 Task: Look for space in Mombasa, Kenya from 3rd August, 2023 to 7th August, 2023 for 2 adults in price range Rs.4000 to Rs.9000. Place can be private room with 1  bedroom having 1 bed and 1 bathroom. Property type can be house, flat, guest house, hotel. Amenities needed are: washing machine. Booking option can be shelf check-in. Required host language is English.
Action: Mouse moved to (633, 155)
Screenshot: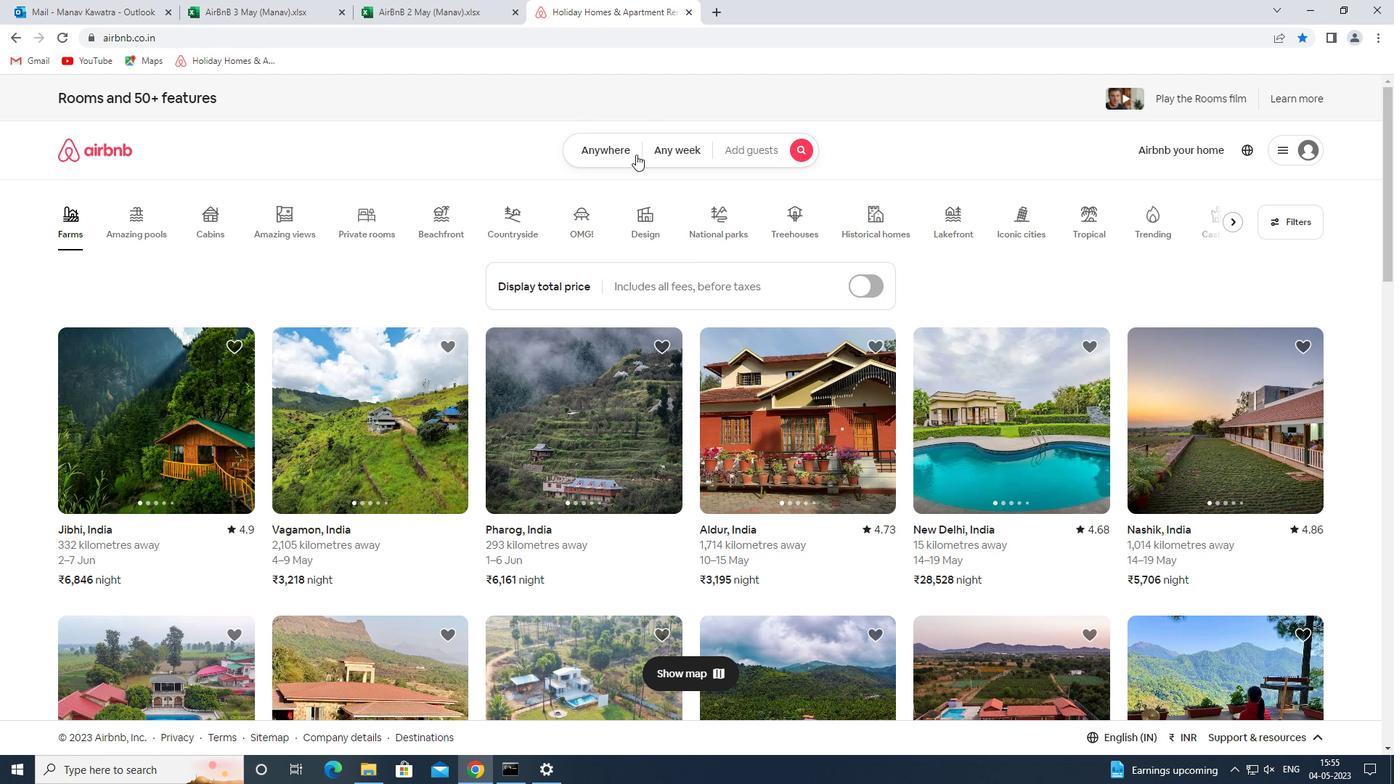 
Action: Mouse pressed left at (633, 155)
Screenshot: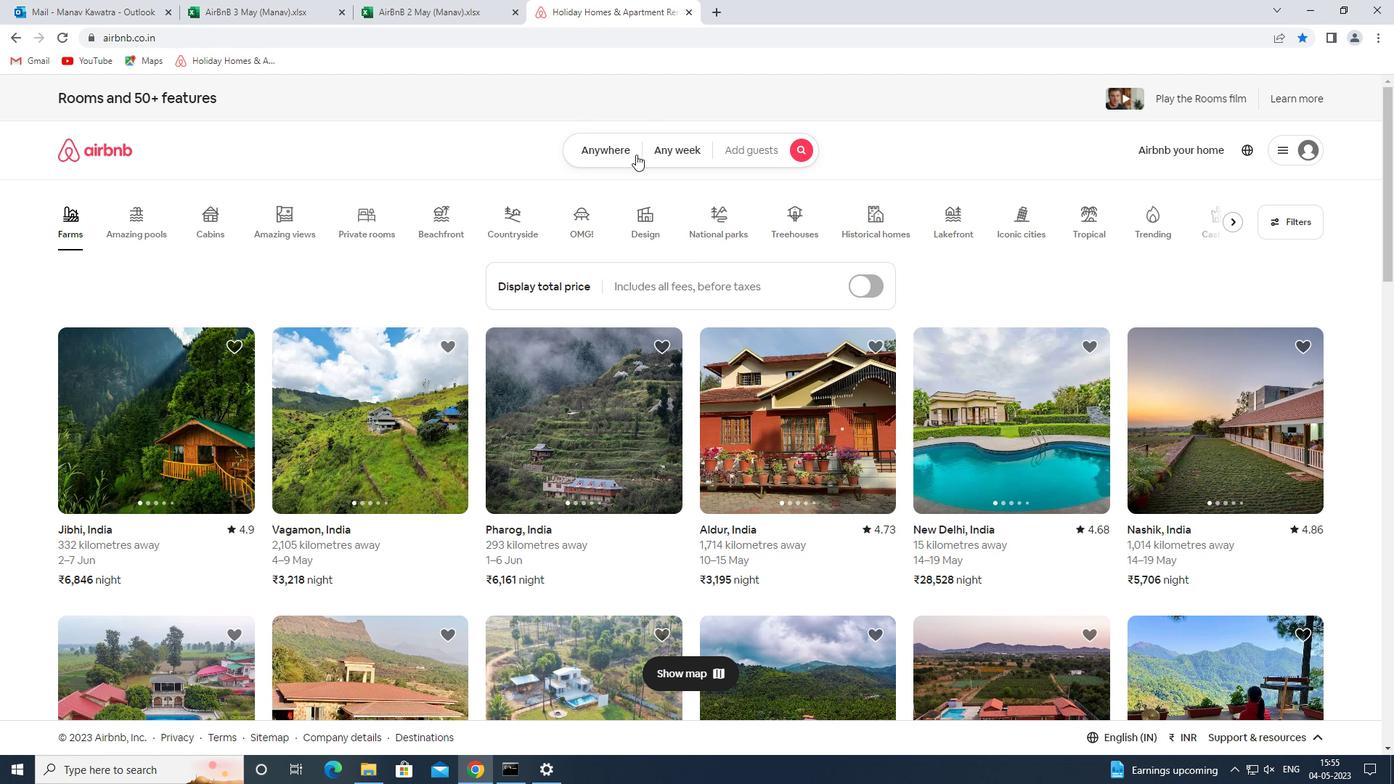 
Action: Mouse moved to (506, 201)
Screenshot: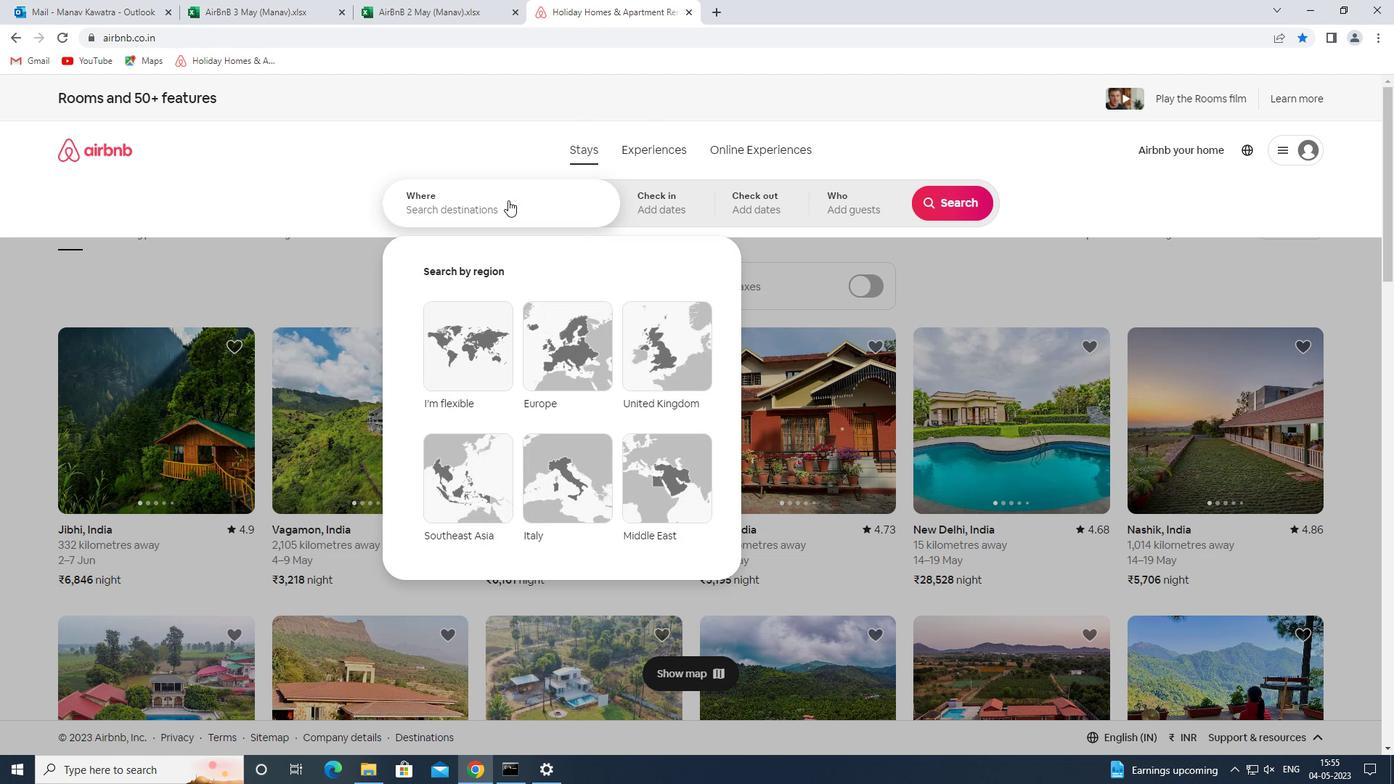 
Action: Mouse pressed left at (506, 201)
Screenshot: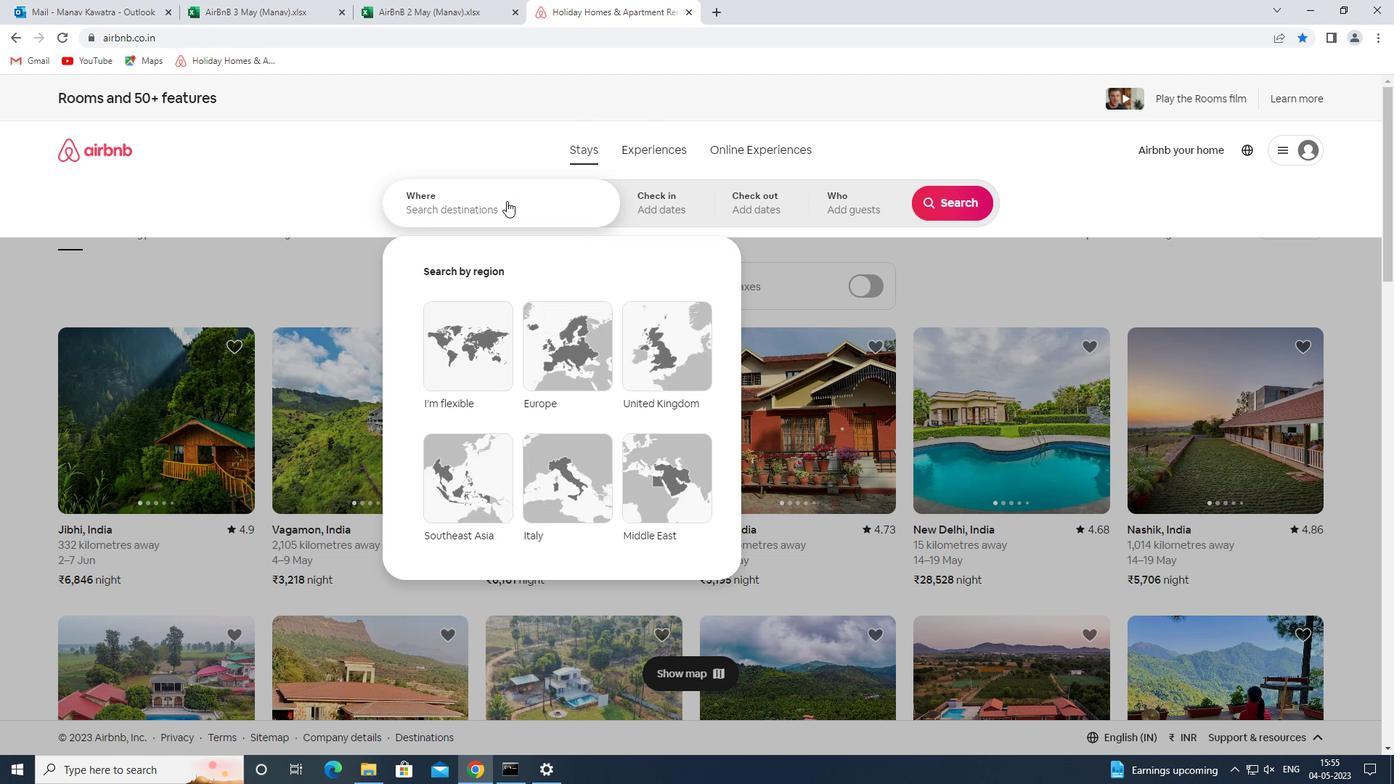 
Action: Mouse moved to (503, 204)
Screenshot: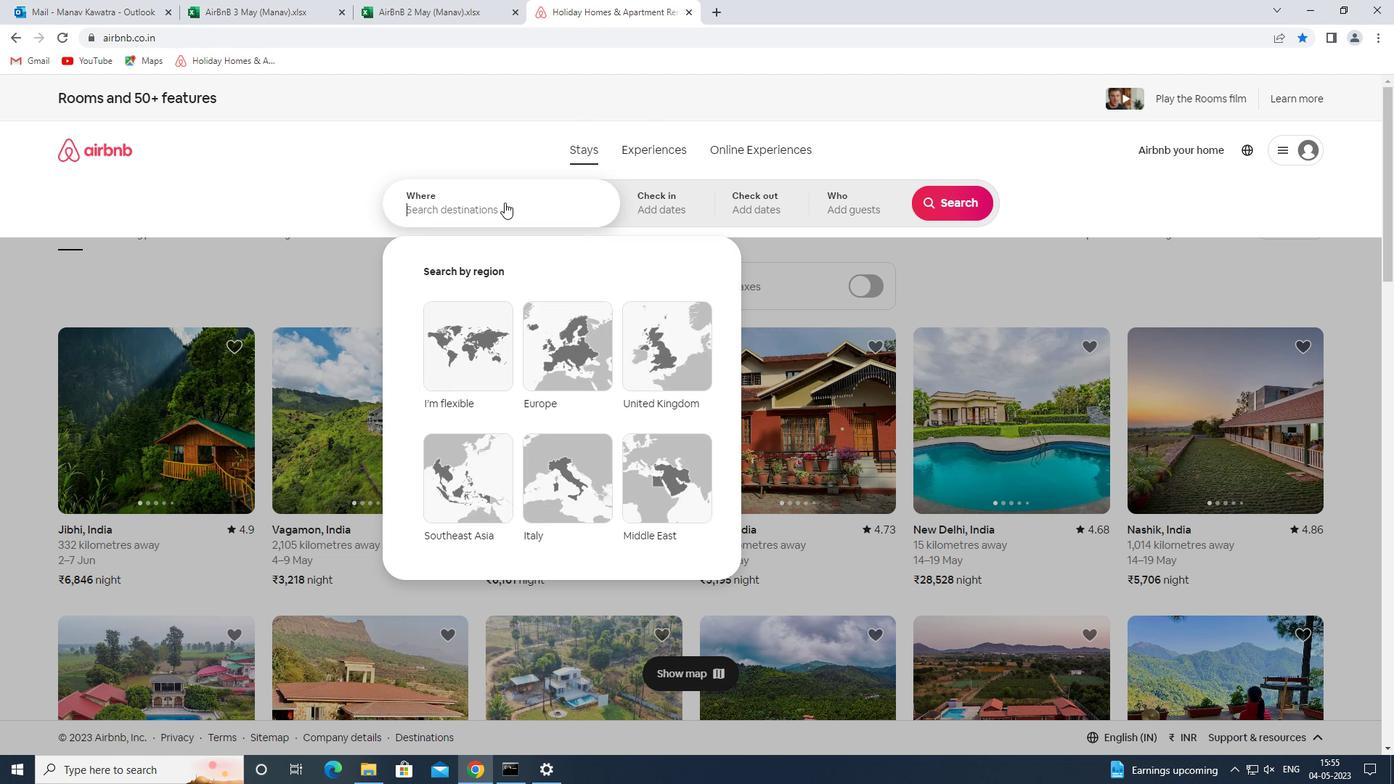 
Action: Key pressed mombasa<Key.space>kenya<Key.space>
Screenshot: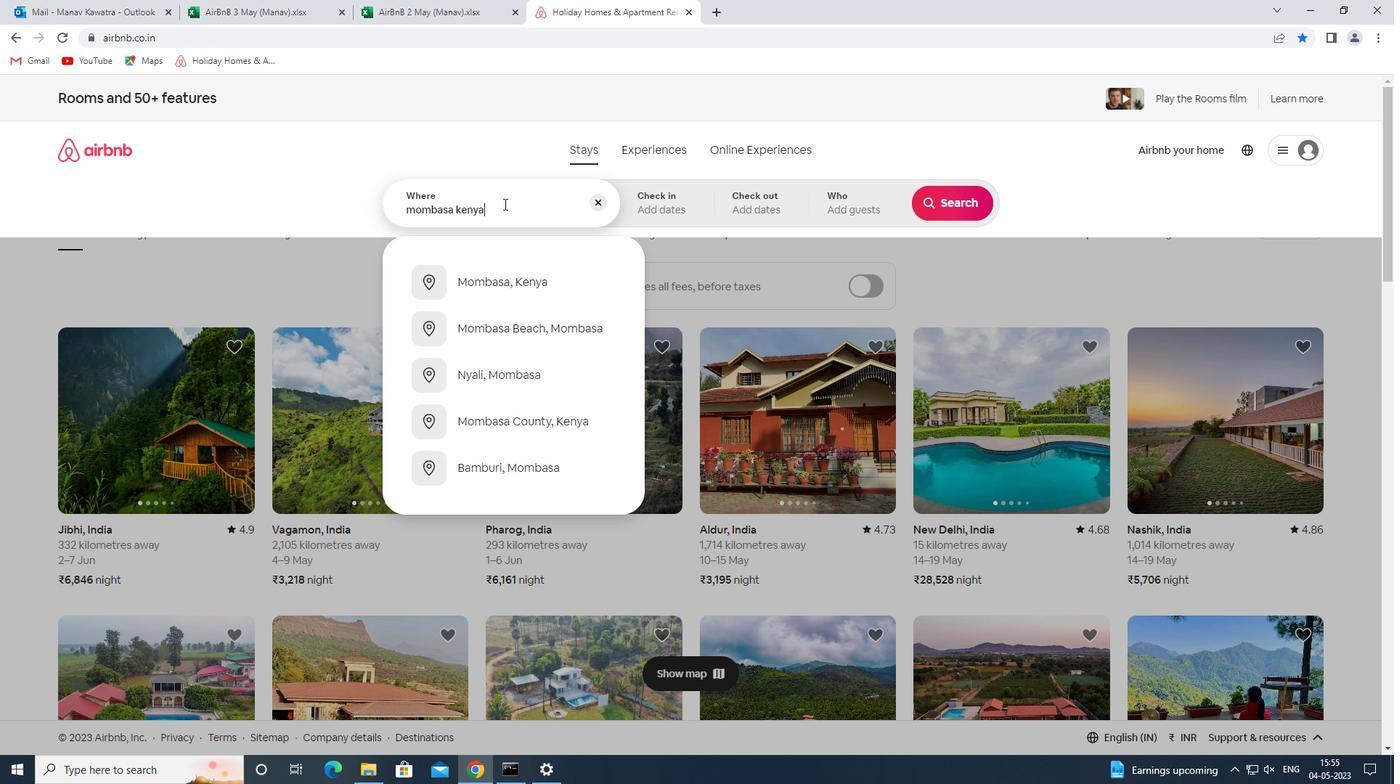 
Action: Mouse moved to (511, 275)
Screenshot: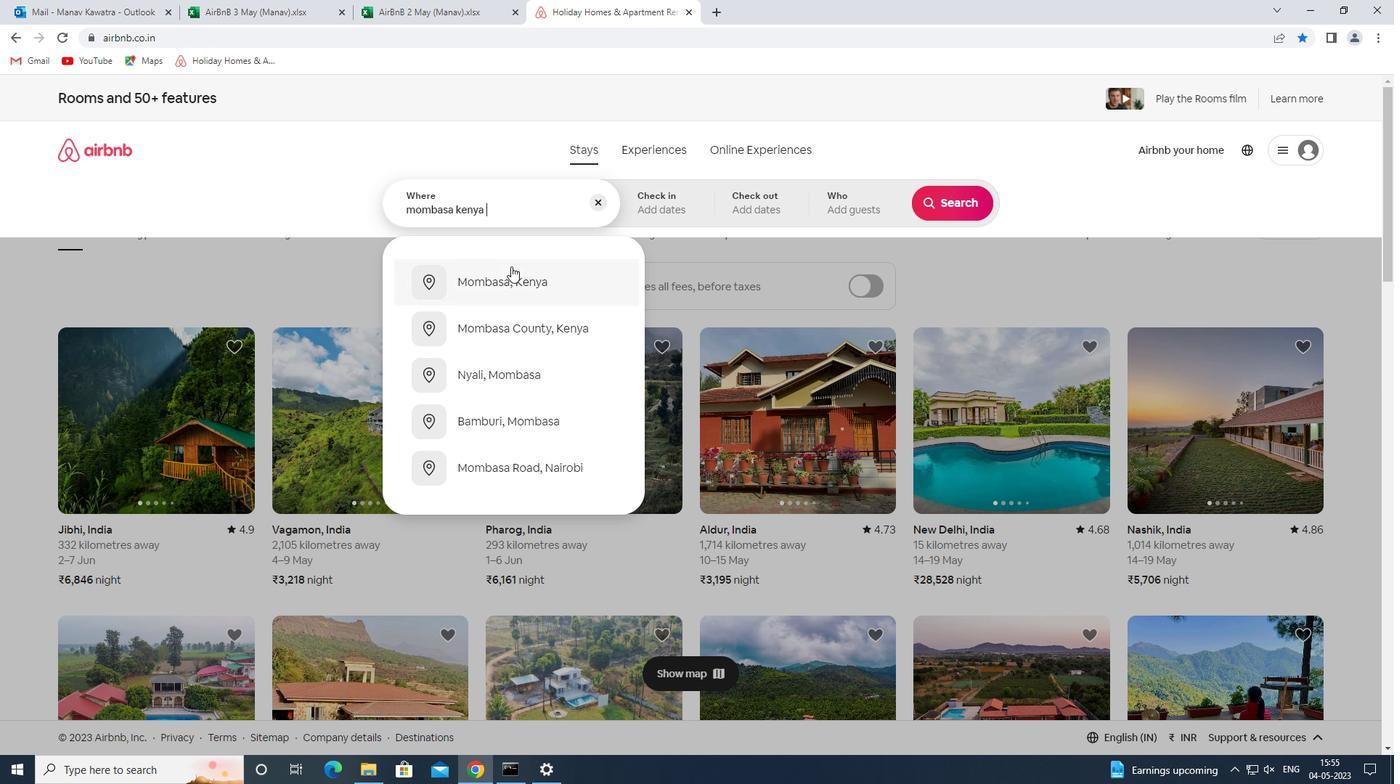 
Action: Mouse pressed left at (511, 275)
Screenshot: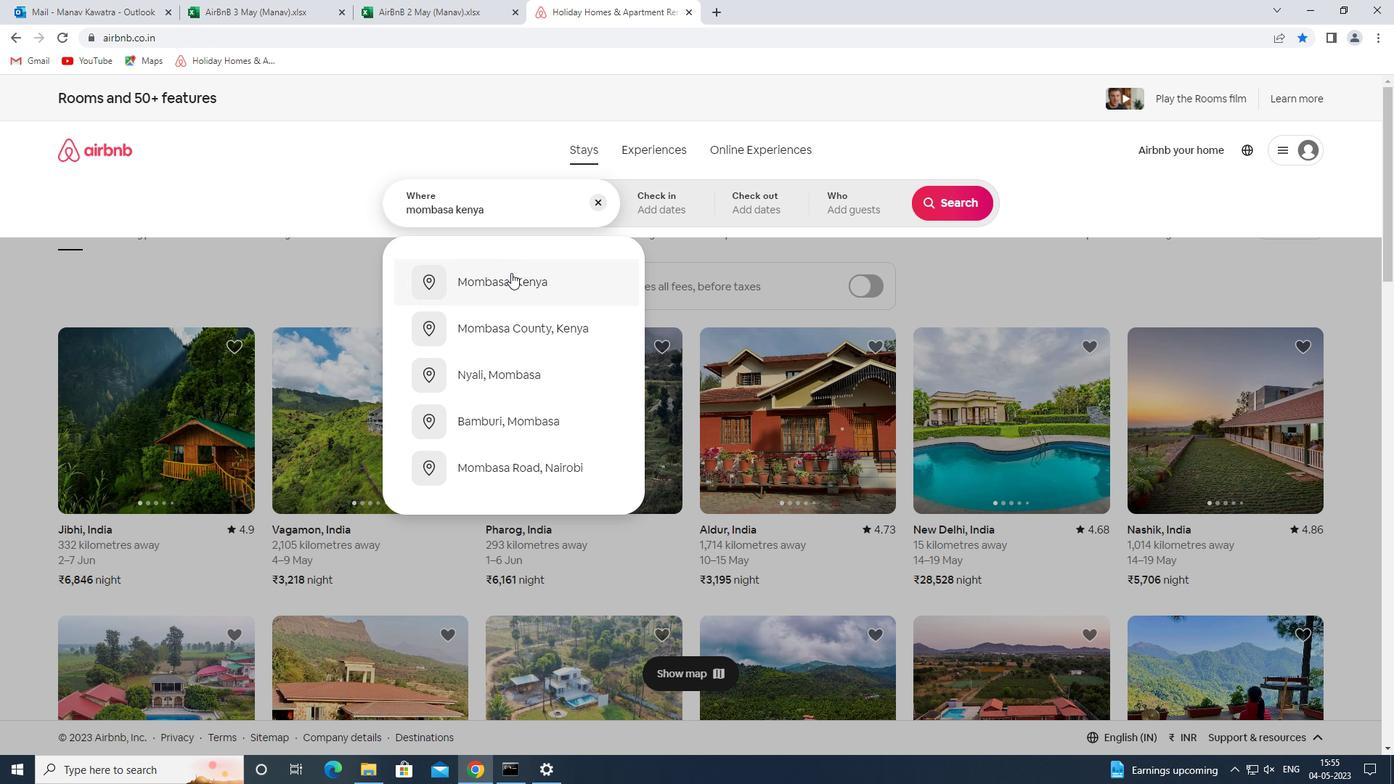 
Action: Mouse moved to (945, 313)
Screenshot: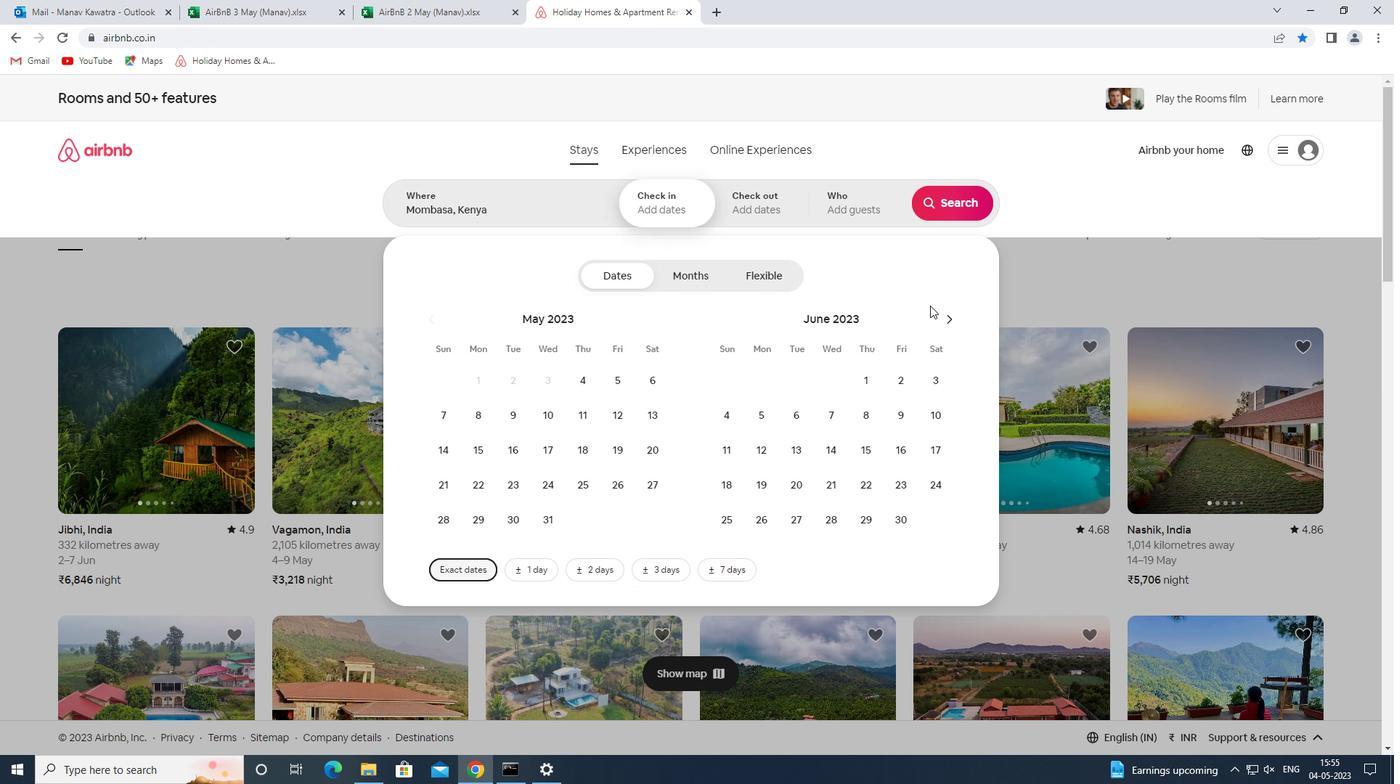 
Action: Mouse pressed left at (945, 313)
Screenshot: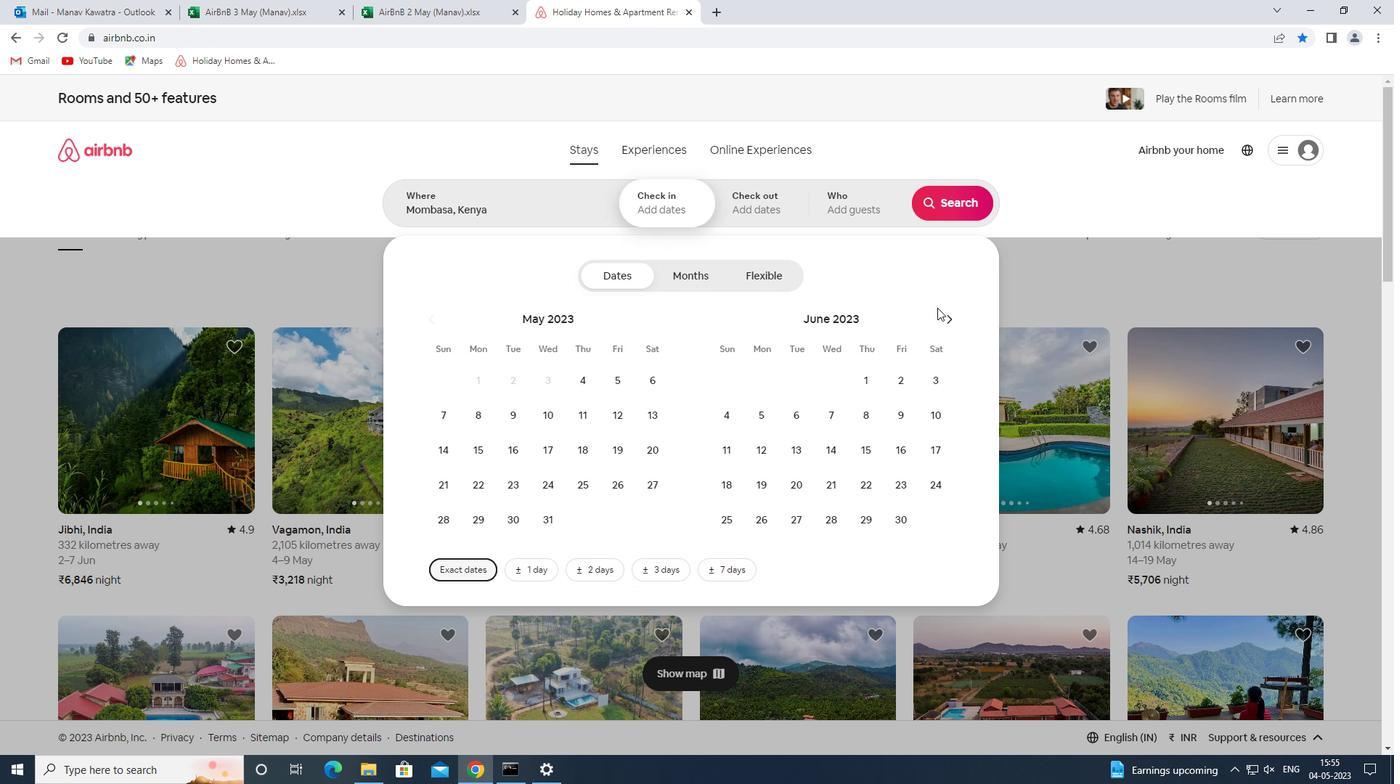 
Action: Mouse moved to (946, 313)
Screenshot: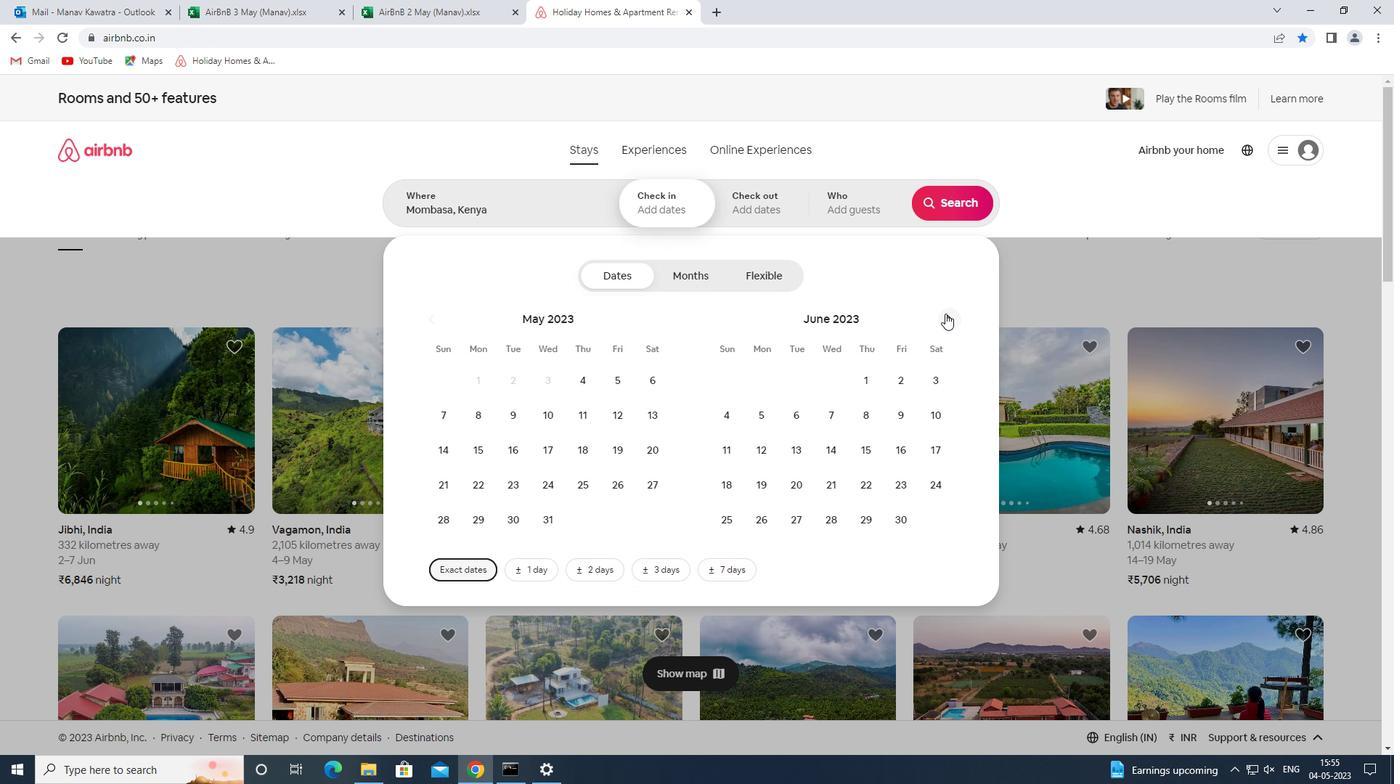 
Action: Mouse pressed left at (946, 313)
Screenshot: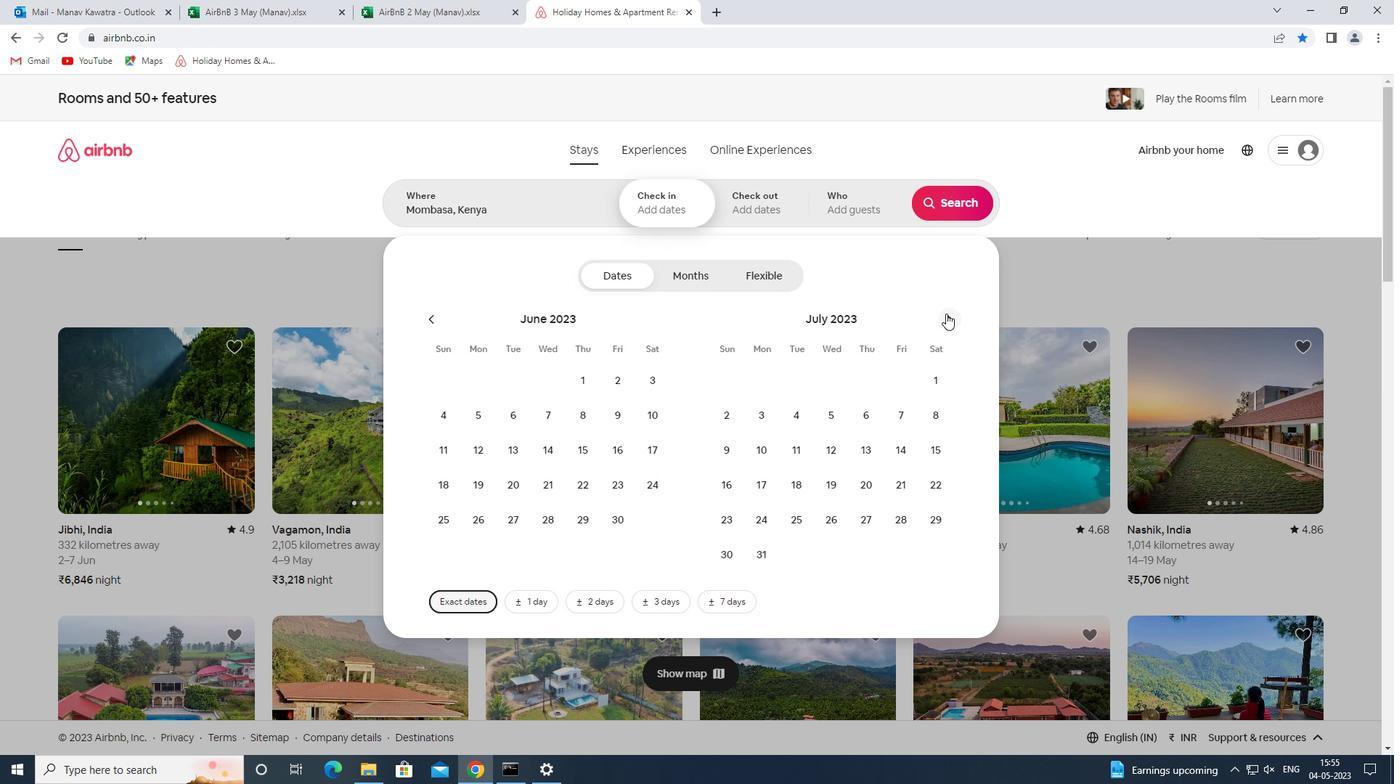 
Action: Mouse moved to (864, 377)
Screenshot: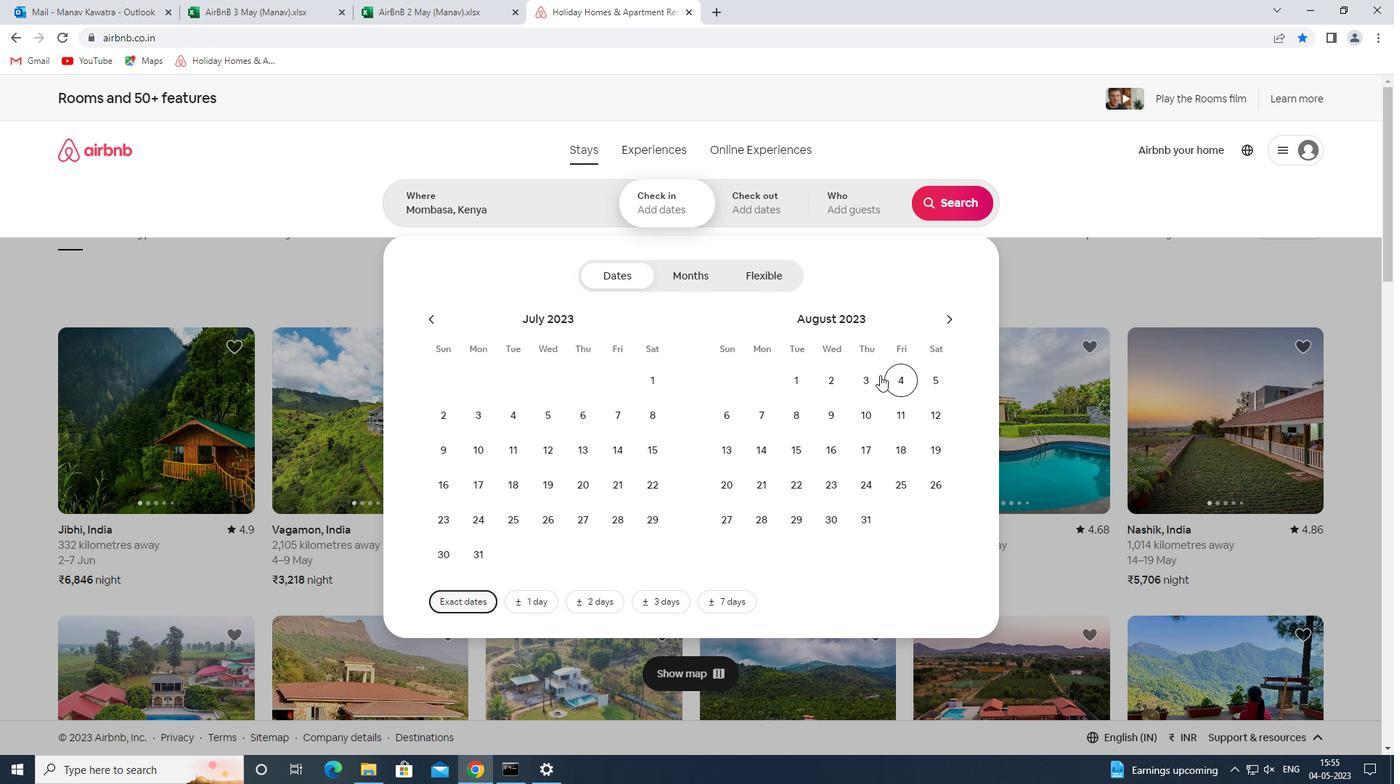 
Action: Mouse pressed left at (864, 377)
Screenshot: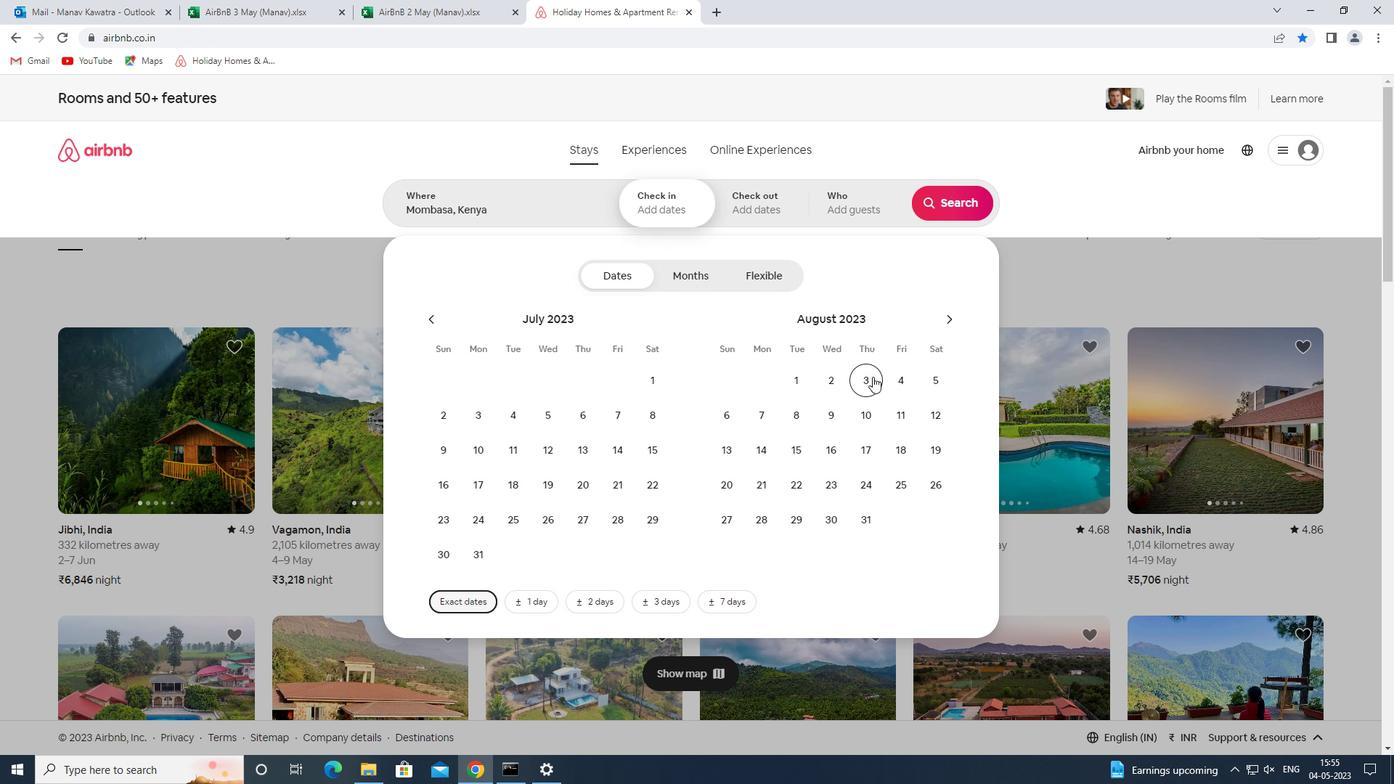 
Action: Mouse moved to (769, 421)
Screenshot: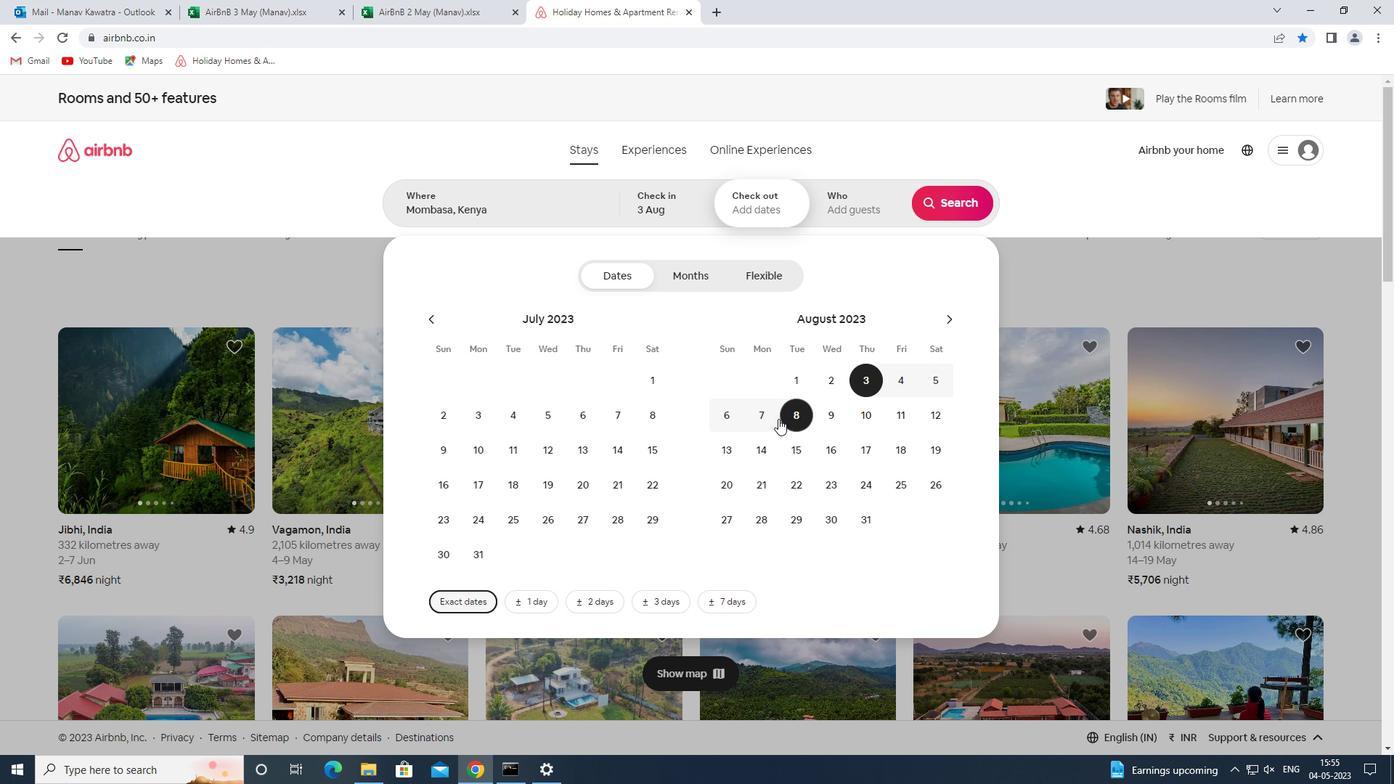 
Action: Mouse pressed left at (769, 421)
Screenshot: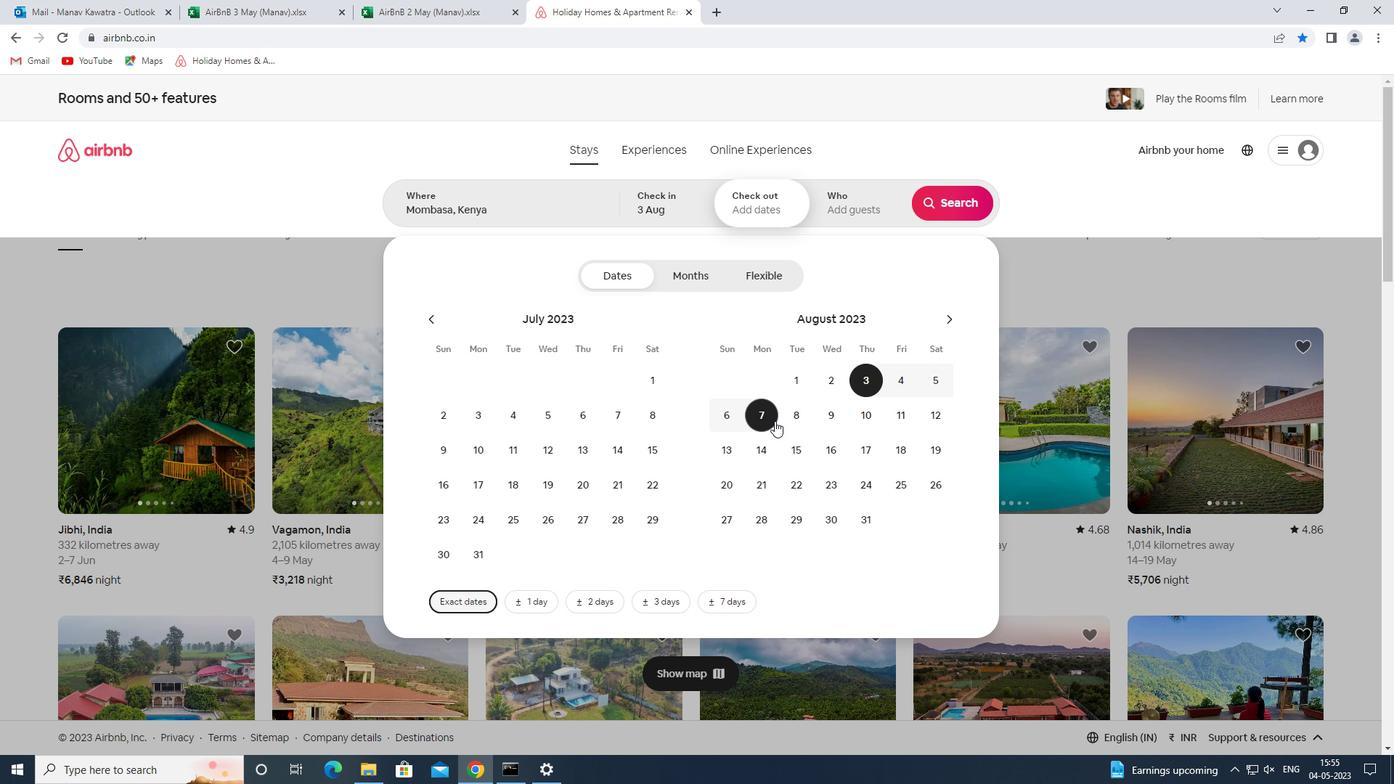
Action: Mouse moved to (861, 202)
Screenshot: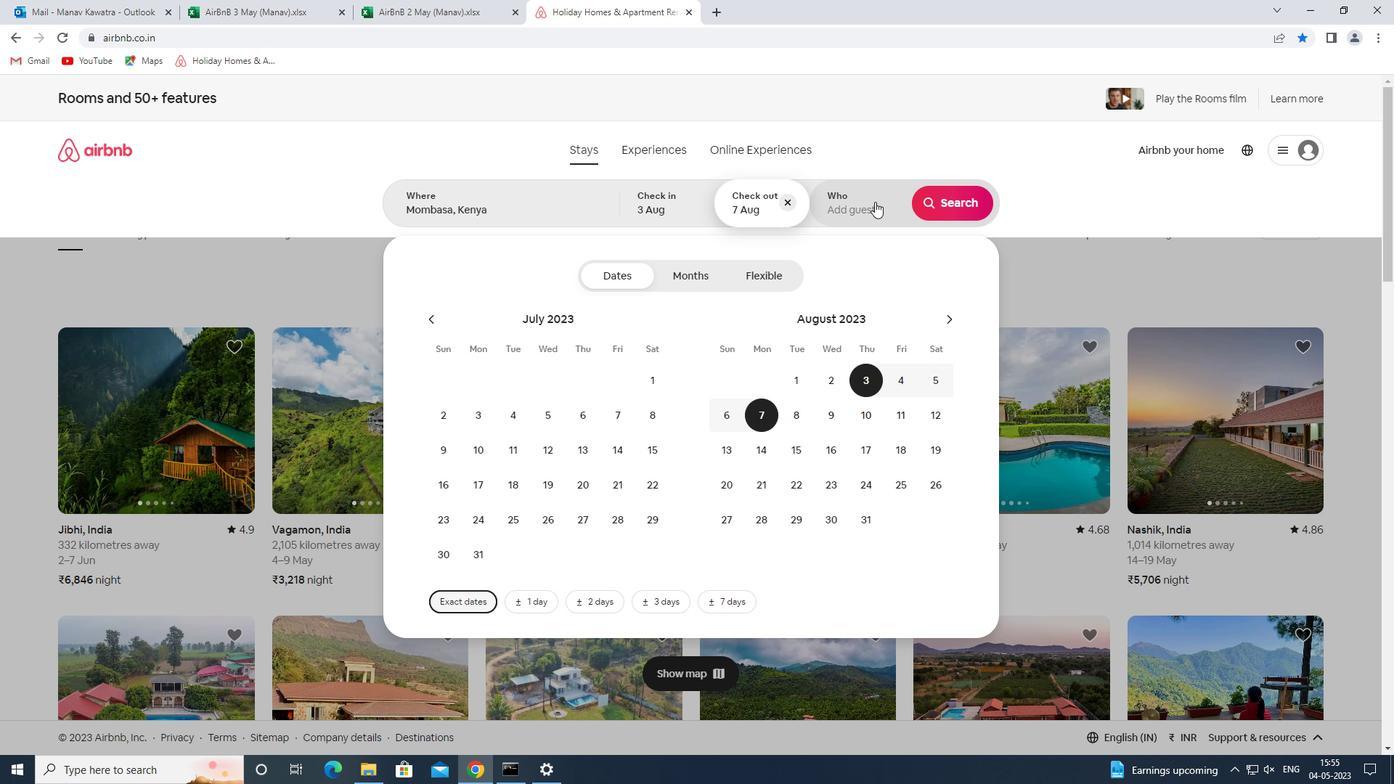 
Action: Mouse pressed left at (861, 202)
Screenshot: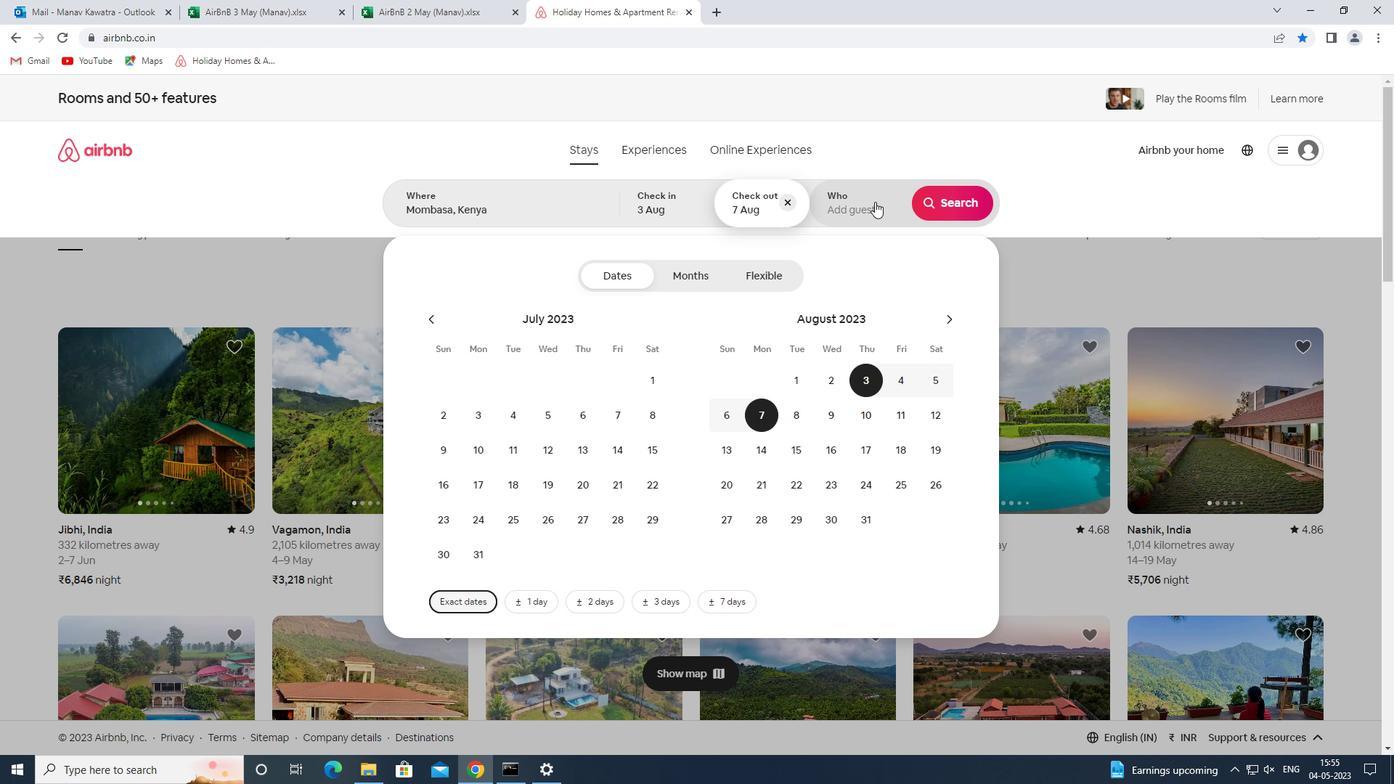 
Action: Mouse moved to (964, 281)
Screenshot: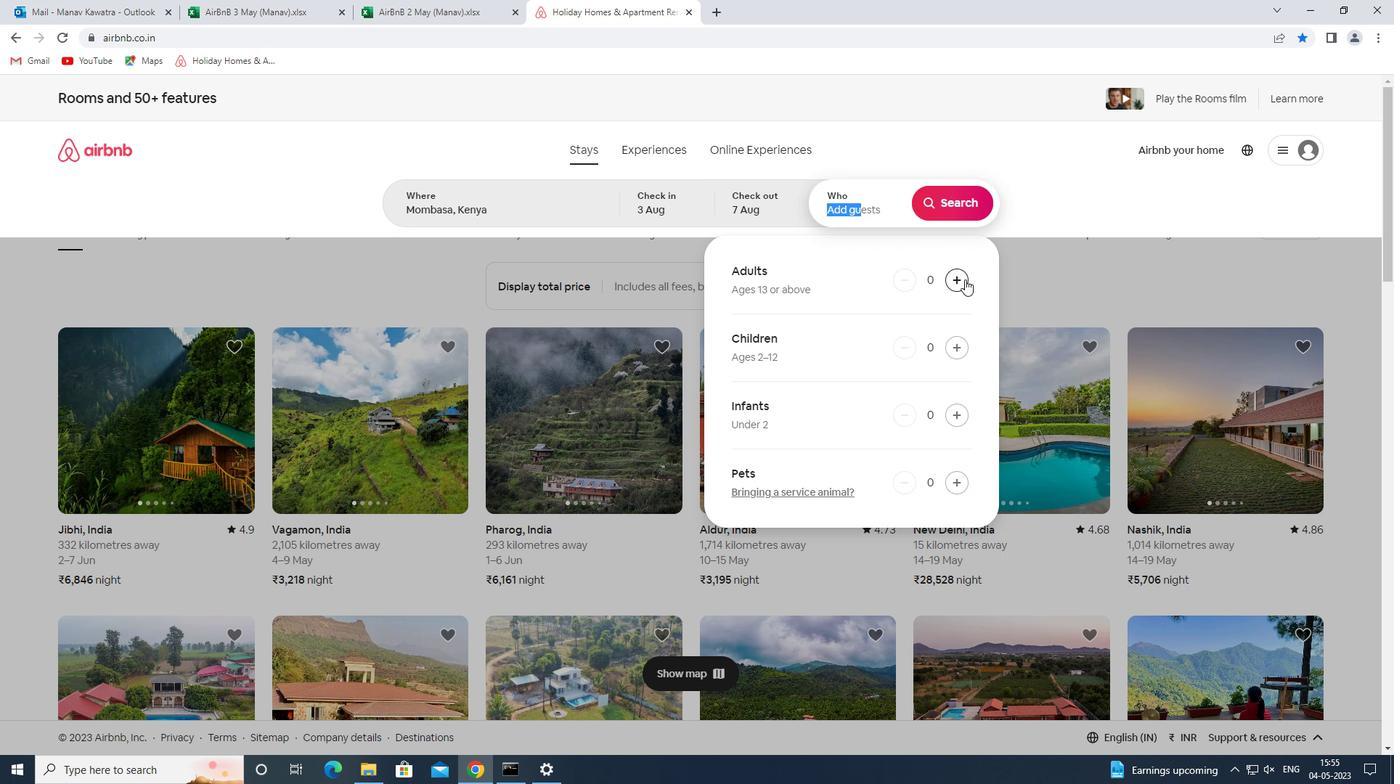 
Action: Mouse pressed left at (964, 281)
Screenshot: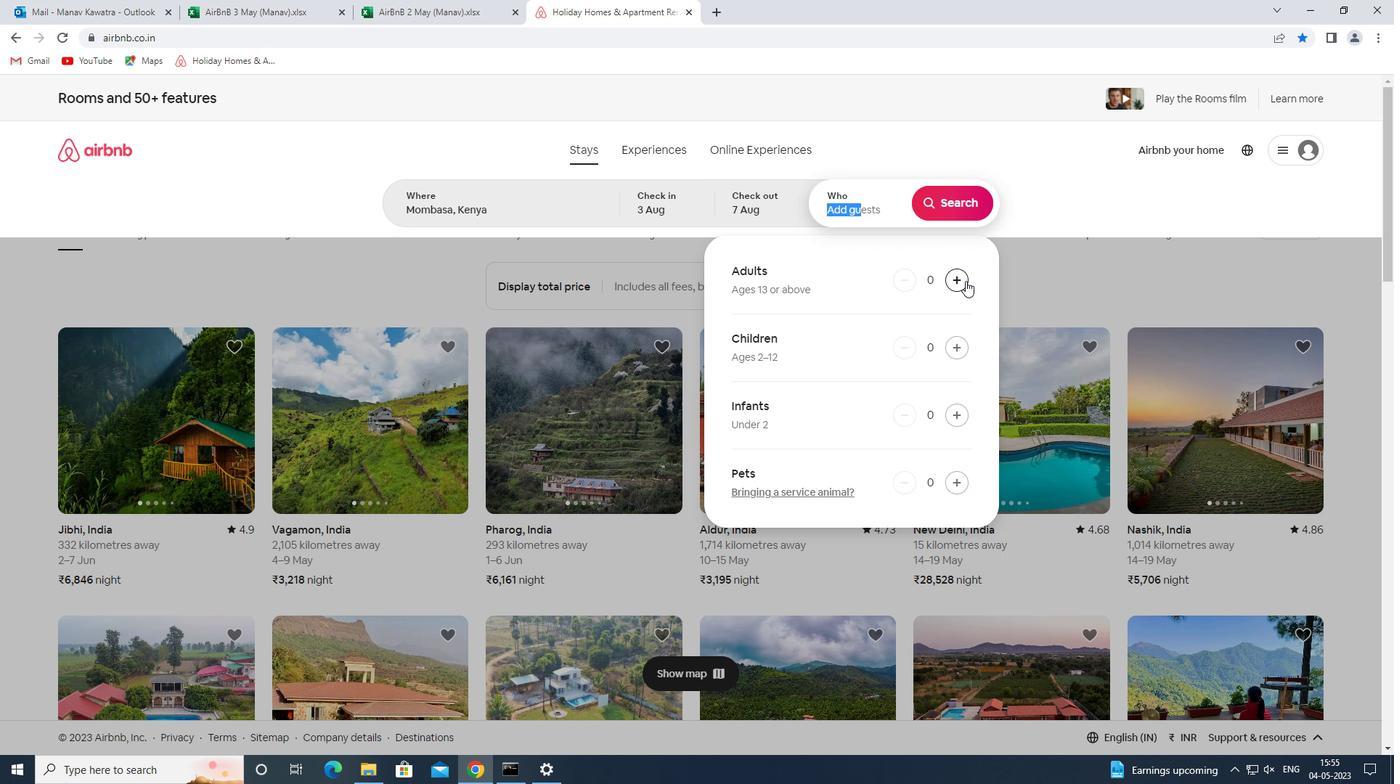 
Action: Mouse pressed left at (964, 281)
Screenshot: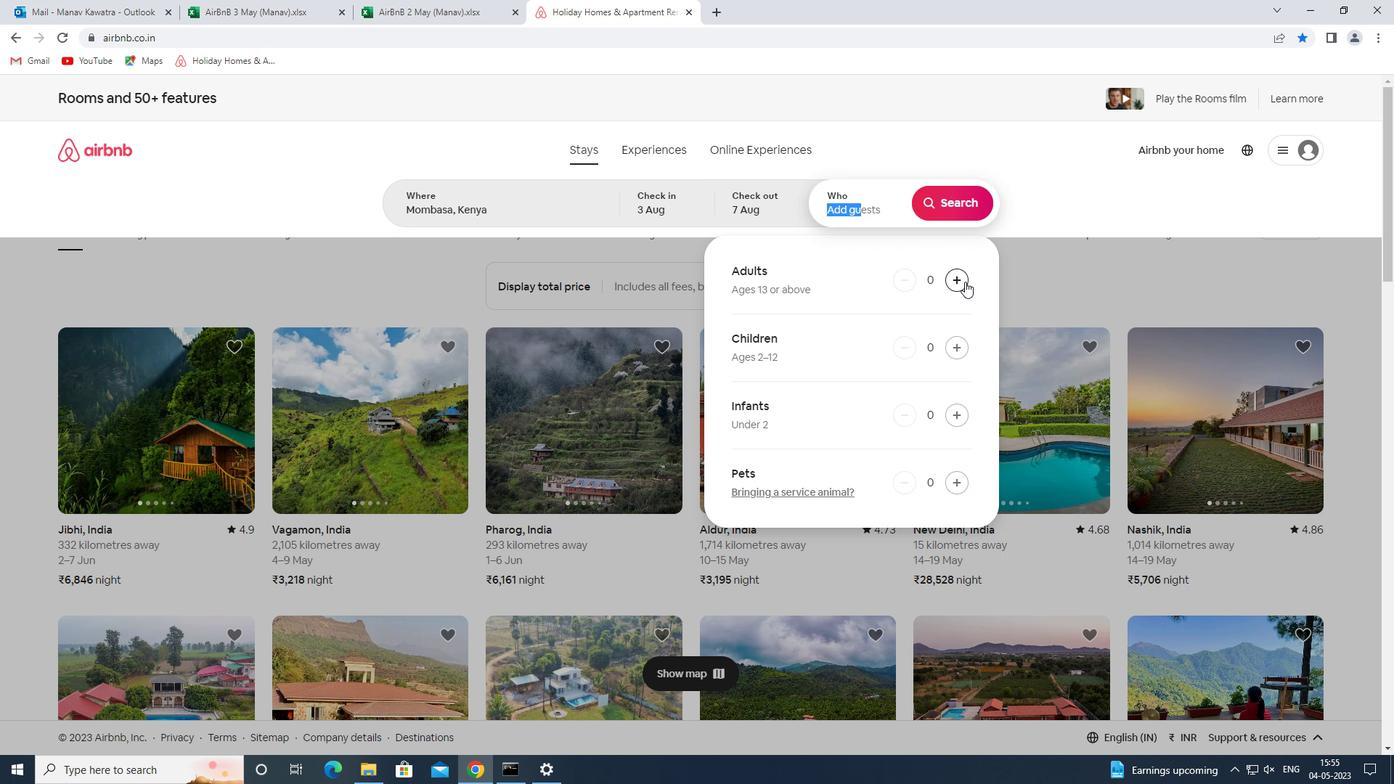 
Action: Mouse moved to (960, 201)
Screenshot: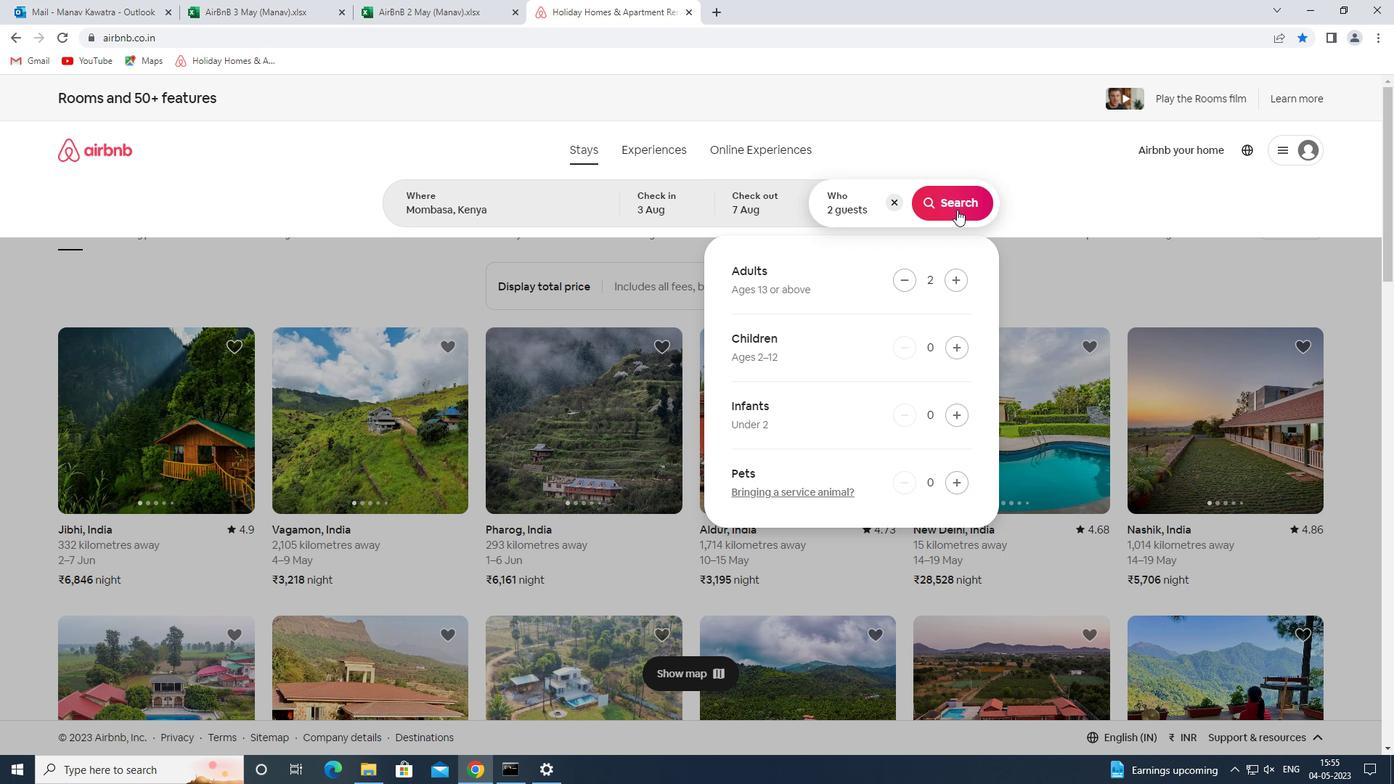 
Action: Mouse pressed left at (960, 201)
Screenshot: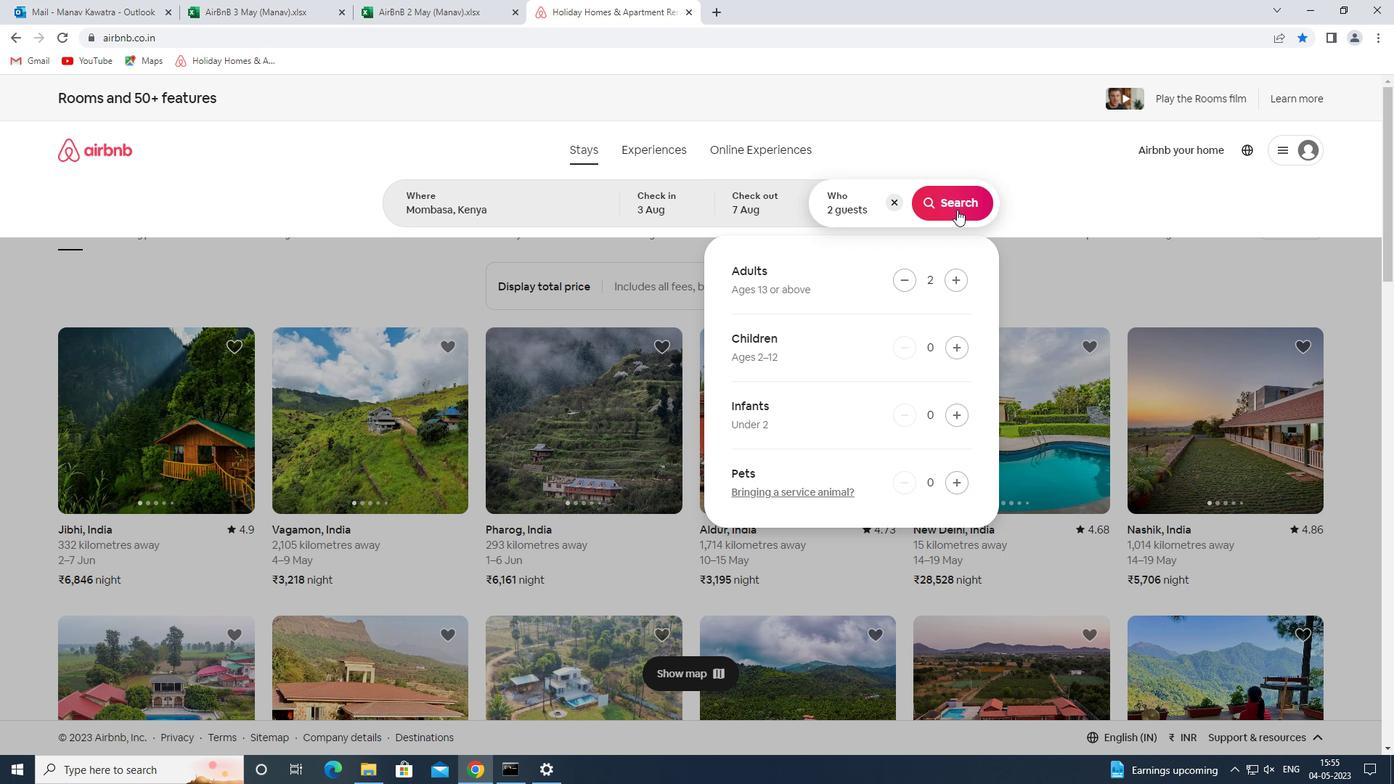 
Action: Mouse moved to (1319, 166)
Screenshot: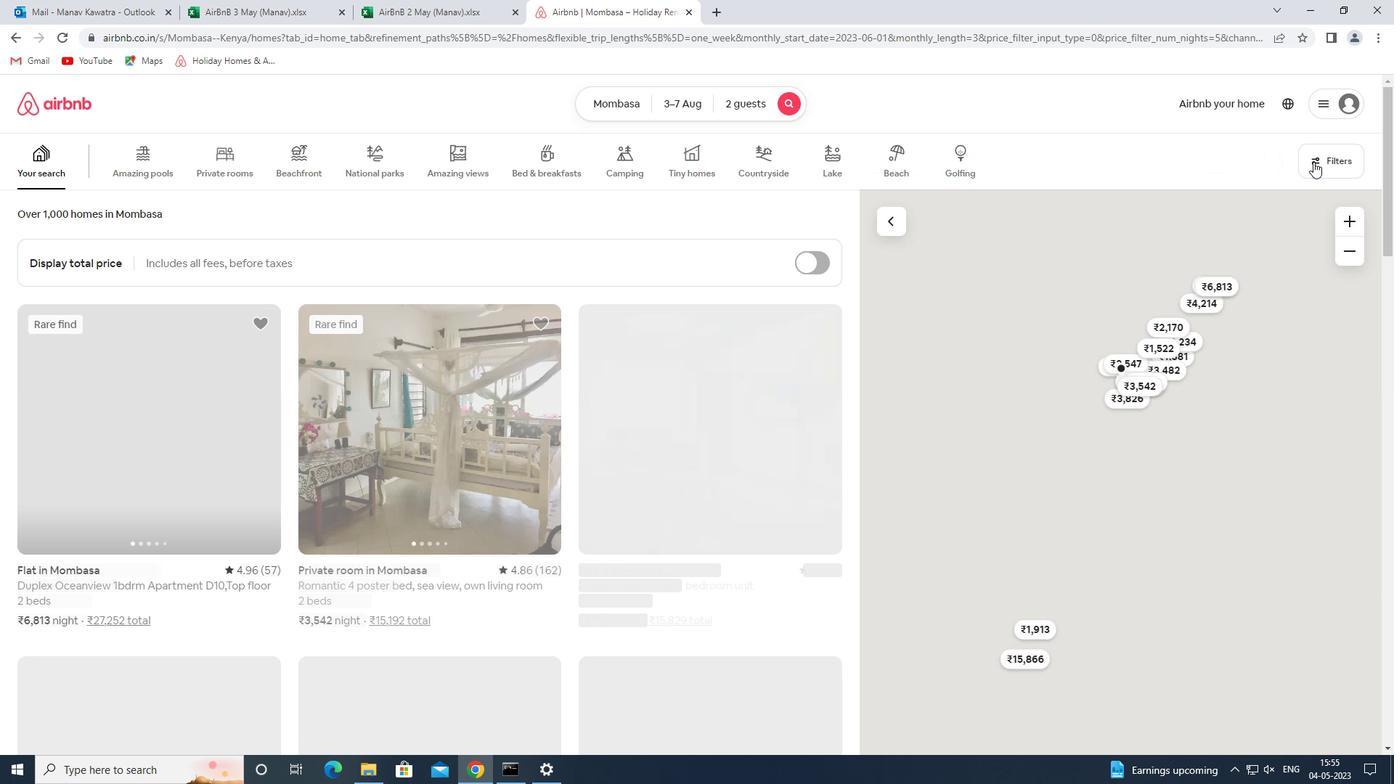 
Action: Mouse pressed left at (1319, 166)
Screenshot: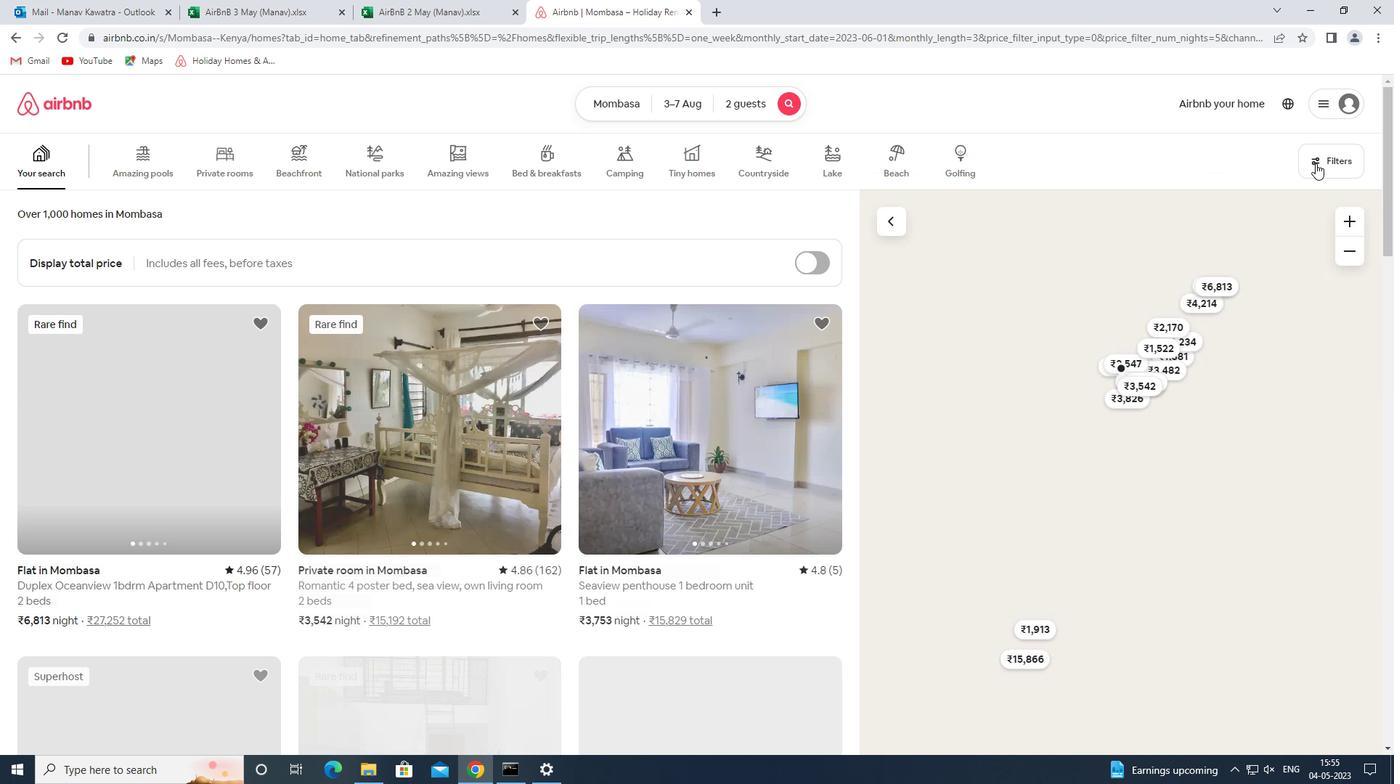 
Action: Mouse moved to (562, 341)
Screenshot: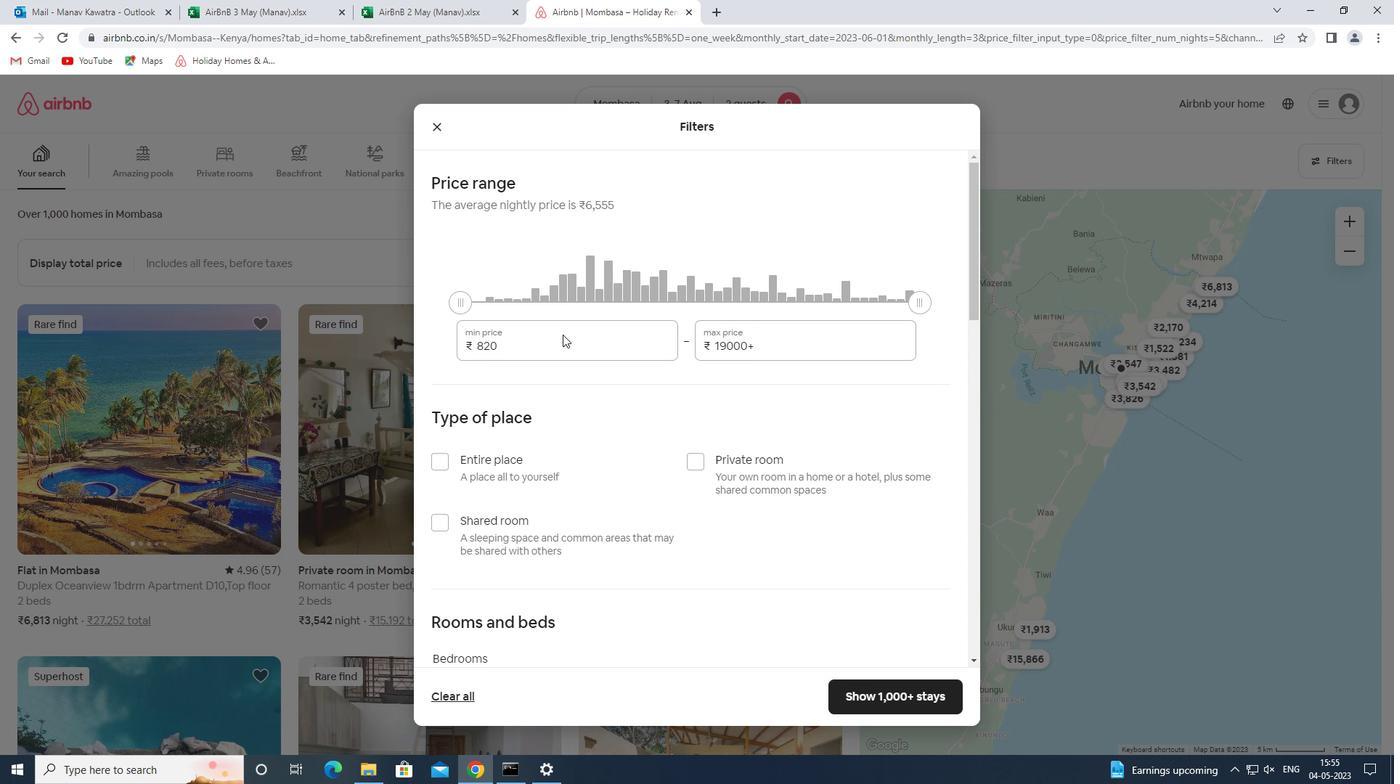 
Action: Mouse pressed left at (562, 341)
Screenshot: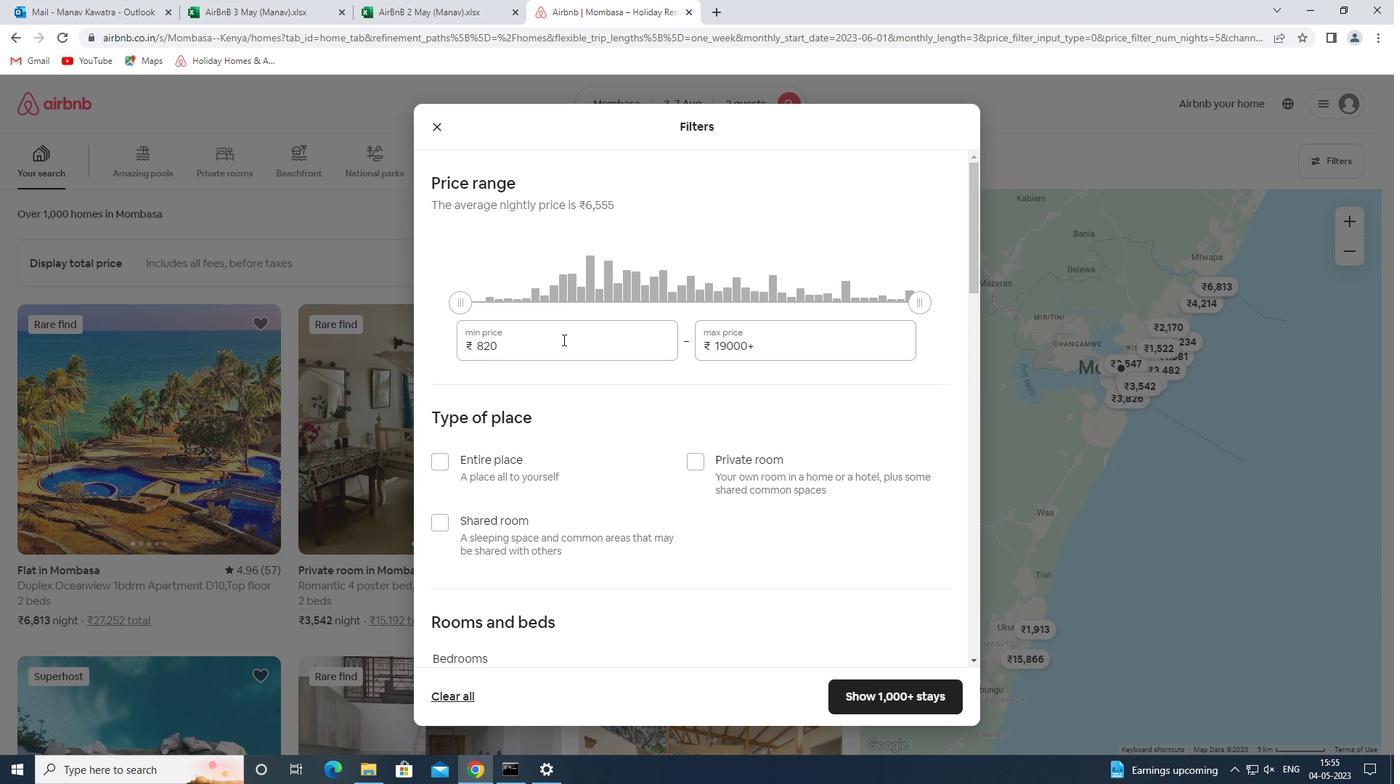 
Action: Mouse pressed left at (562, 341)
Screenshot: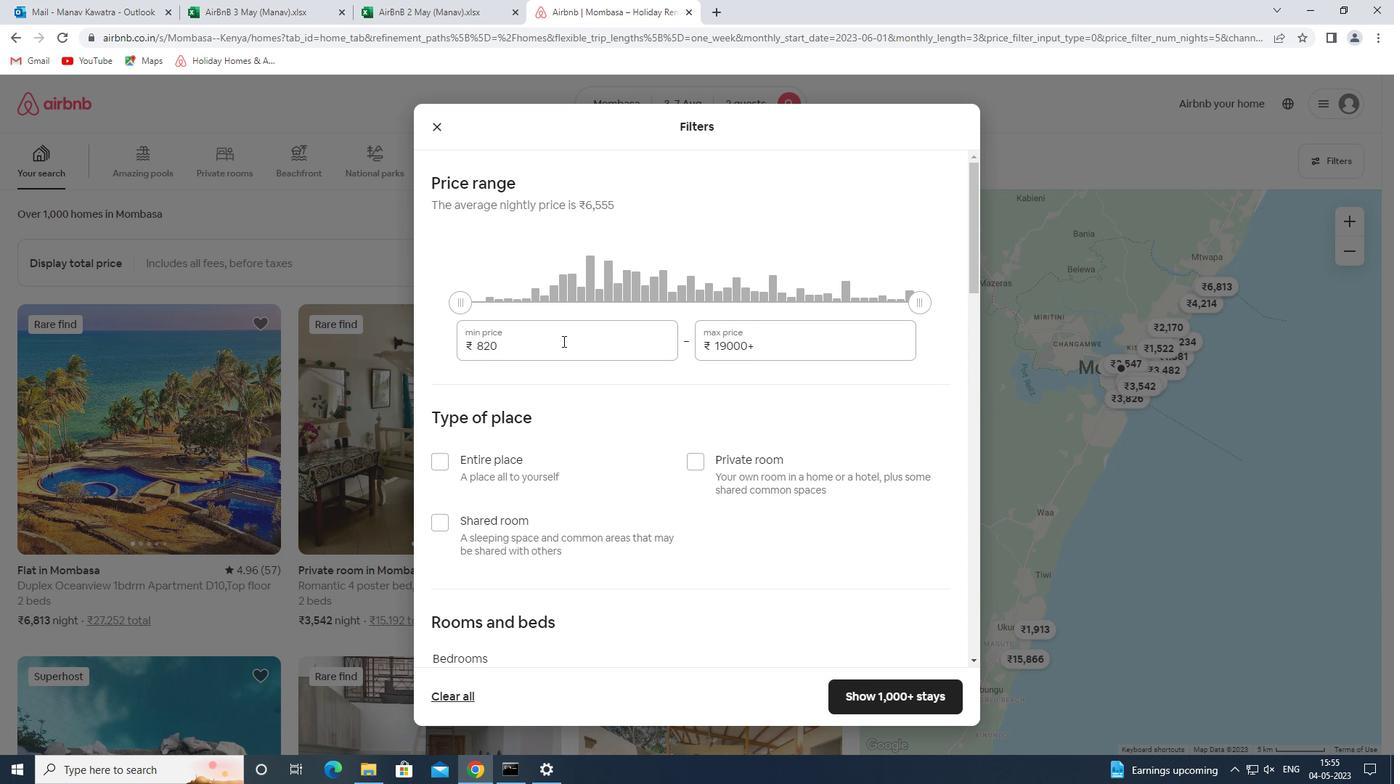 
Action: Key pressed 4000<Key.tab>9000<Key.tab>
Screenshot: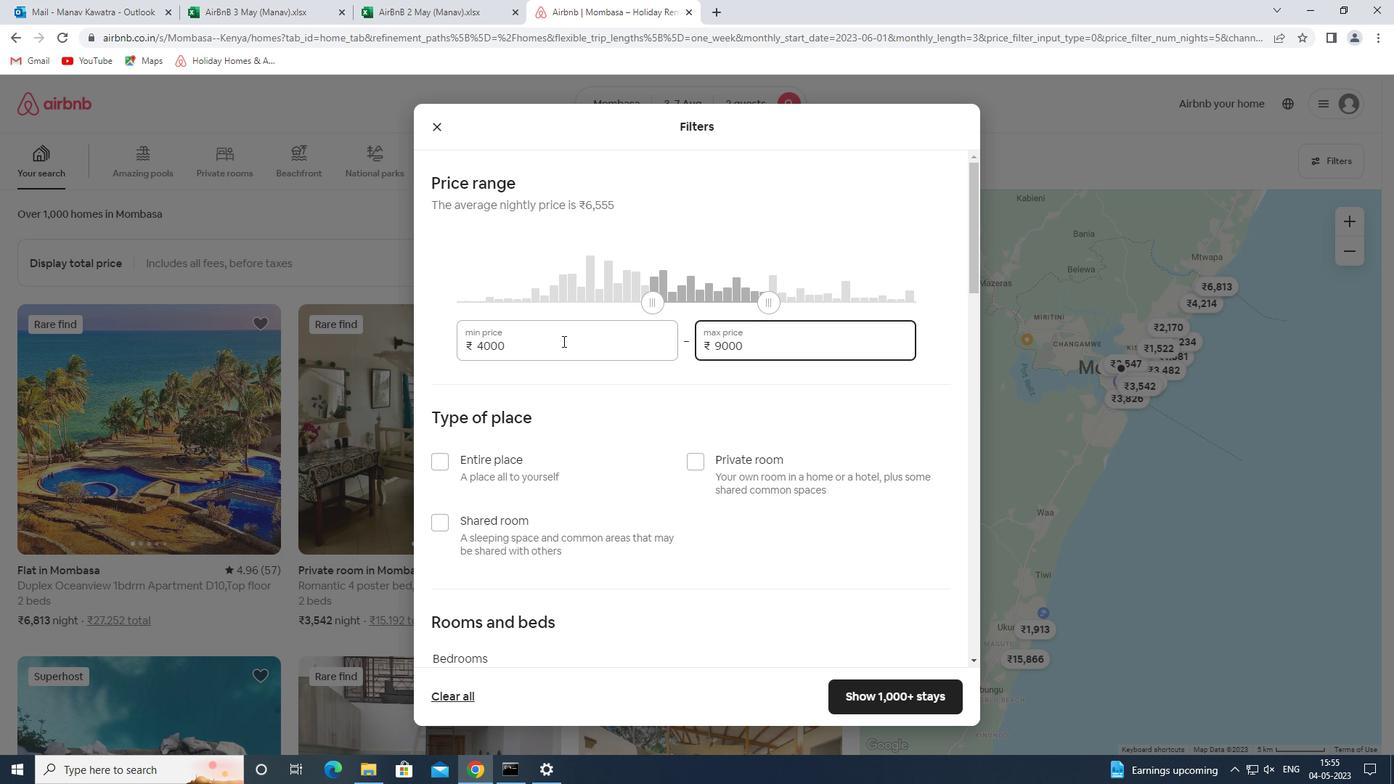
Action: Mouse moved to (742, 473)
Screenshot: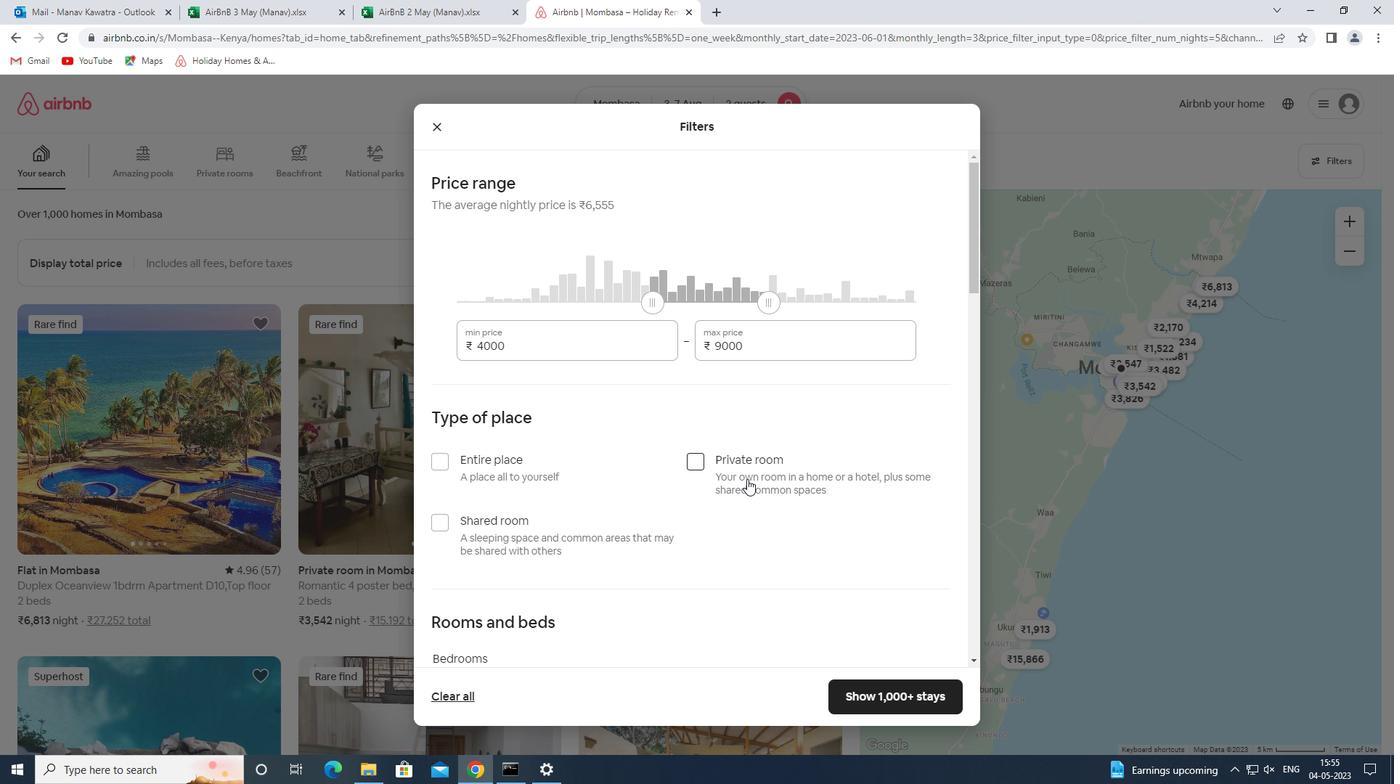 
Action: Mouse pressed left at (742, 473)
Screenshot: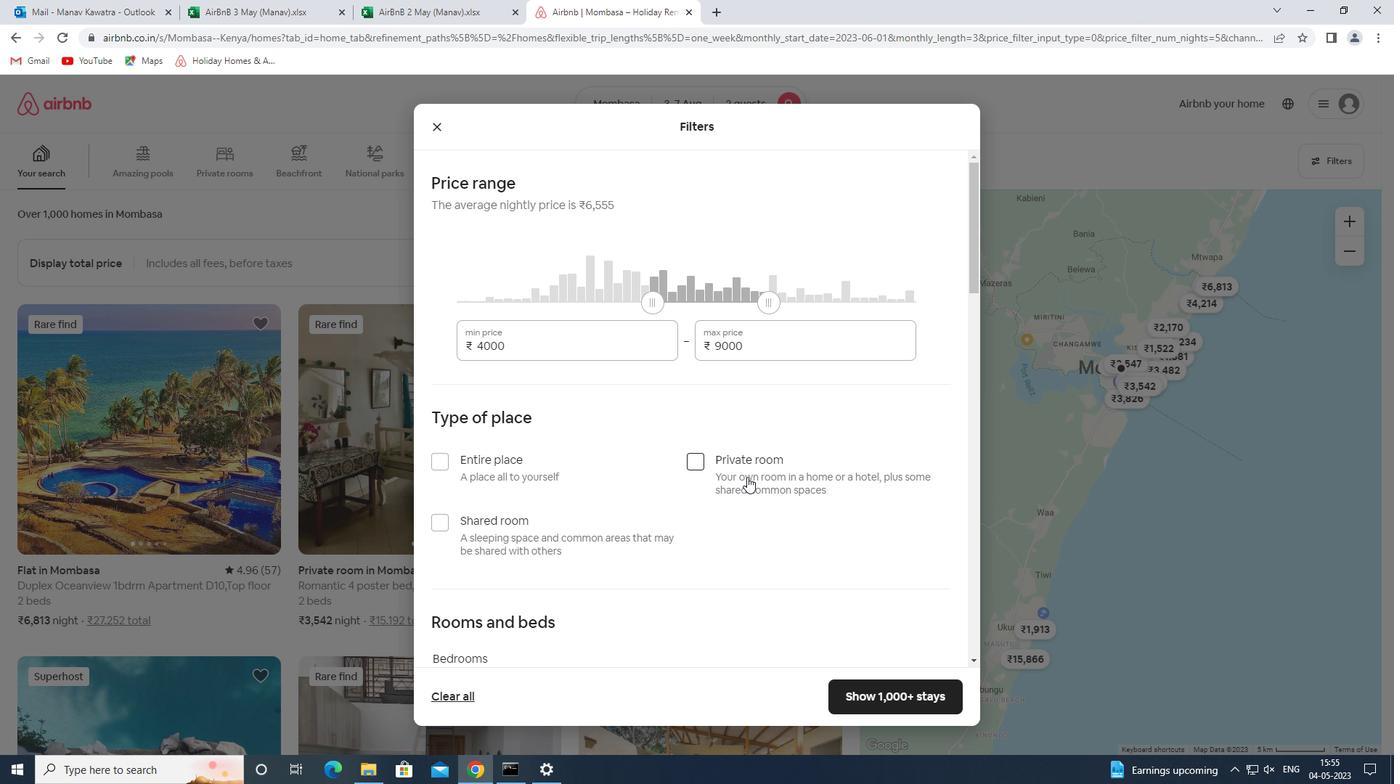 
Action: Mouse moved to (741, 453)
Screenshot: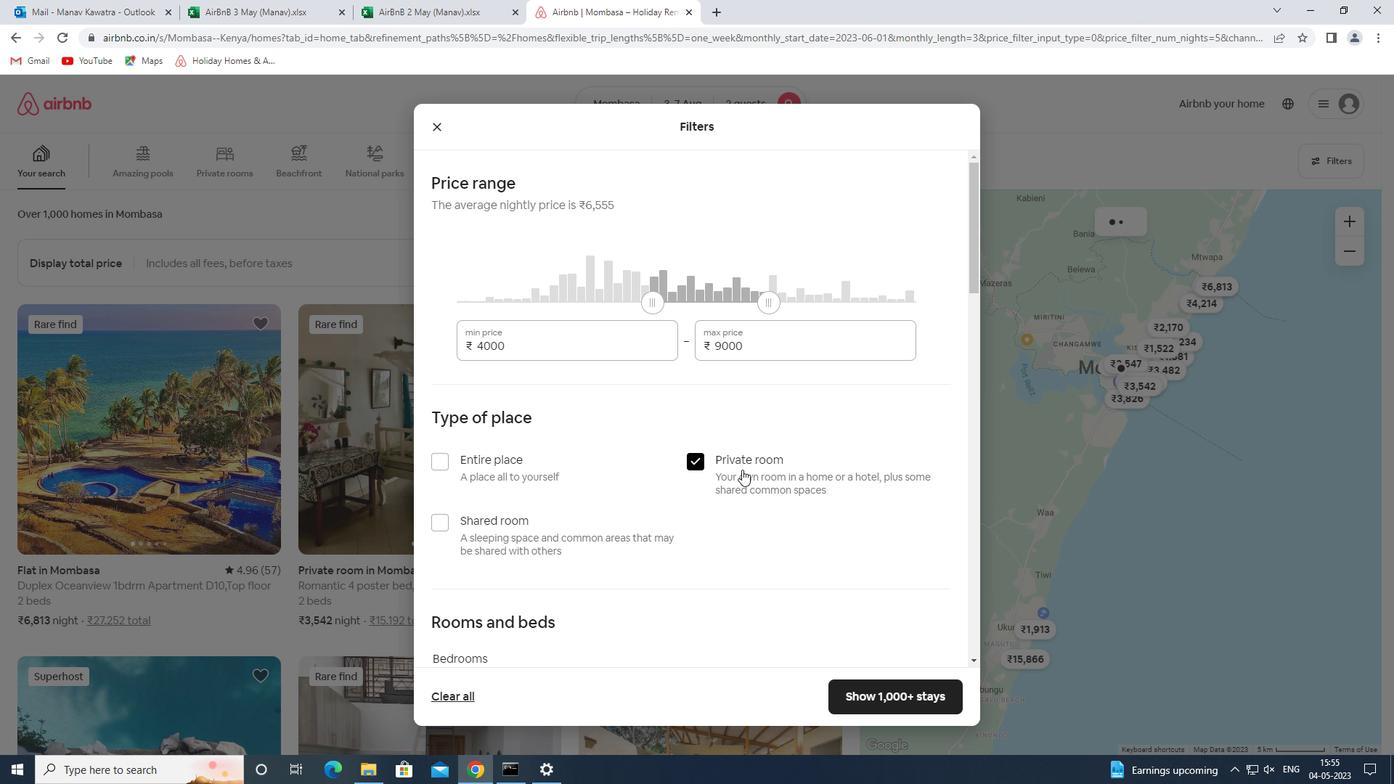 
Action: Mouse scrolled (741, 452) with delta (0, 0)
Screenshot: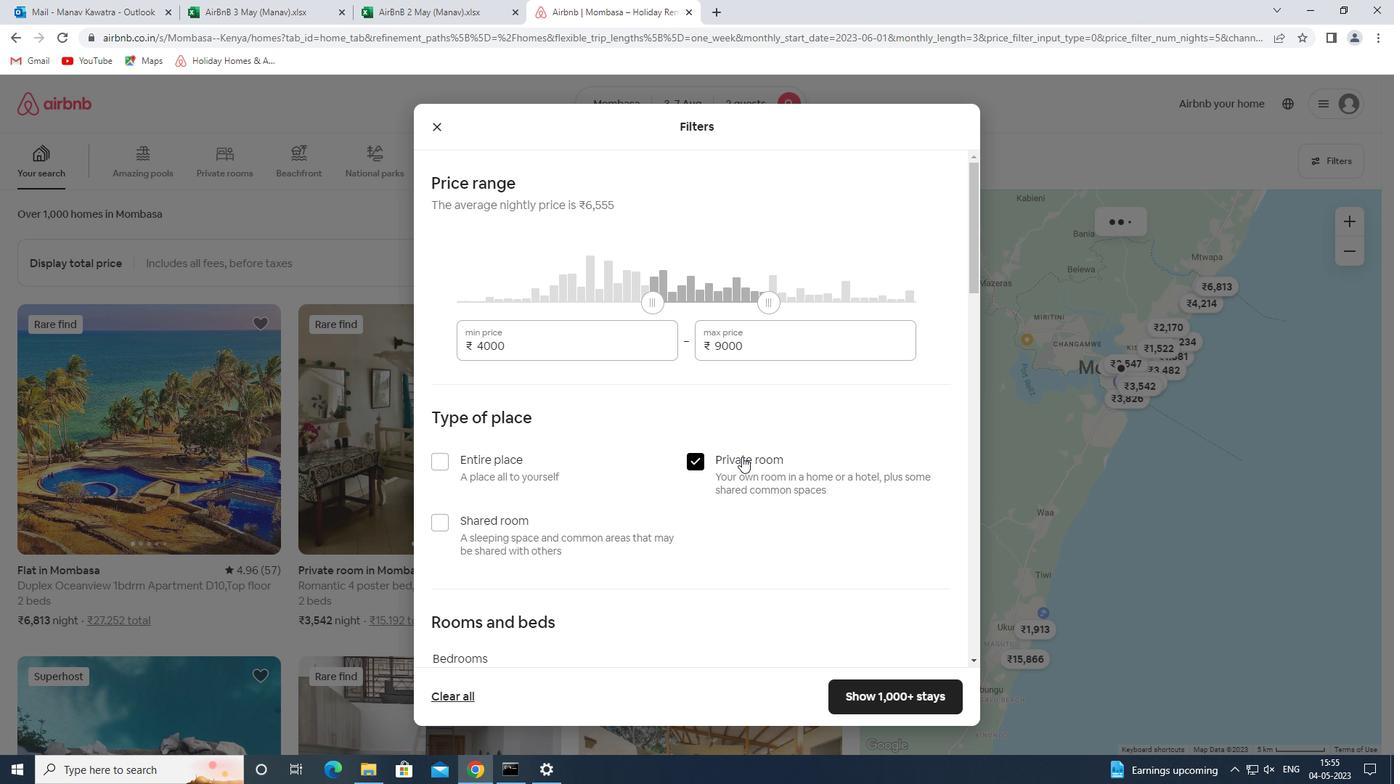 
Action: Mouse scrolled (741, 452) with delta (0, 0)
Screenshot: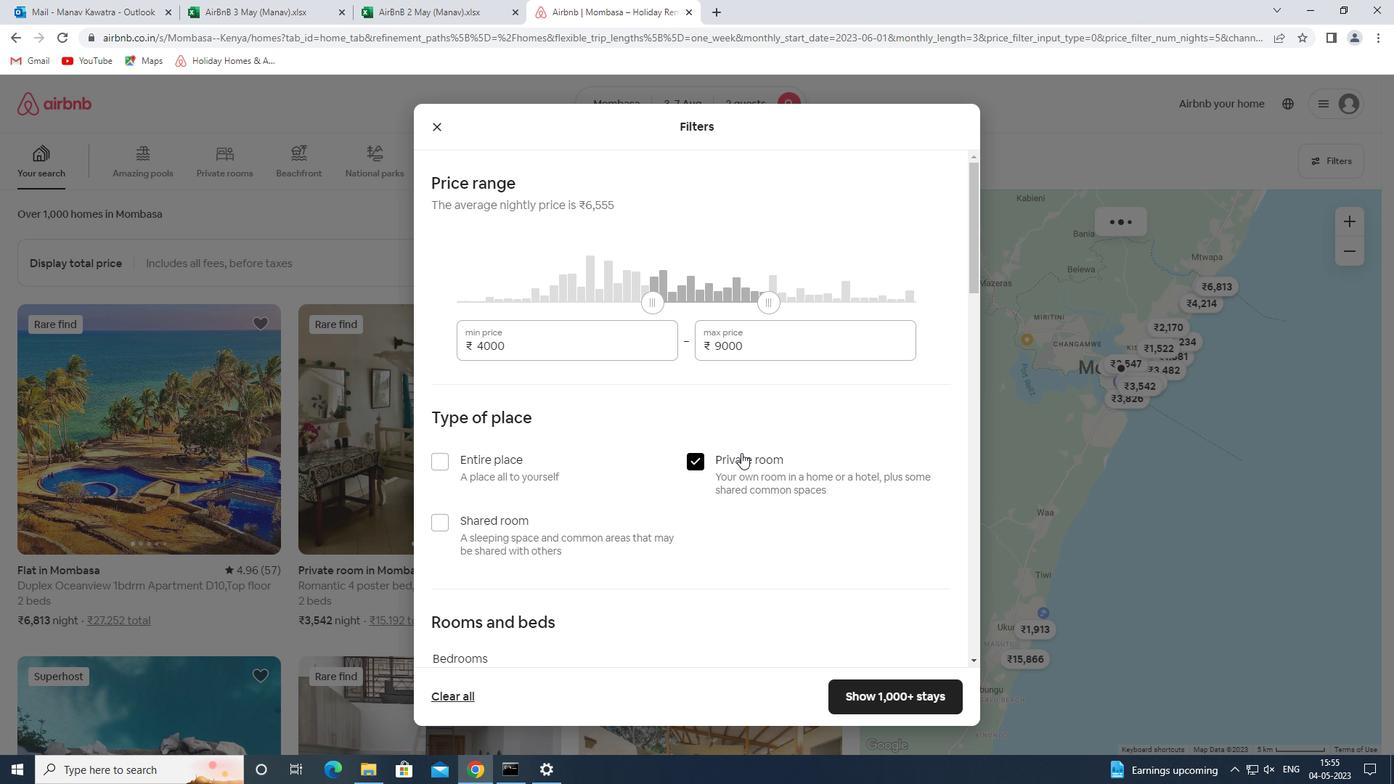 
Action: Mouse moved to (740, 452)
Screenshot: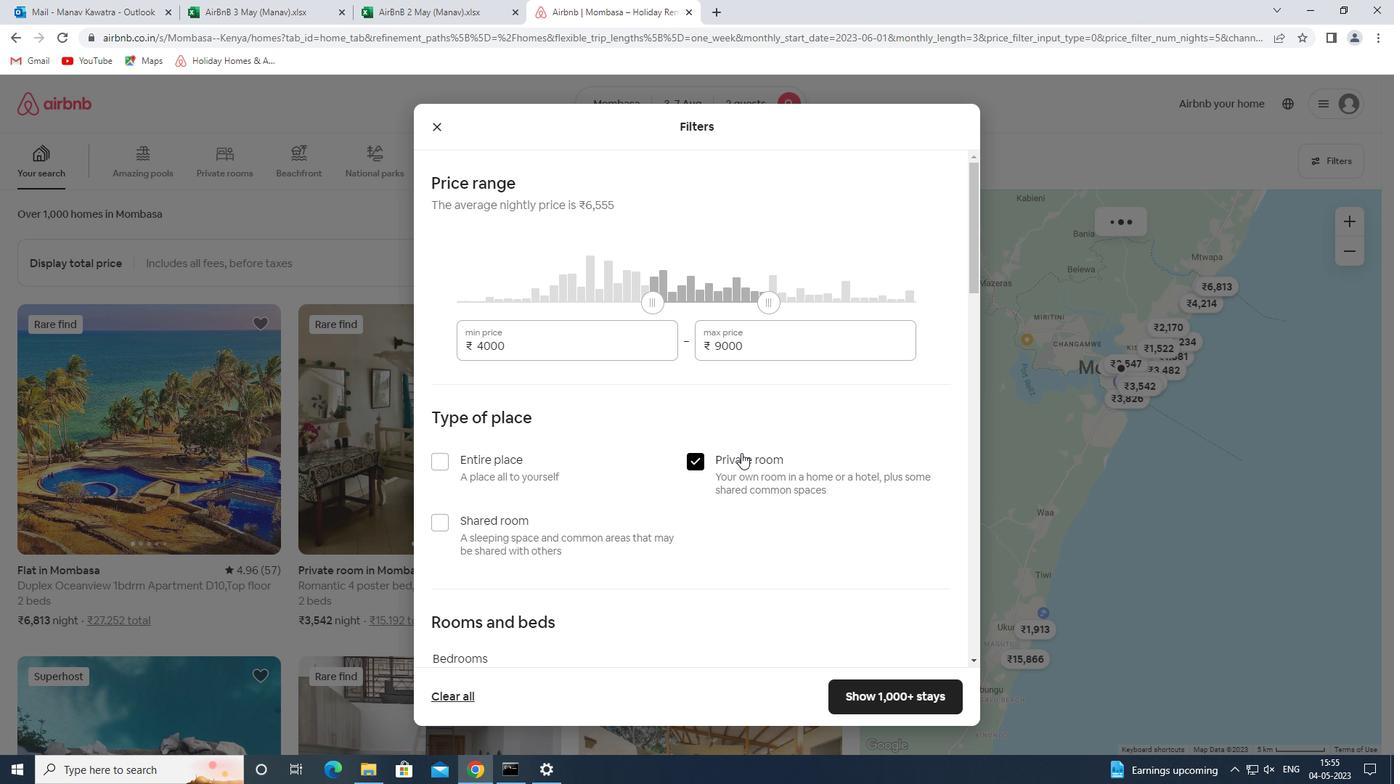 
Action: Mouse scrolled (740, 452) with delta (0, 0)
Screenshot: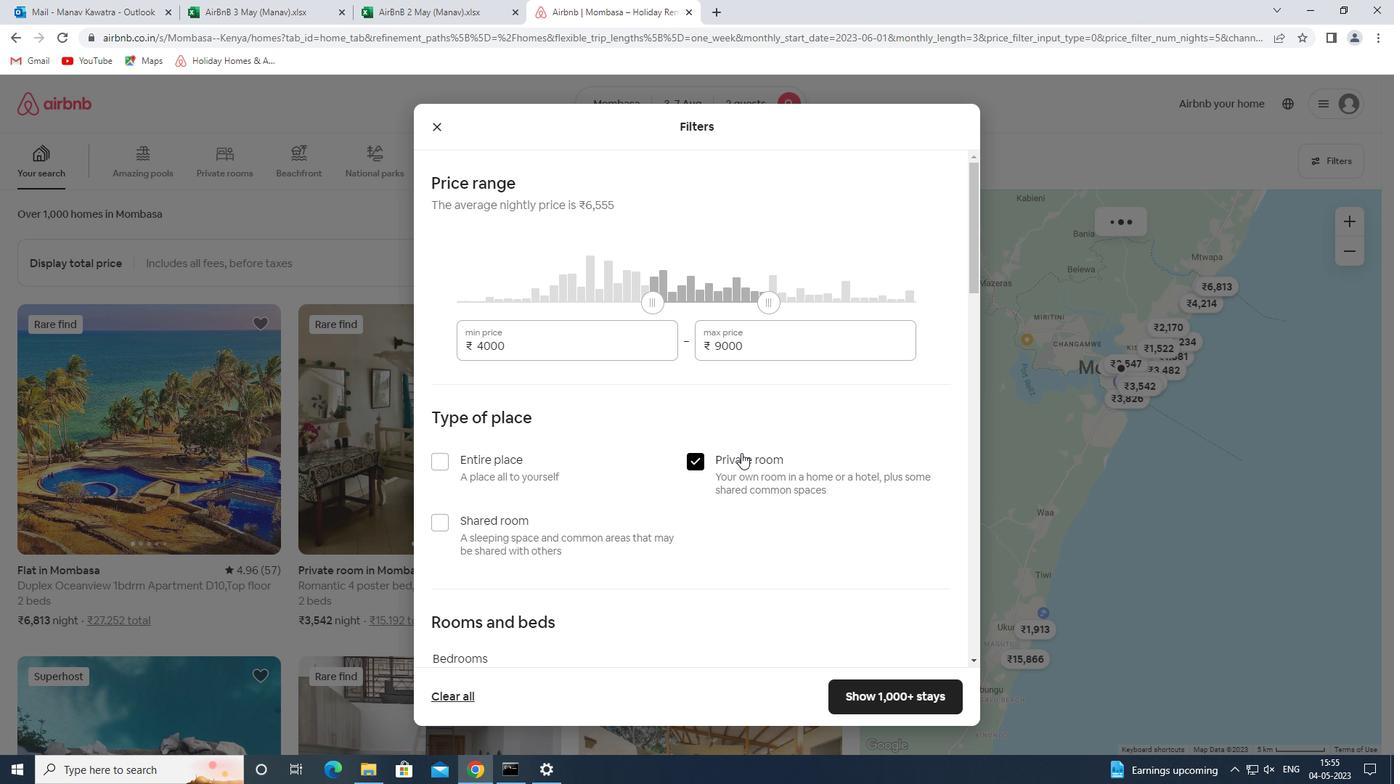 
Action: Mouse moved to (739, 452)
Screenshot: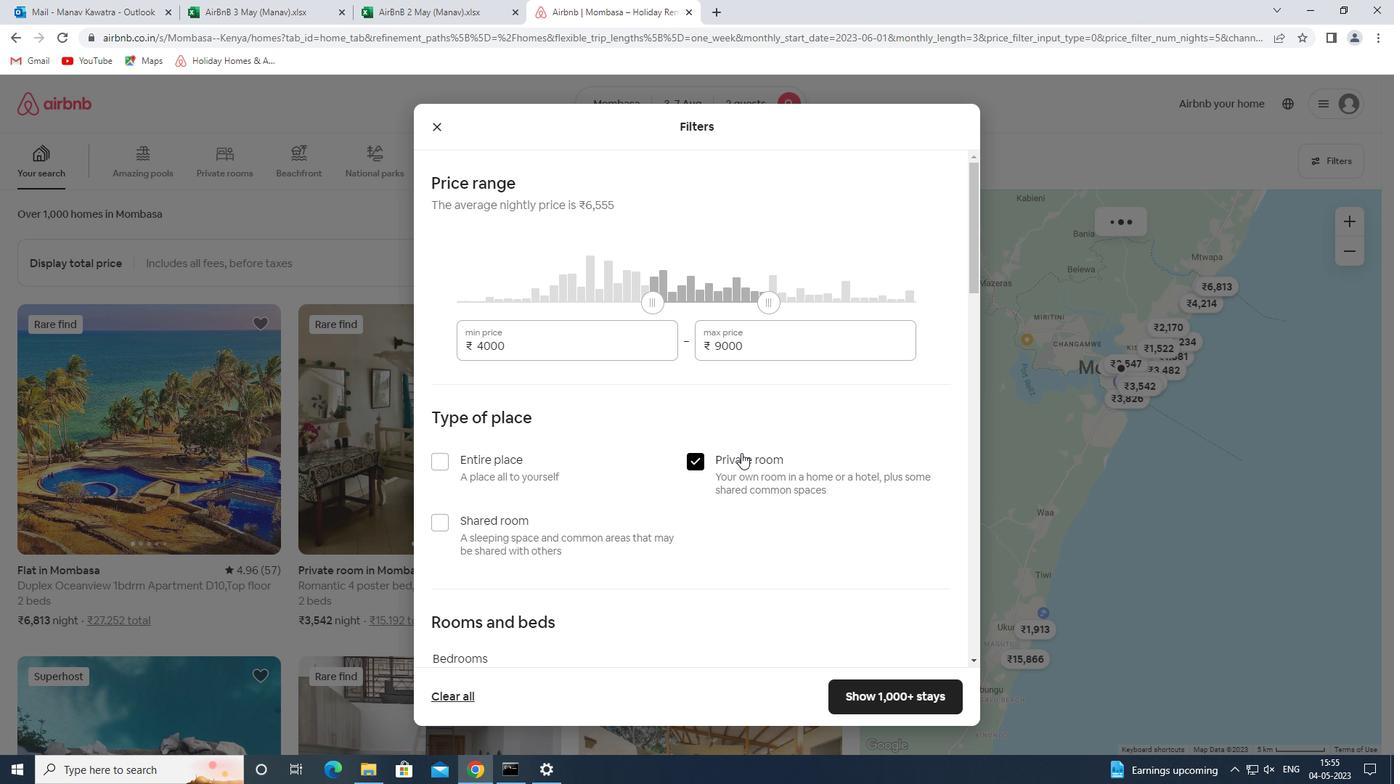 
Action: Mouse scrolled (739, 451) with delta (0, 0)
Screenshot: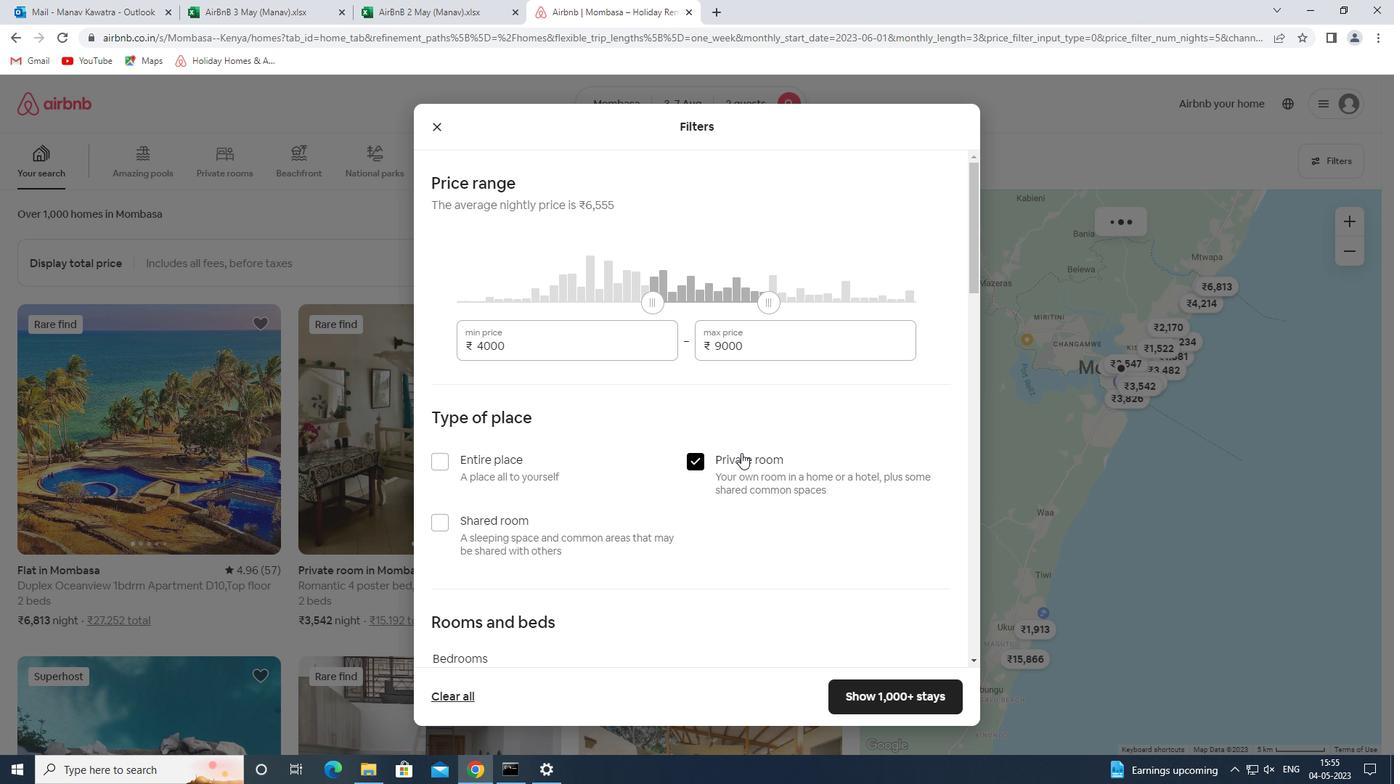 
Action: Mouse moved to (737, 451)
Screenshot: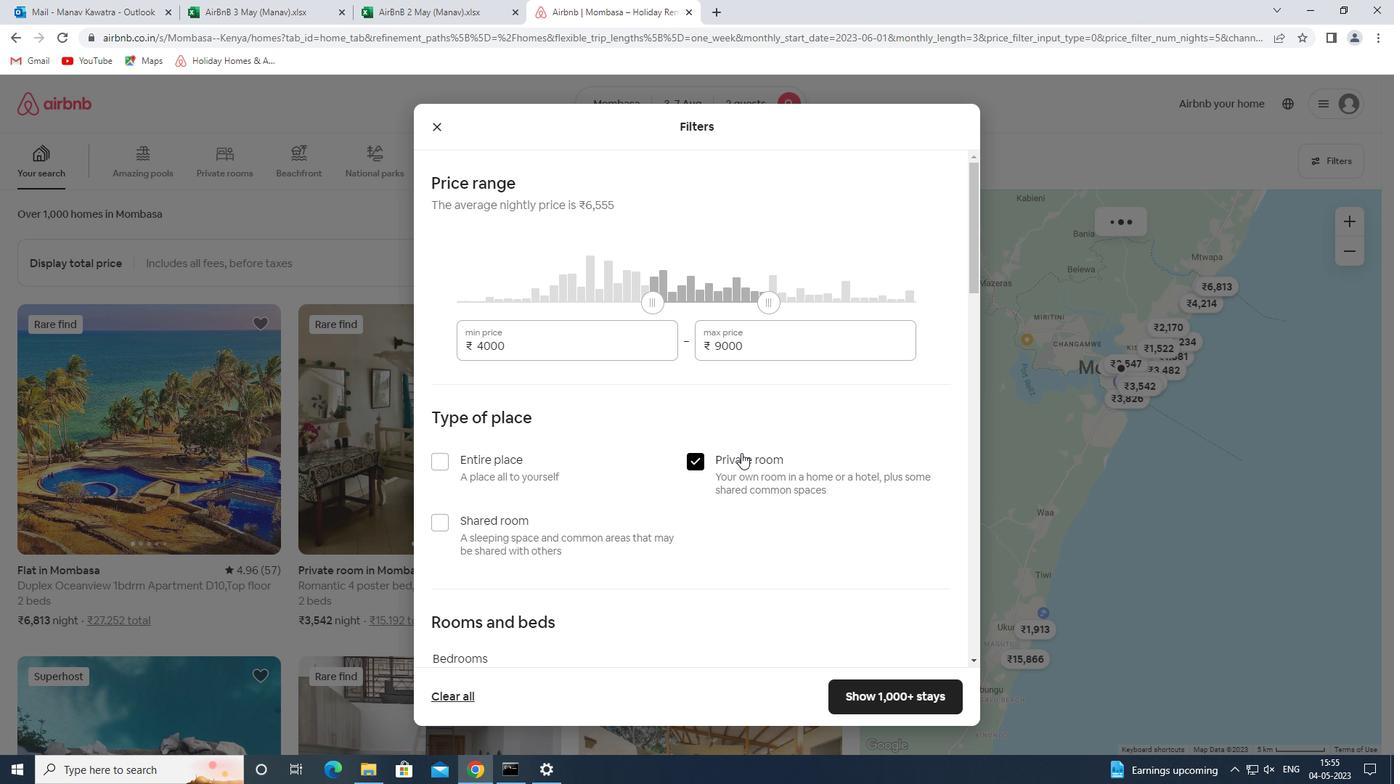
Action: Mouse scrolled (737, 450) with delta (0, 0)
Screenshot: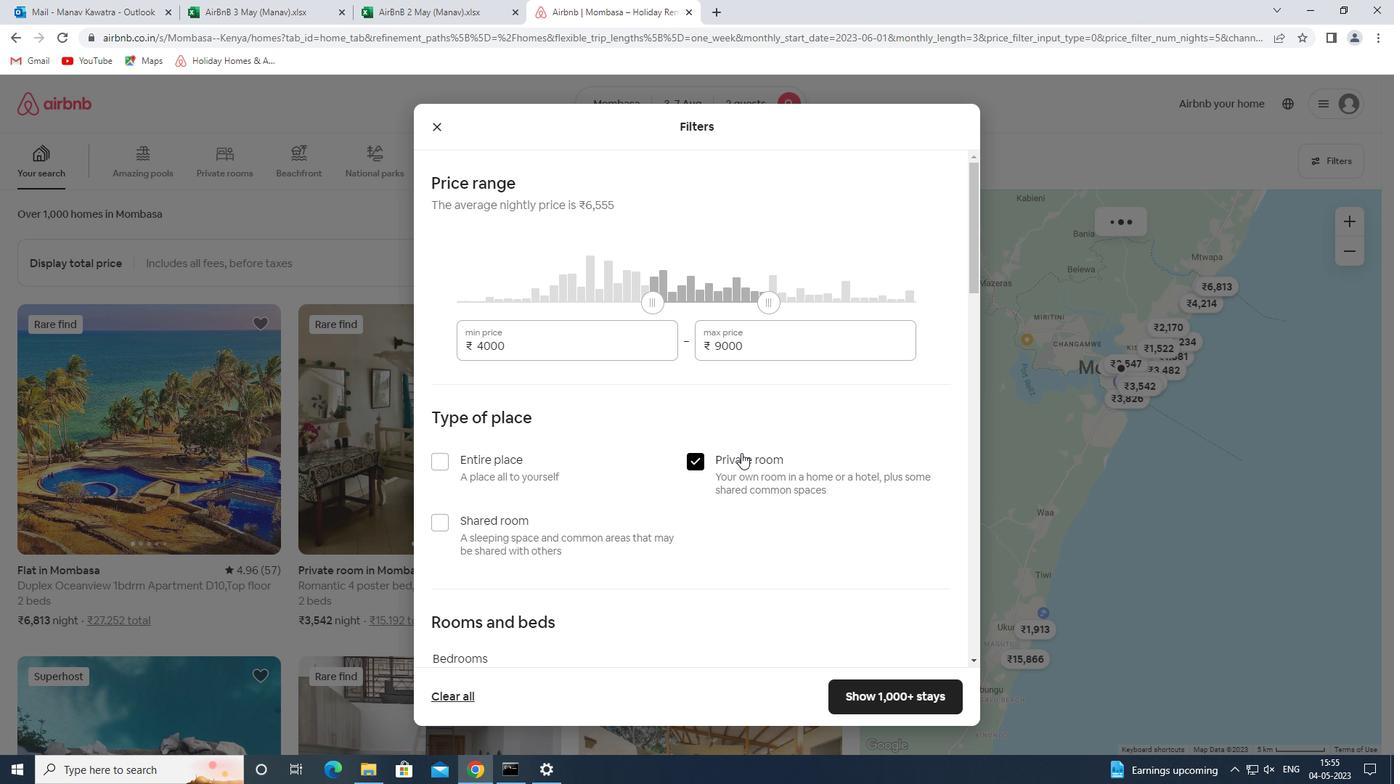 
Action: Mouse moved to (735, 450)
Screenshot: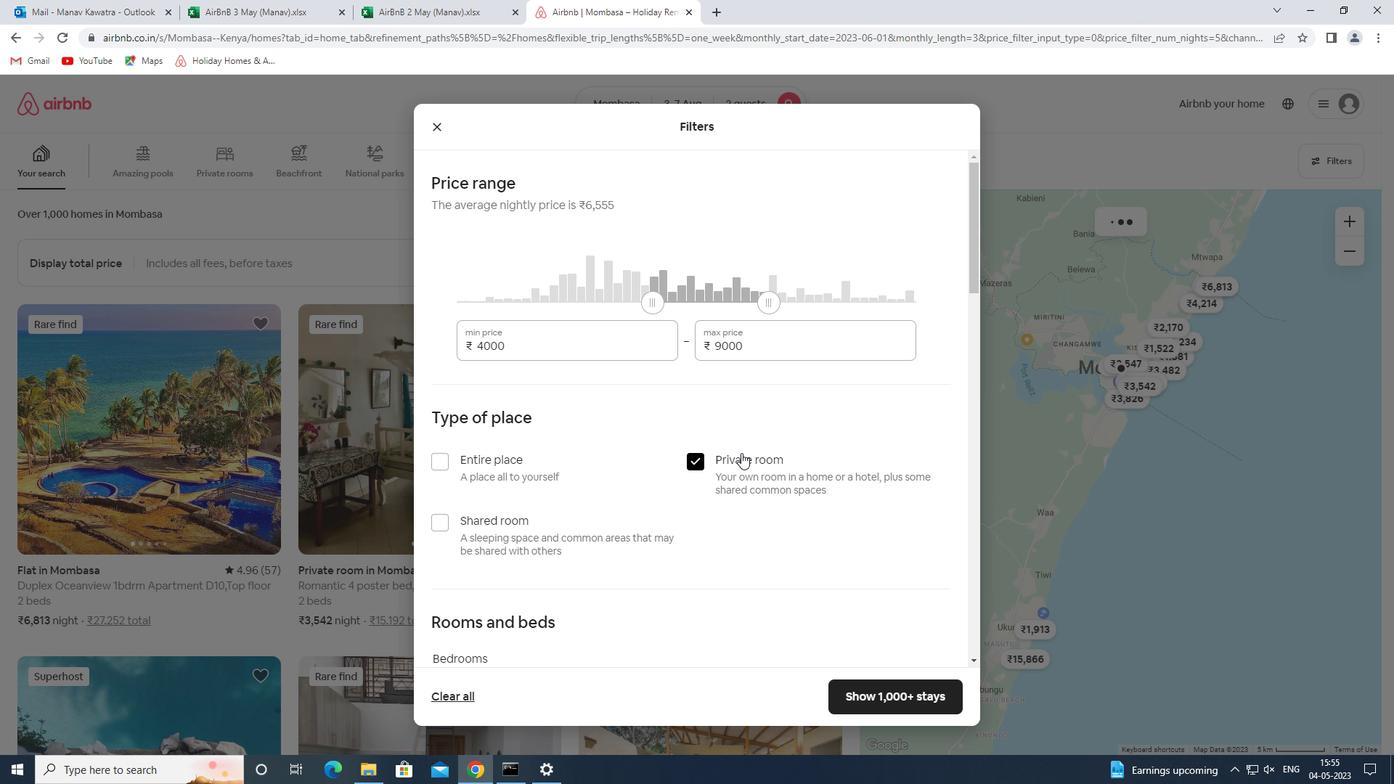 
Action: Mouse scrolled (735, 450) with delta (0, 0)
Screenshot: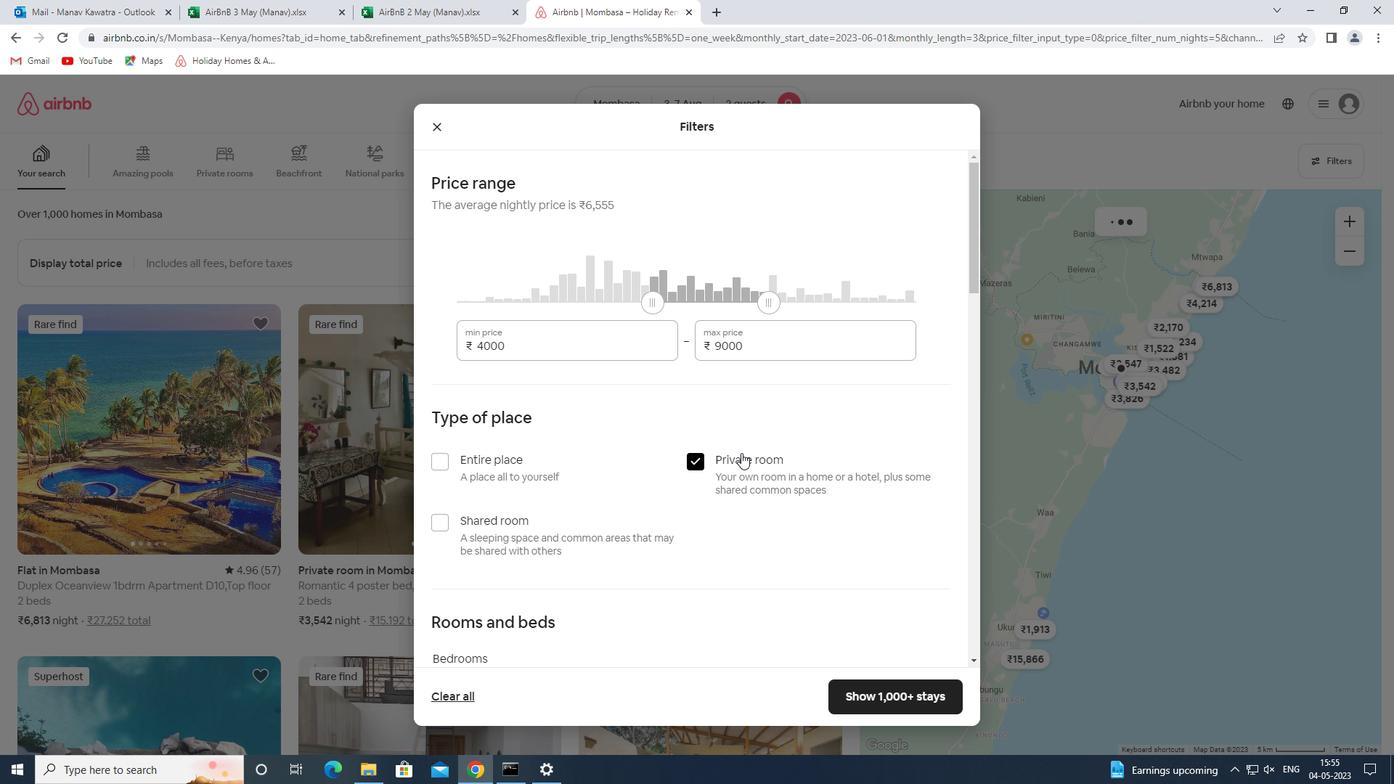 
Action: Mouse moved to (515, 270)
Screenshot: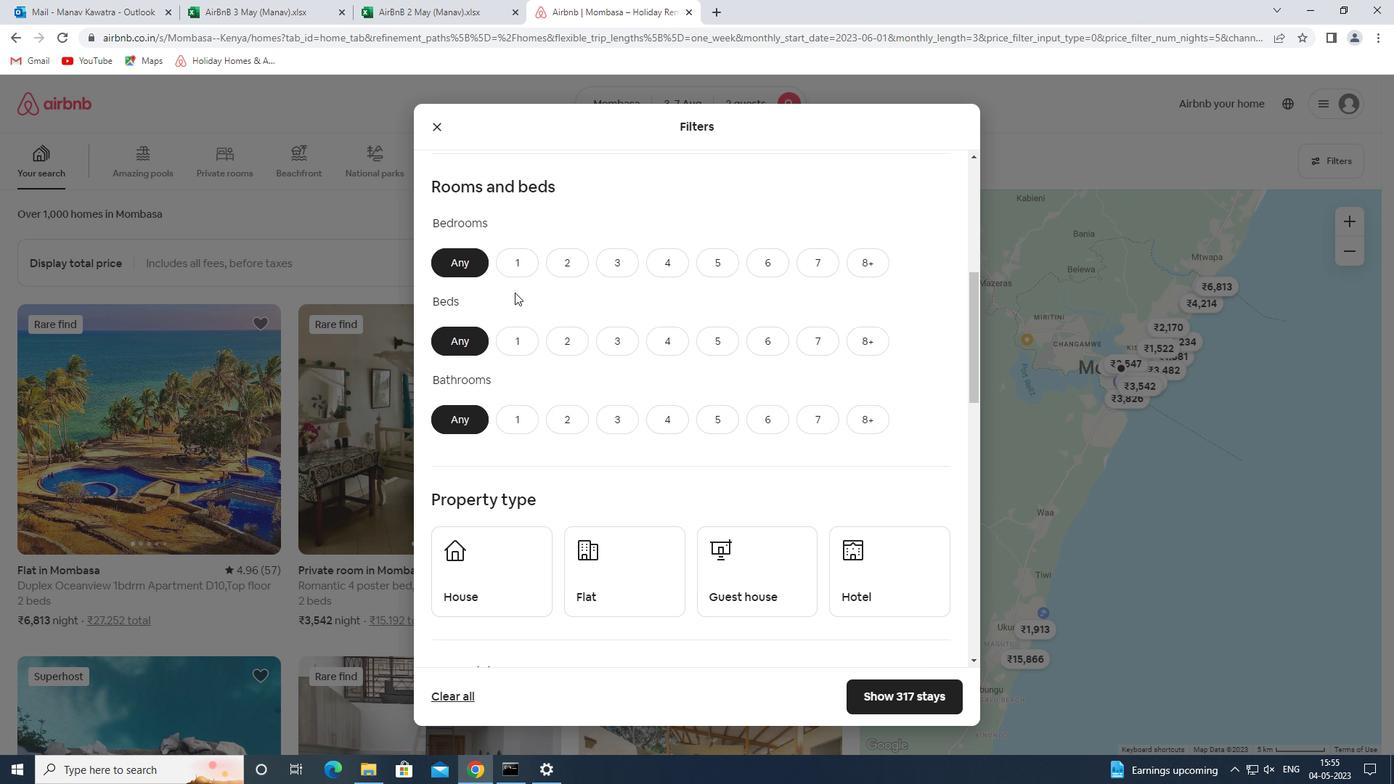 
Action: Mouse pressed left at (515, 270)
Screenshot: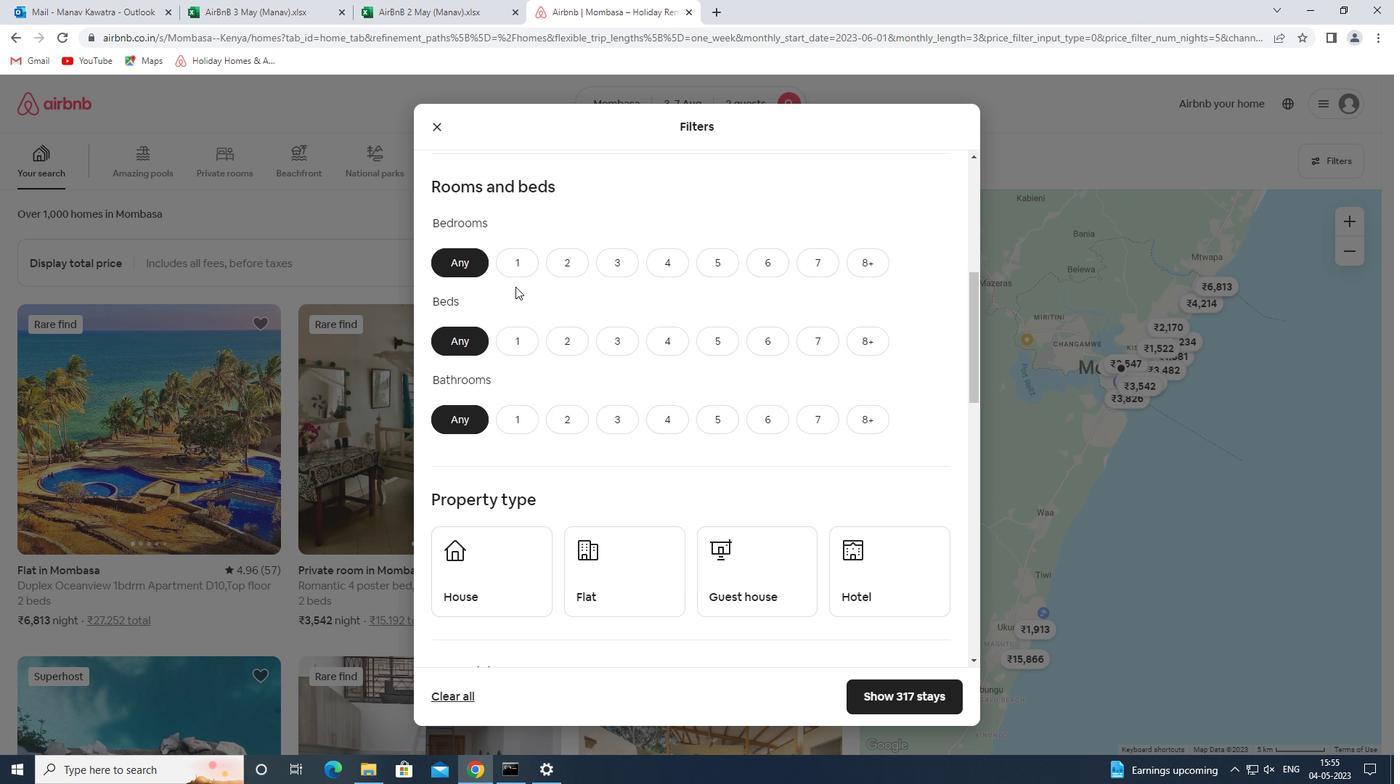 
Action: Mouse moved to (511, 349)
Screenshot: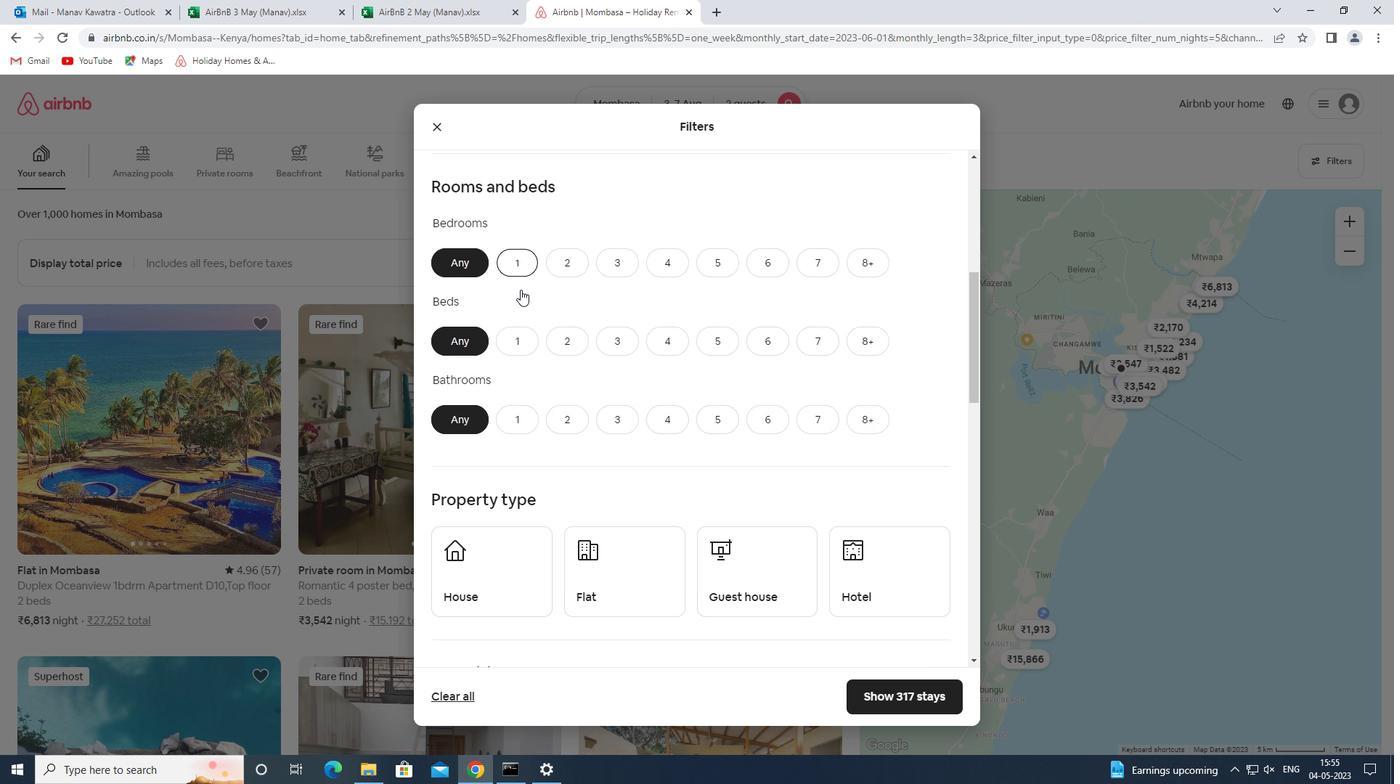 
Action: Mouse pressed left at (511, 349)
Screenshot: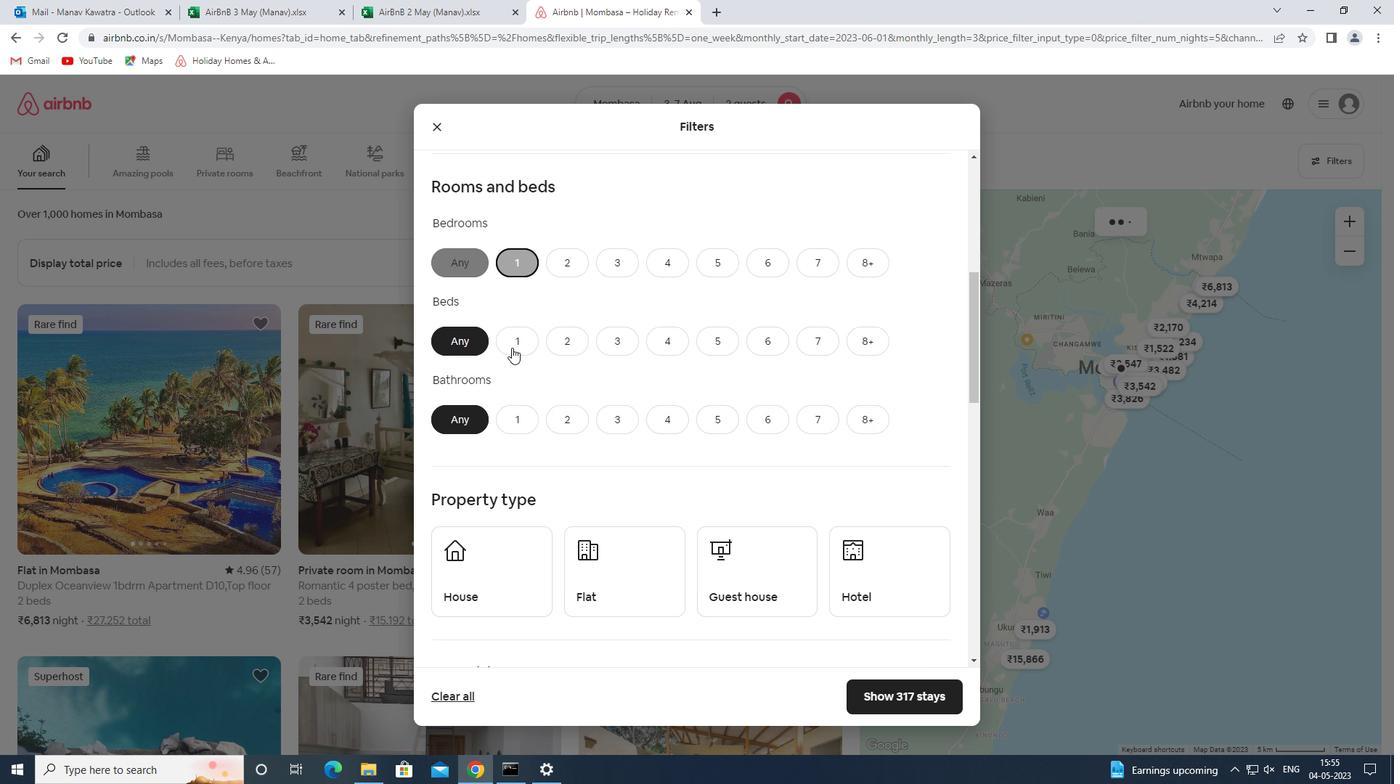 
Action: Mouse moved to (512, 409)
Screenshot: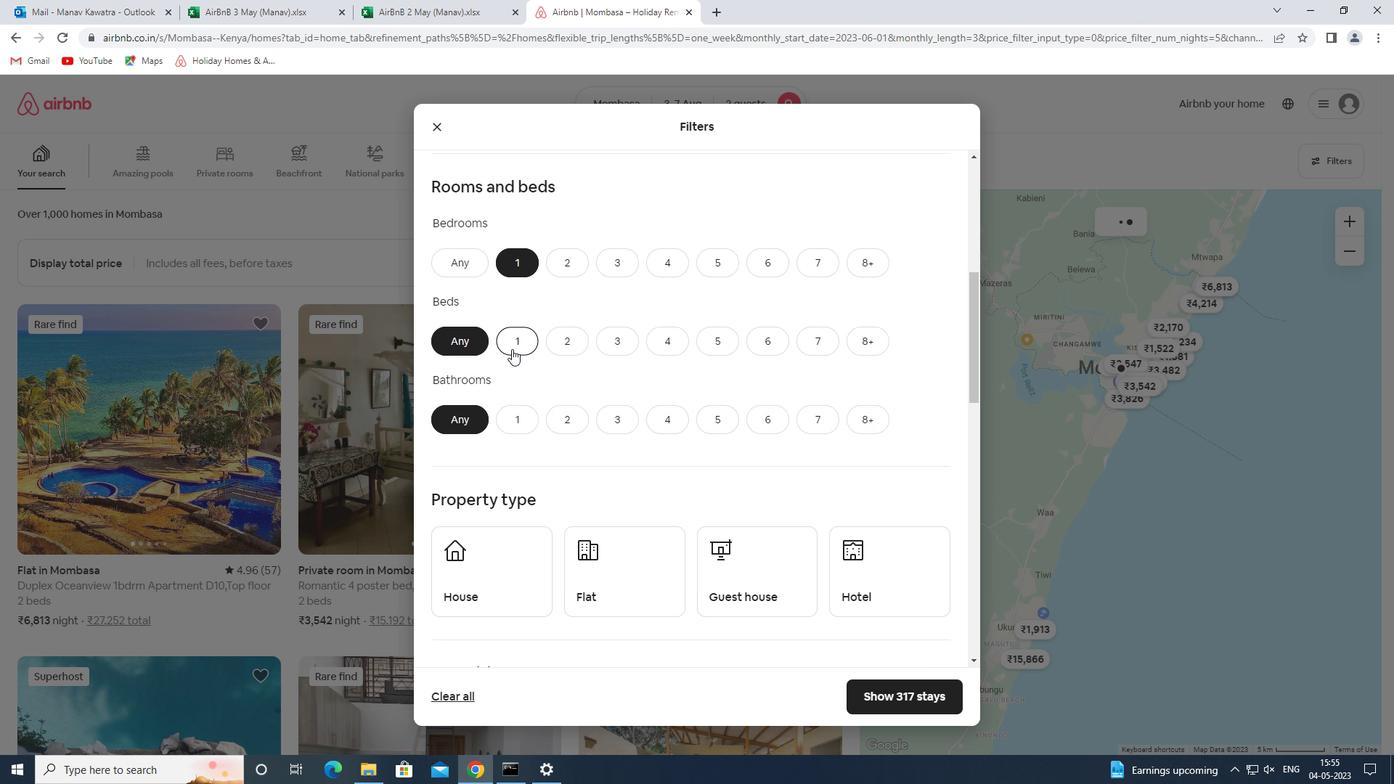 
Action: Mouse pressed left at (512, 409)
Screenshot: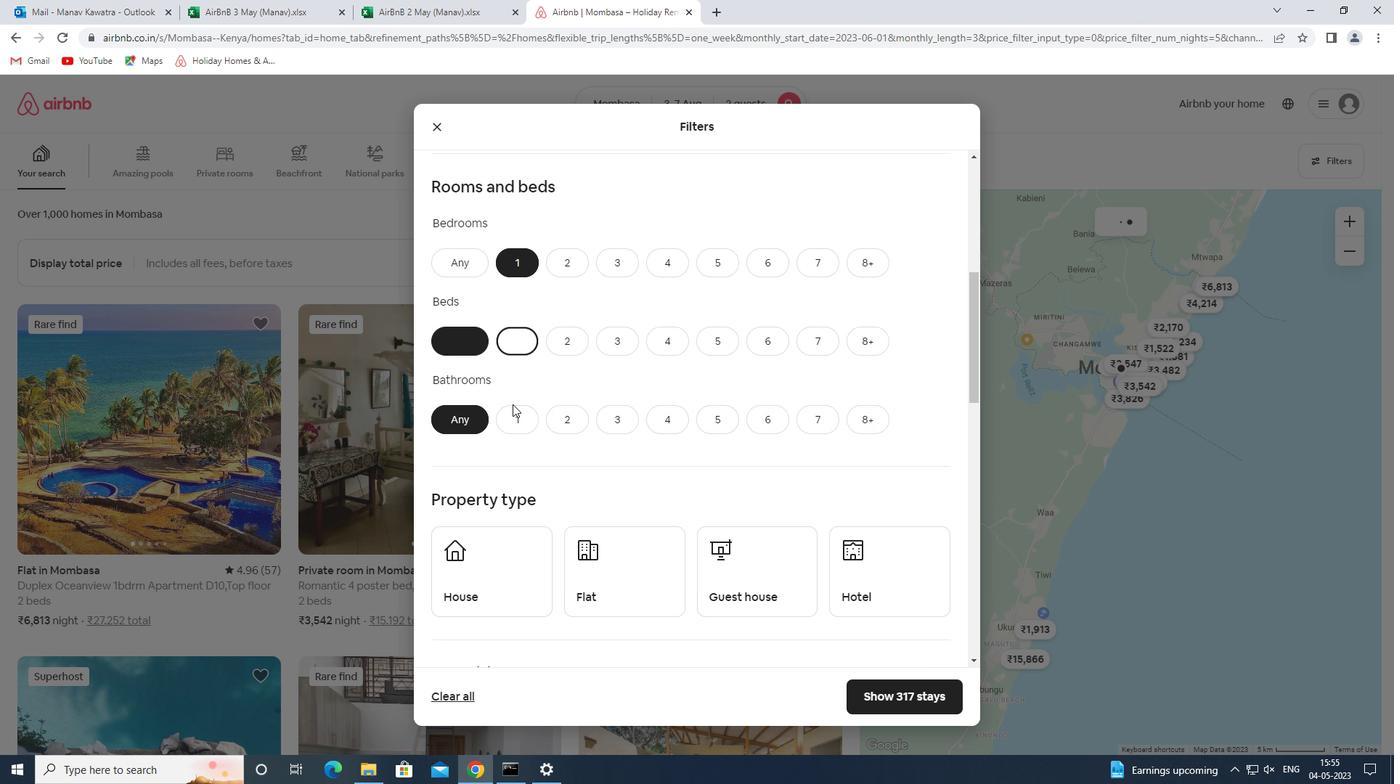 
Action: Mouse moved to (511, 552)
Screenshot: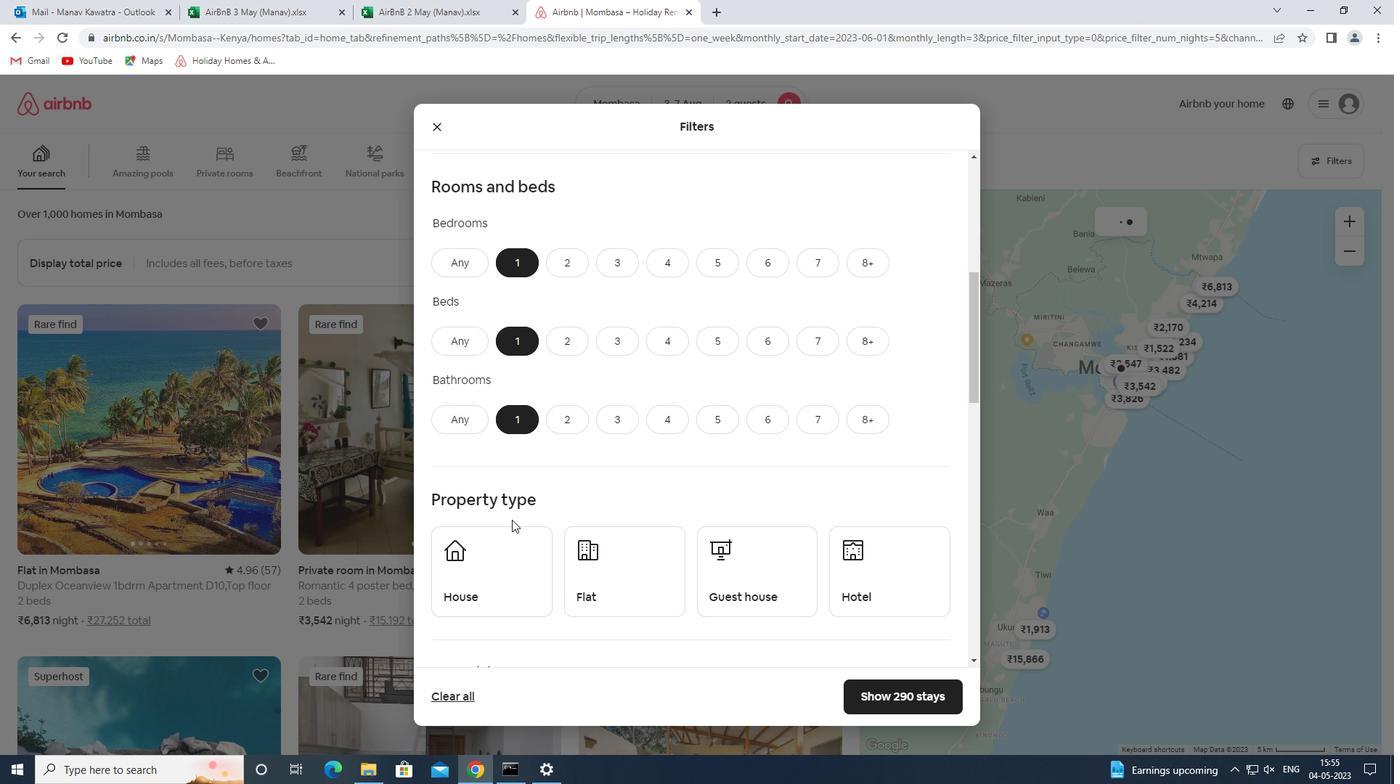 
Action: Mouse pressed left at (511, 552)
Screenshot: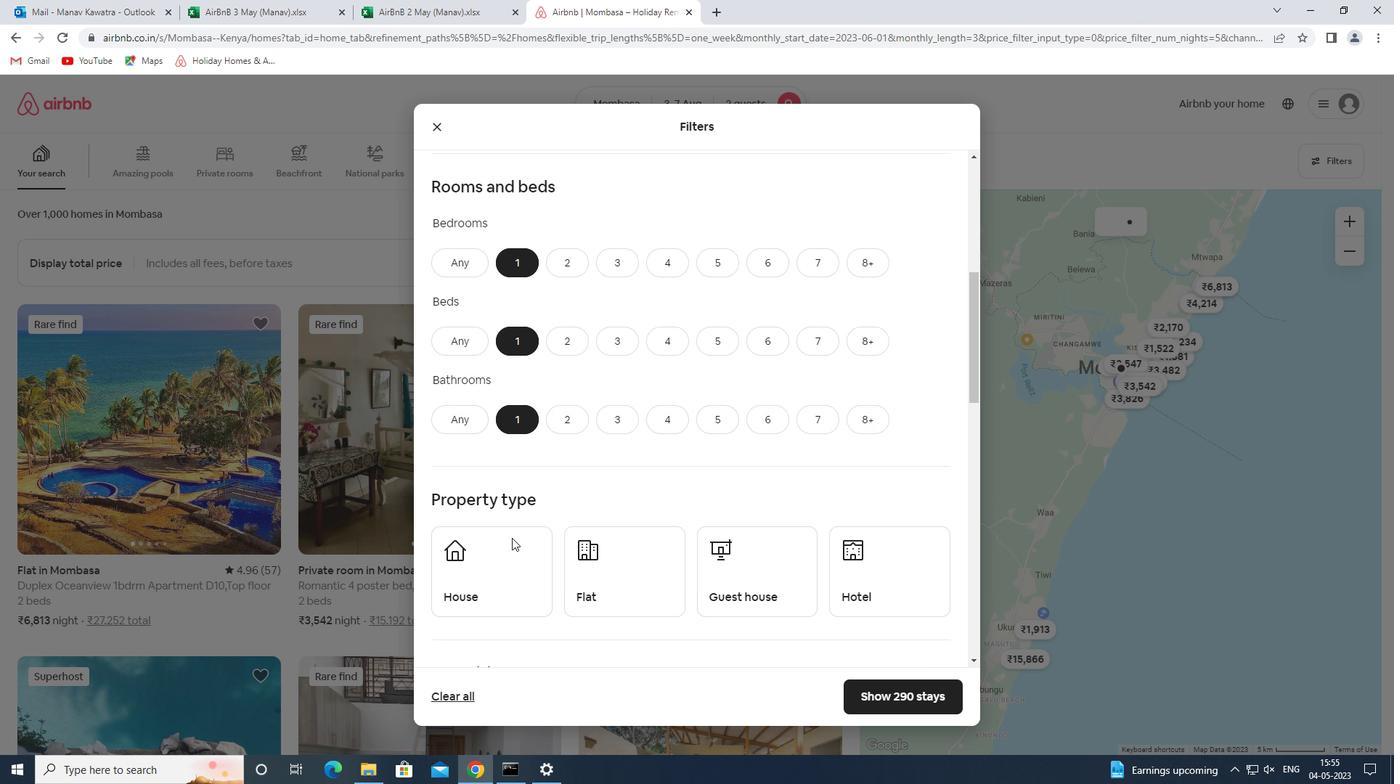 
Action: Mouse moved to (683, 557)
Screenshot: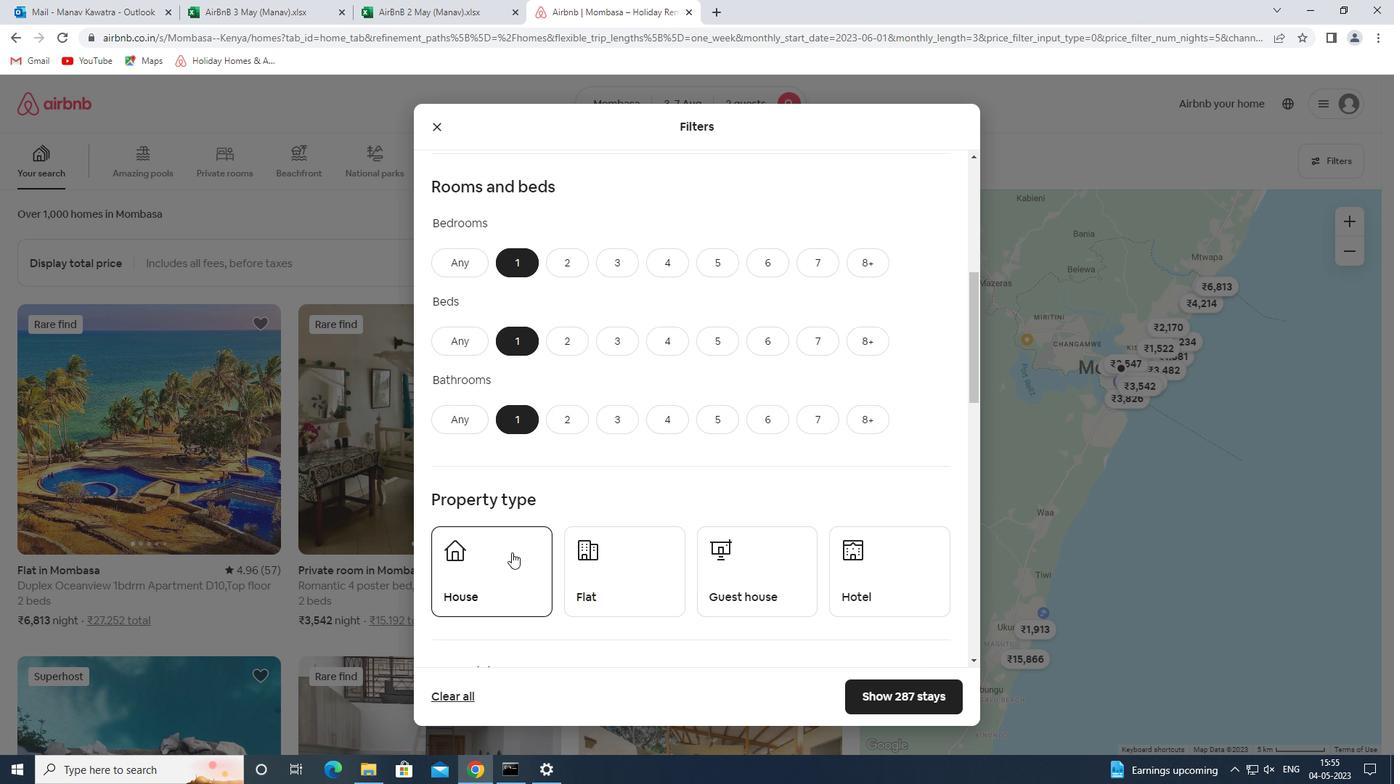 
Action: Mouse pressed left at (683, 557)
Screenshot: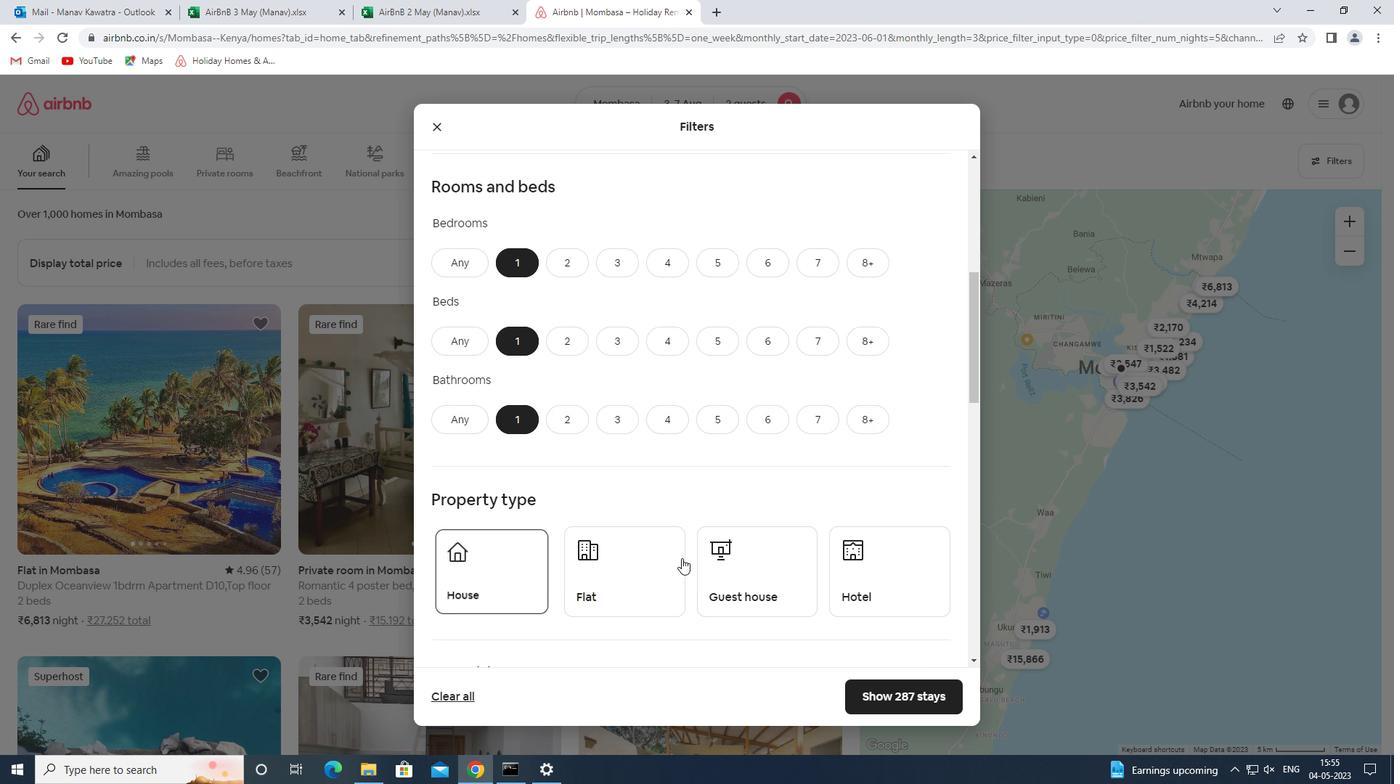 
Action: Mouse moved to (725, 550)
Screenshot: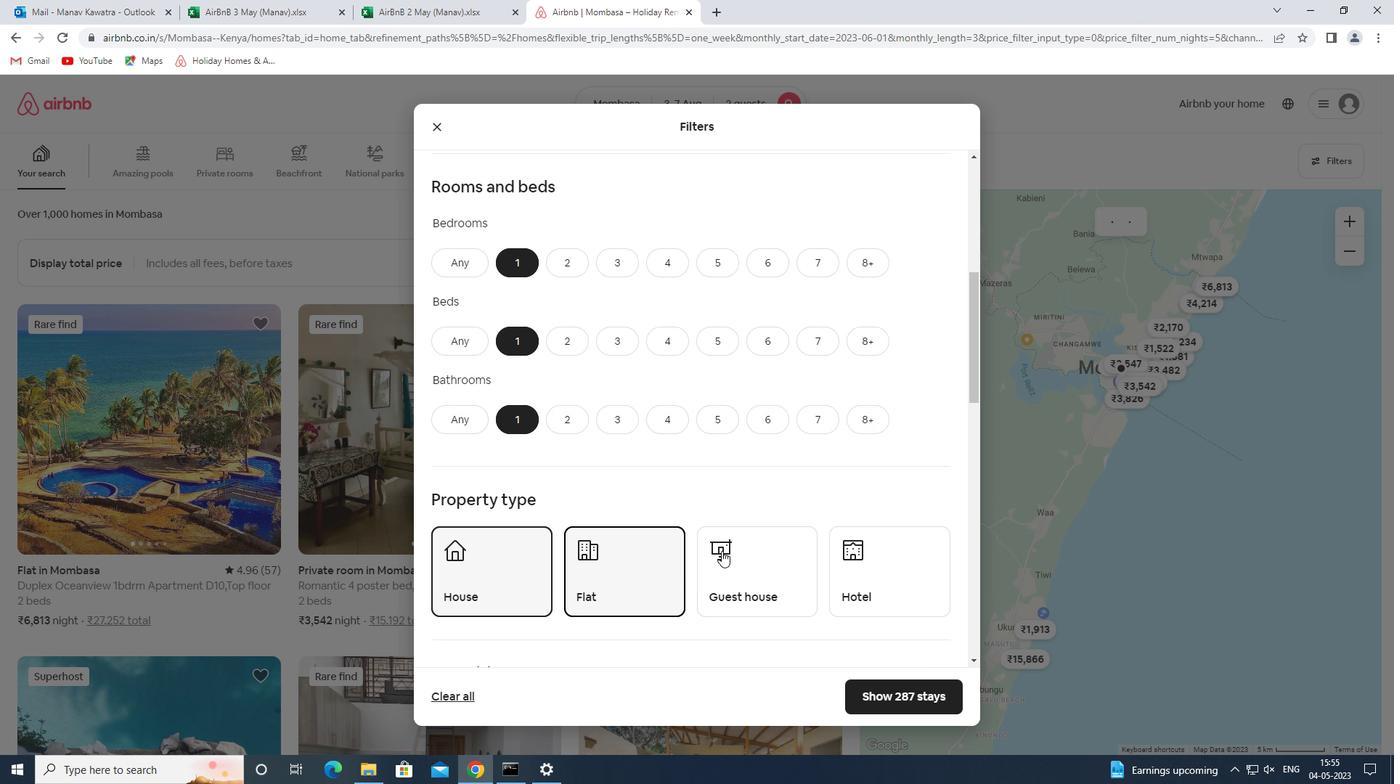
Action: Mouse pressed left at (725, 550)
Screenshot: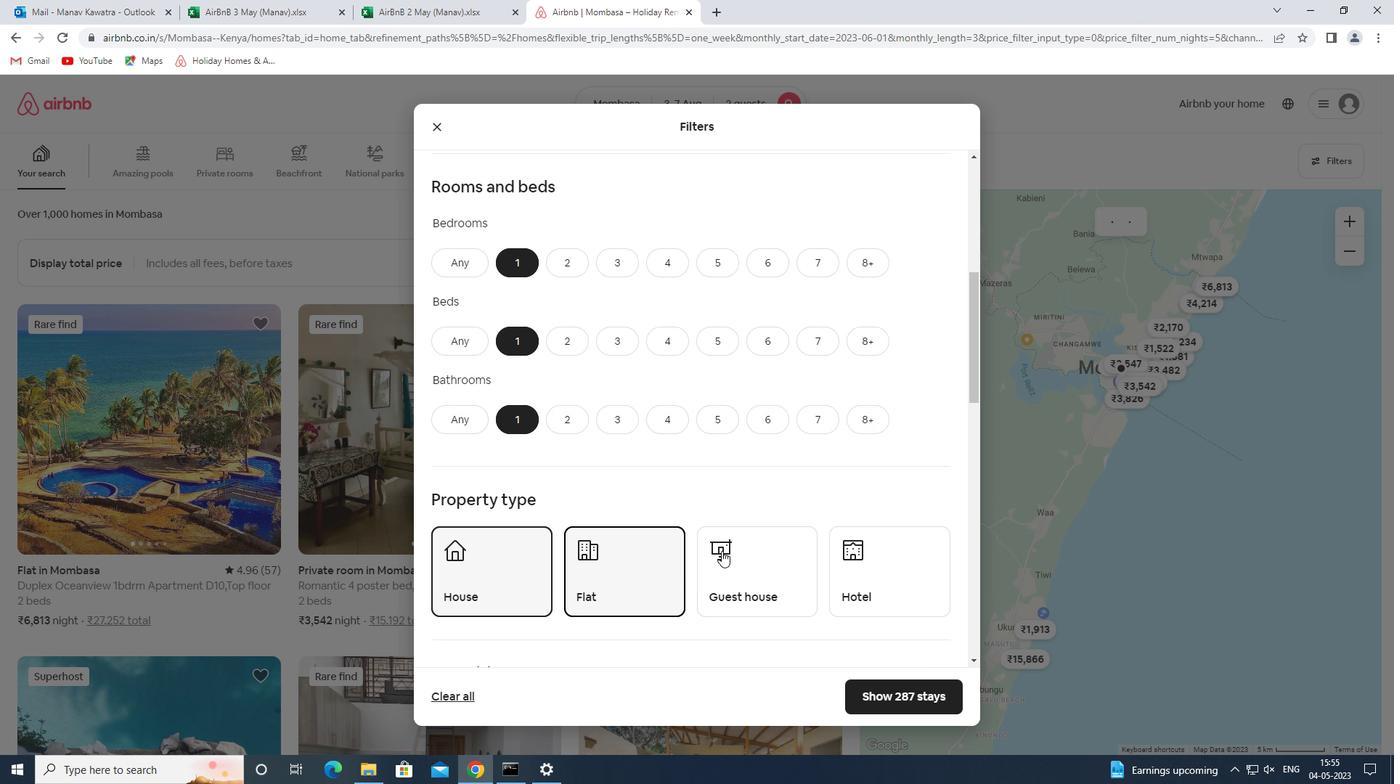 
Action: Mouse moved to (876, 583)
Screenshot: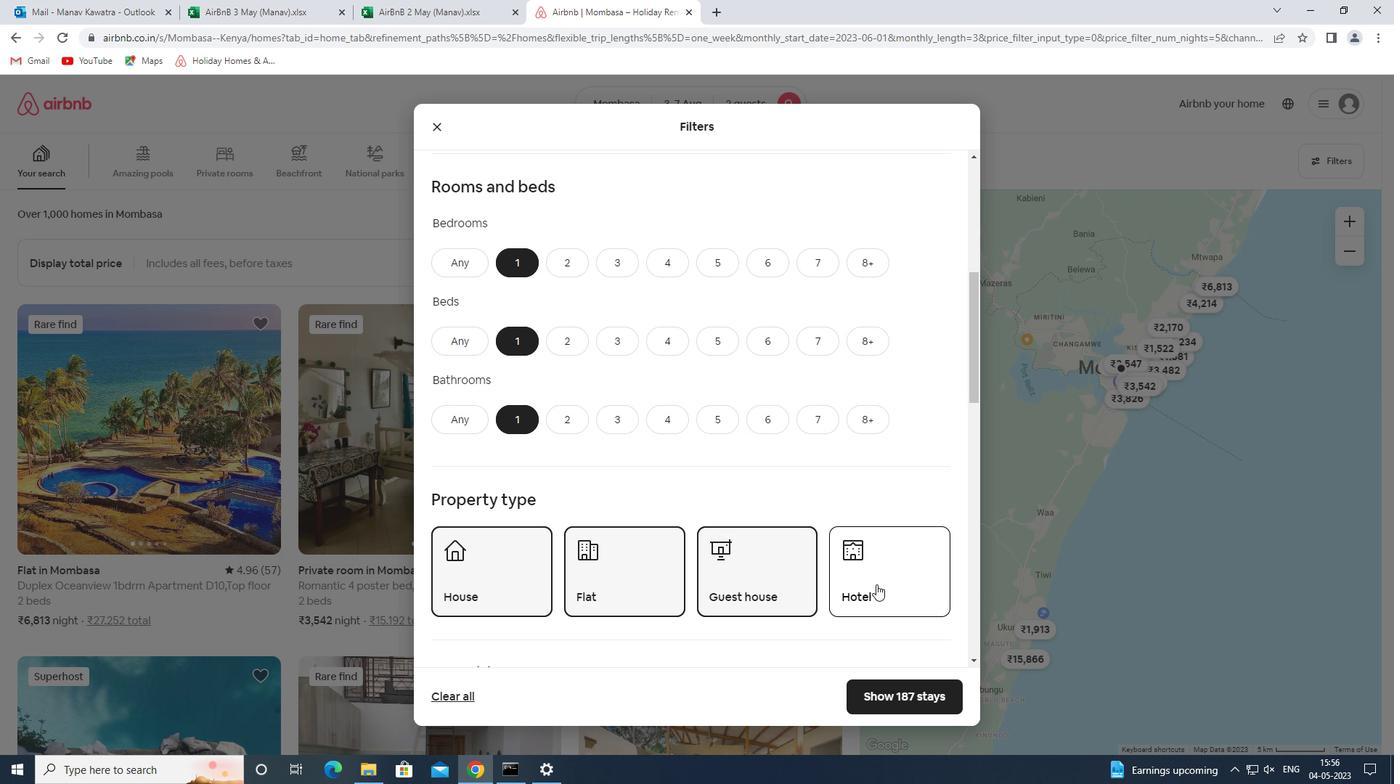 
Action: Mouse pressed left at (876, 583)
Screenshot: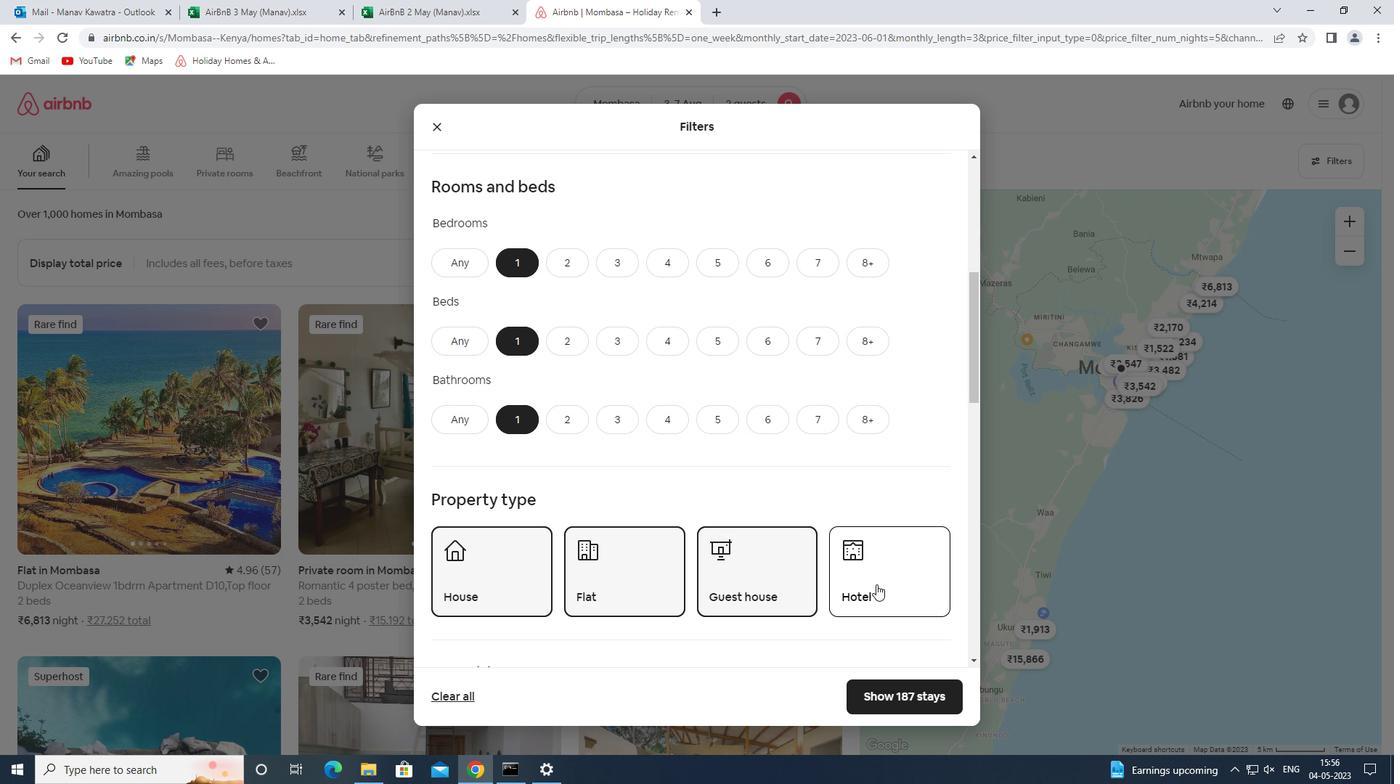 
Action: Mouse moved to (788, 578)
Screenshot: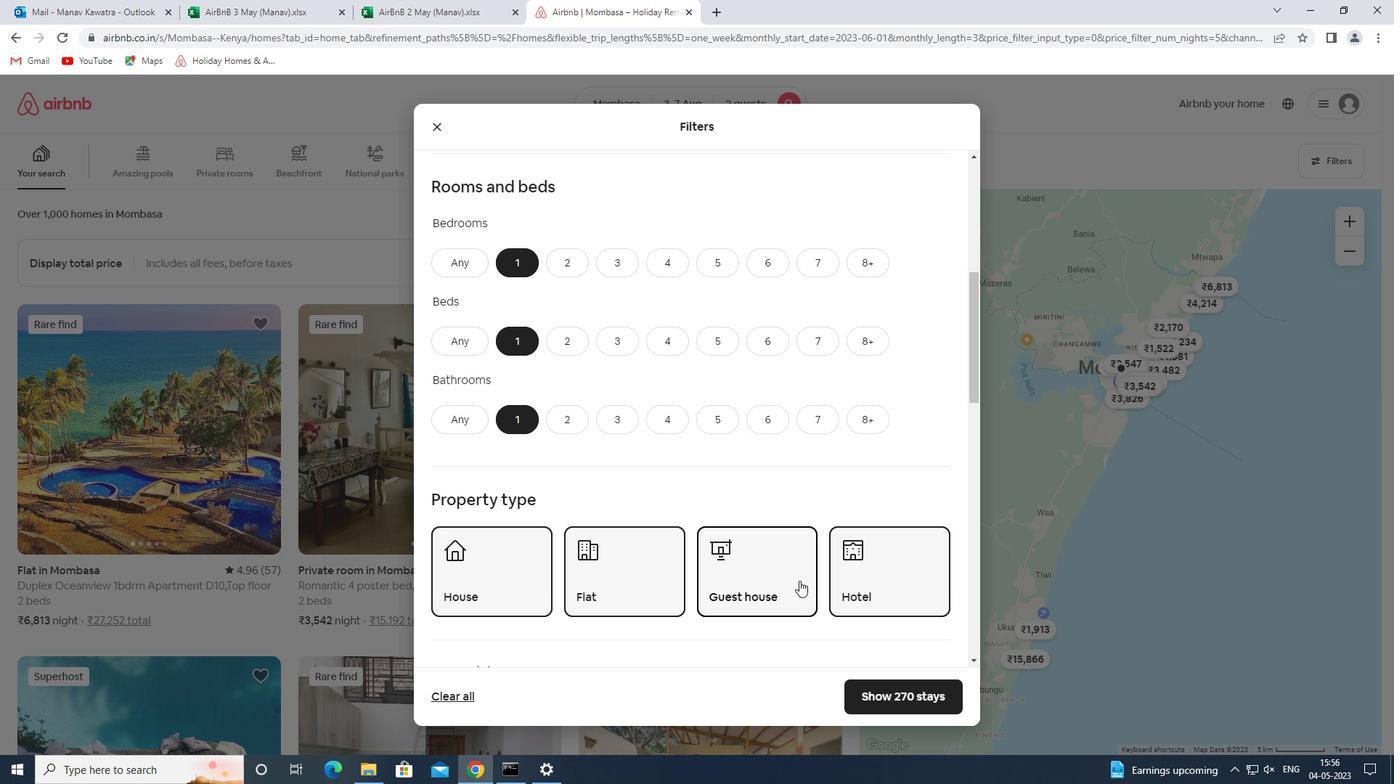 
Action: Mouse scrolled (788, 577) with delta (0, 0)
Screenshot: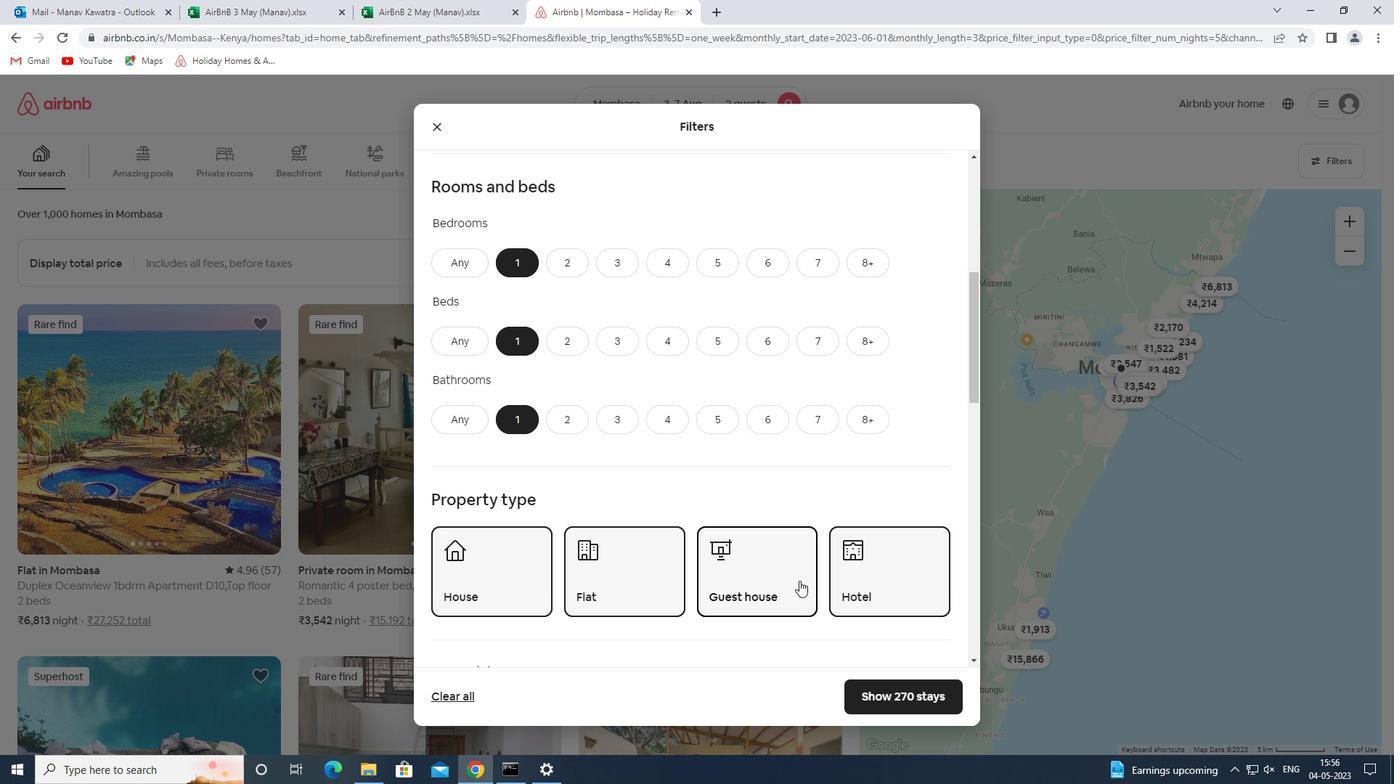 
Action: Mouse moved to (786, 578)
Screenshot: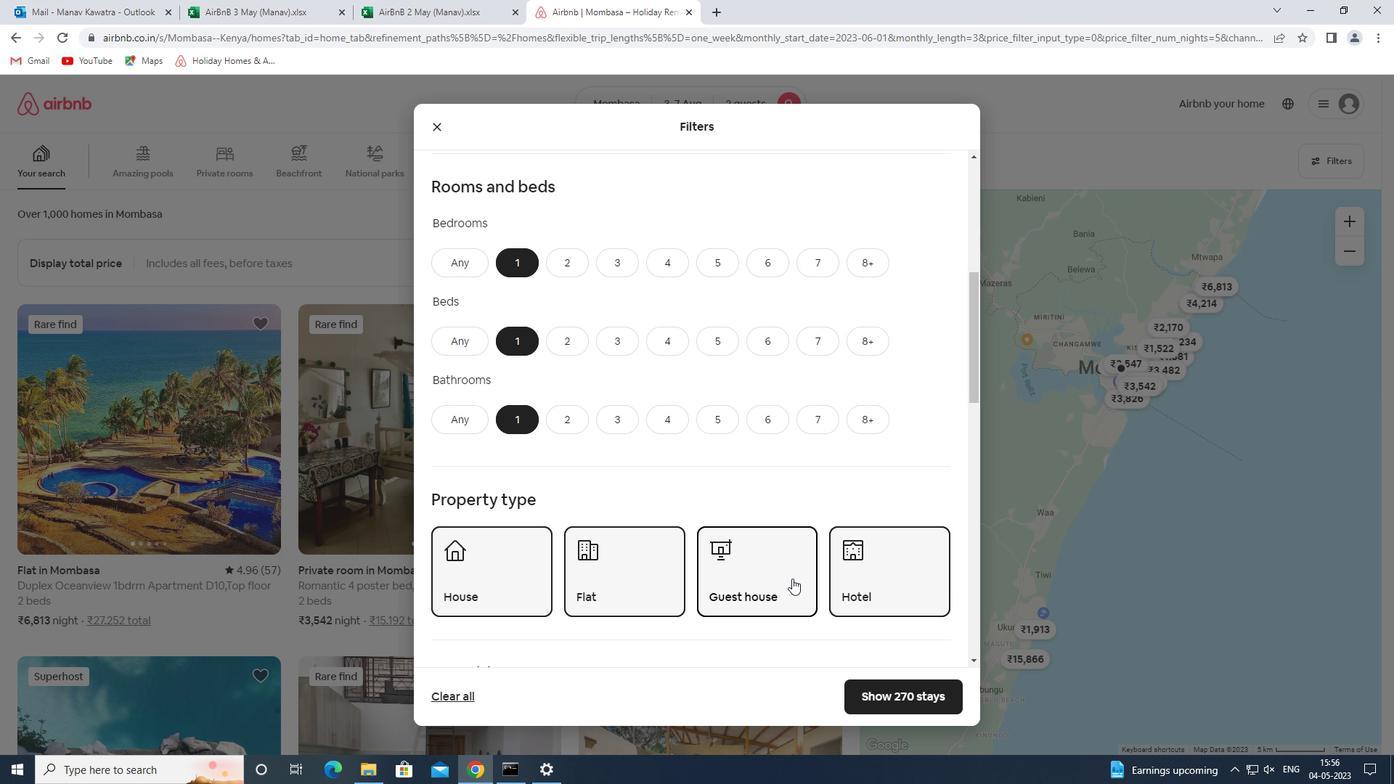 
Action: Mouse scrolled (786, 577) with delta (0, 0)
Screenshot: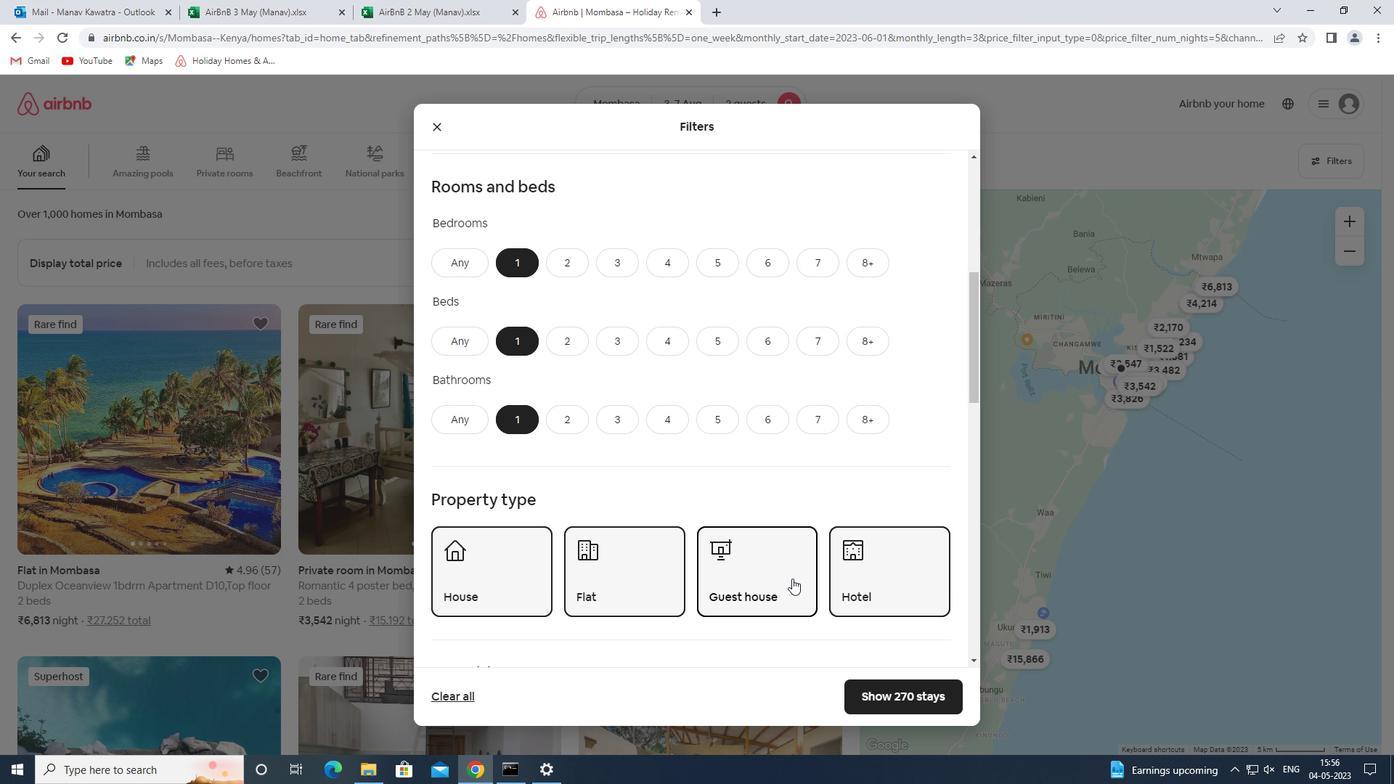 
Action: Mouse moved to (784, 578)
Screenshot: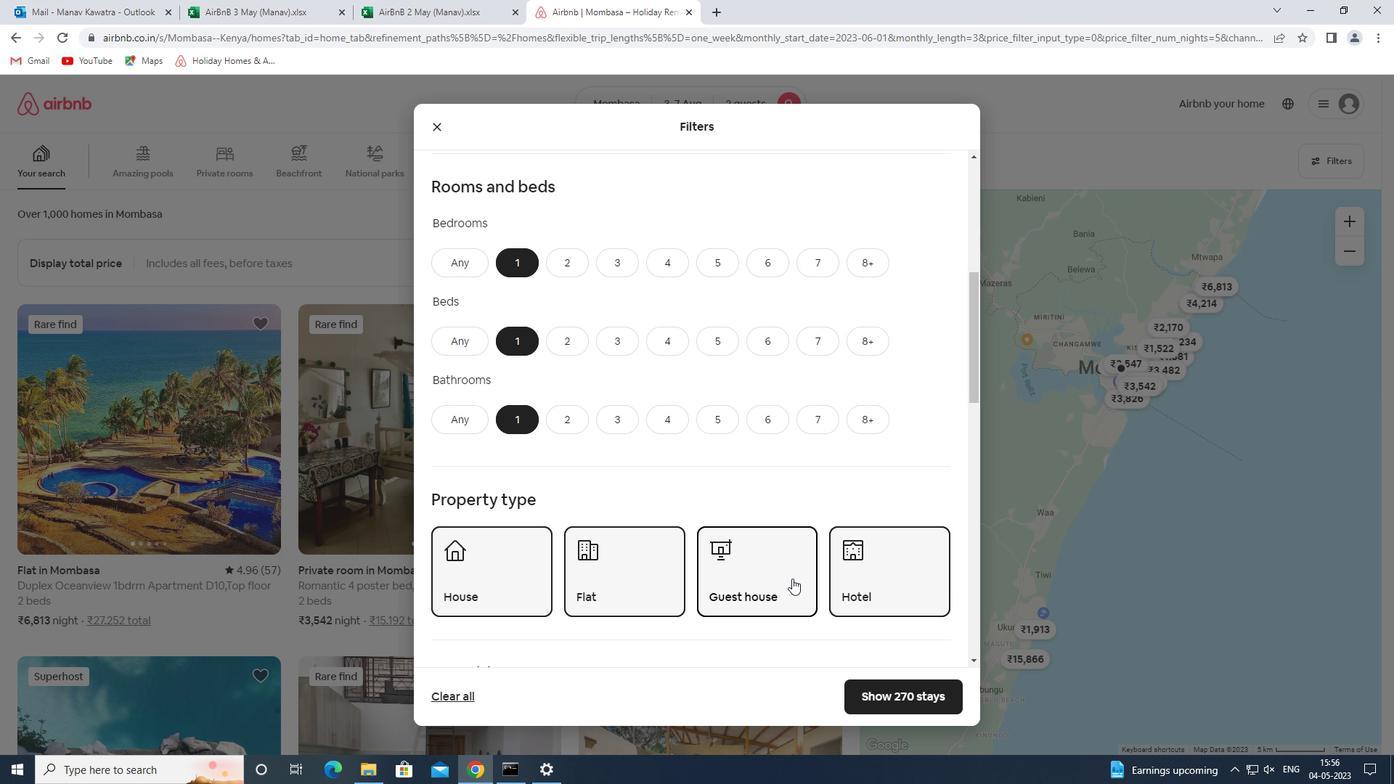 
Action: Mouse scrolled (784, 577) with delta (0, 0)
Screenshot: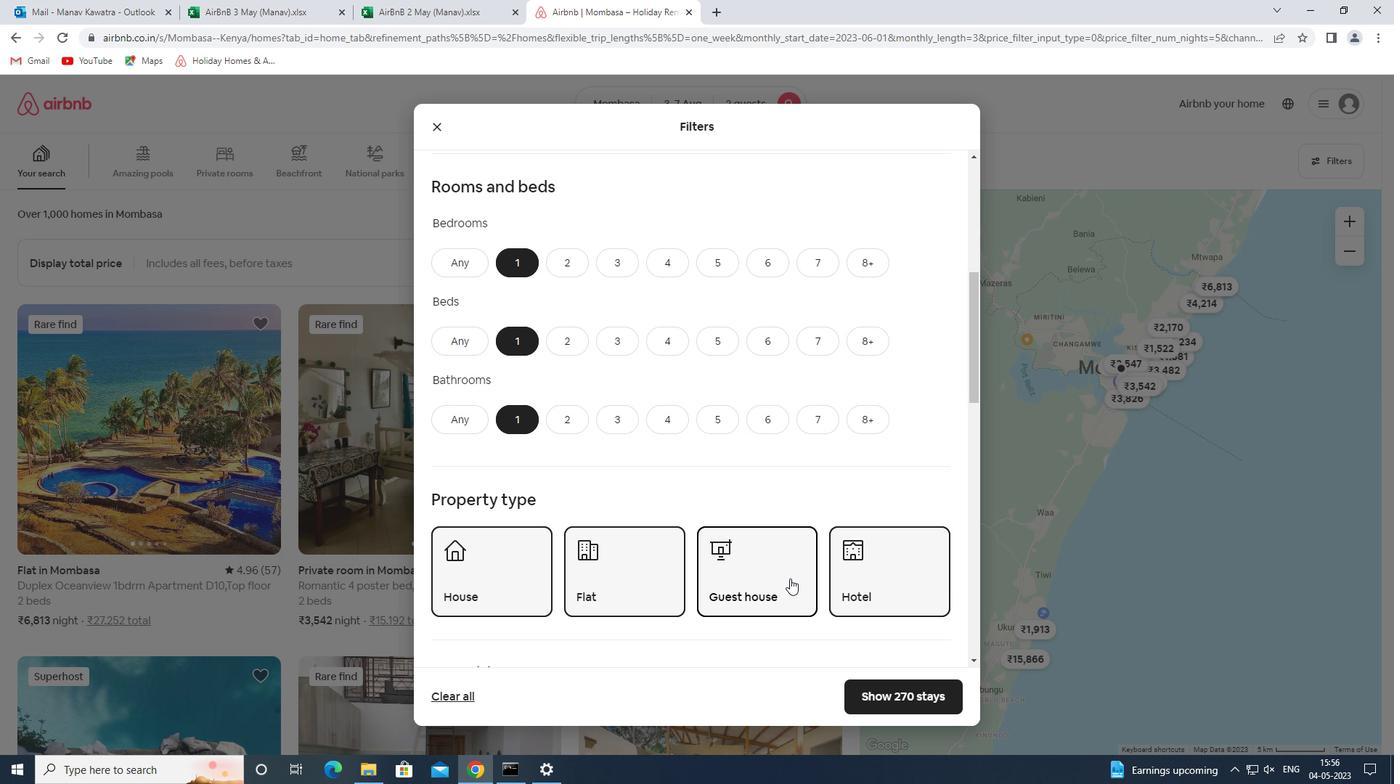 
Action: Mouse moved to (783, 578)
Screenshot: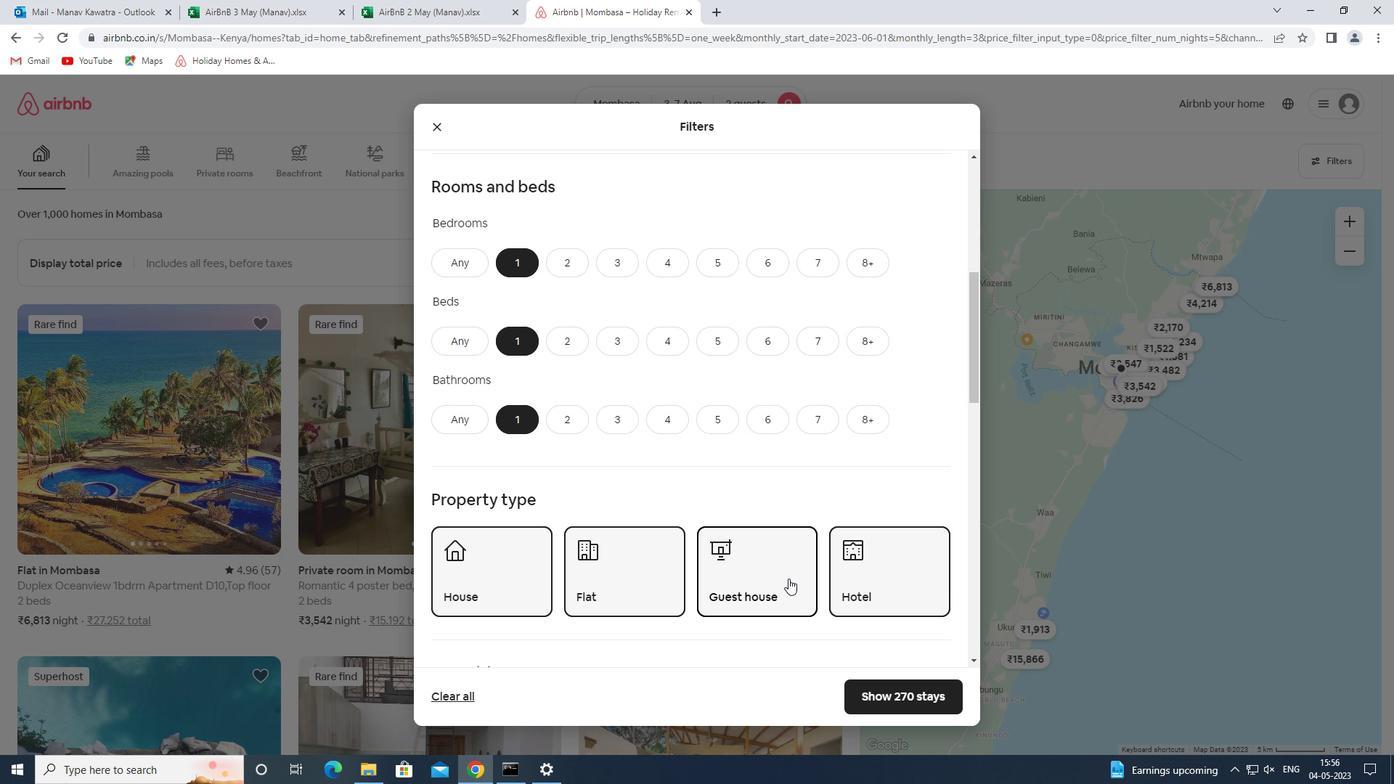 
Action: Mouse scrolled (783, 577) with delta (0, 0)
Screenshot: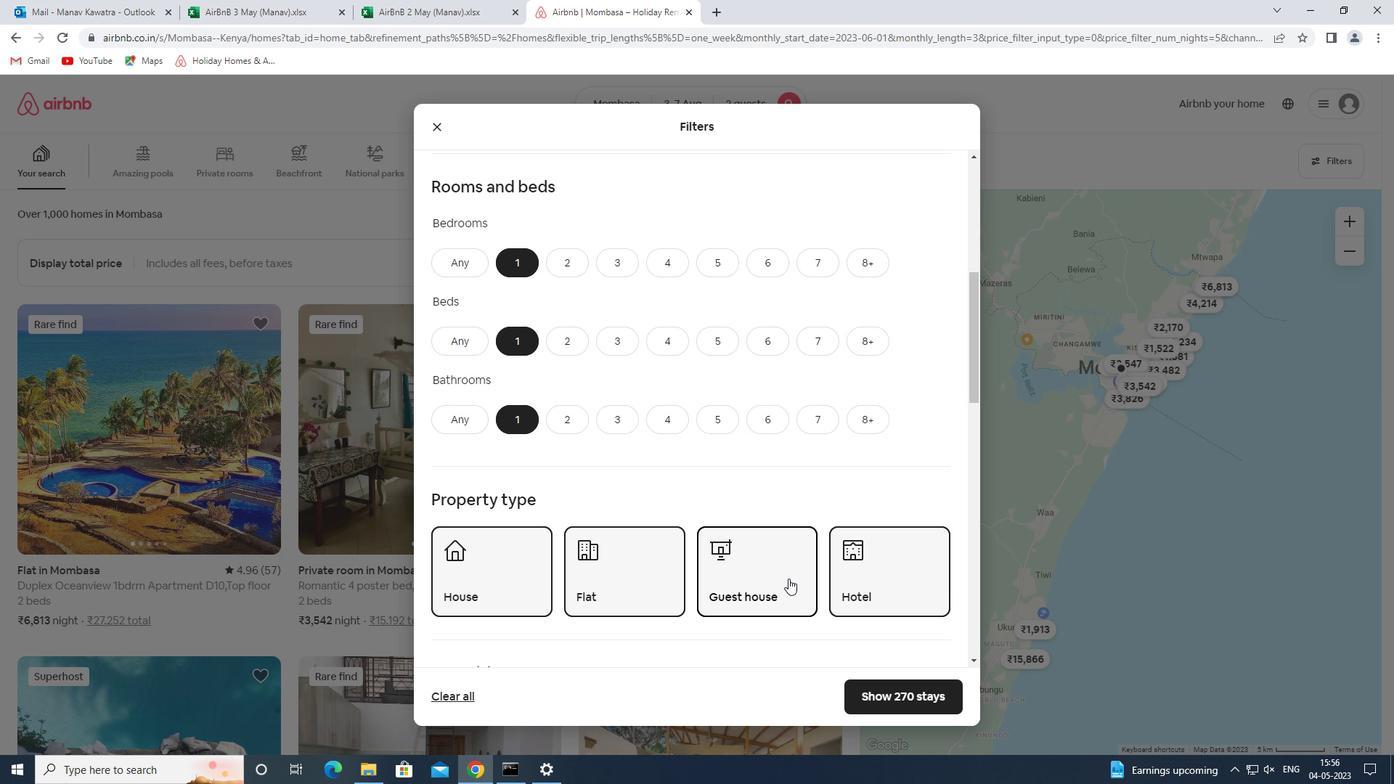 
Action: Mouse moved to (478, 553)
Screenshot: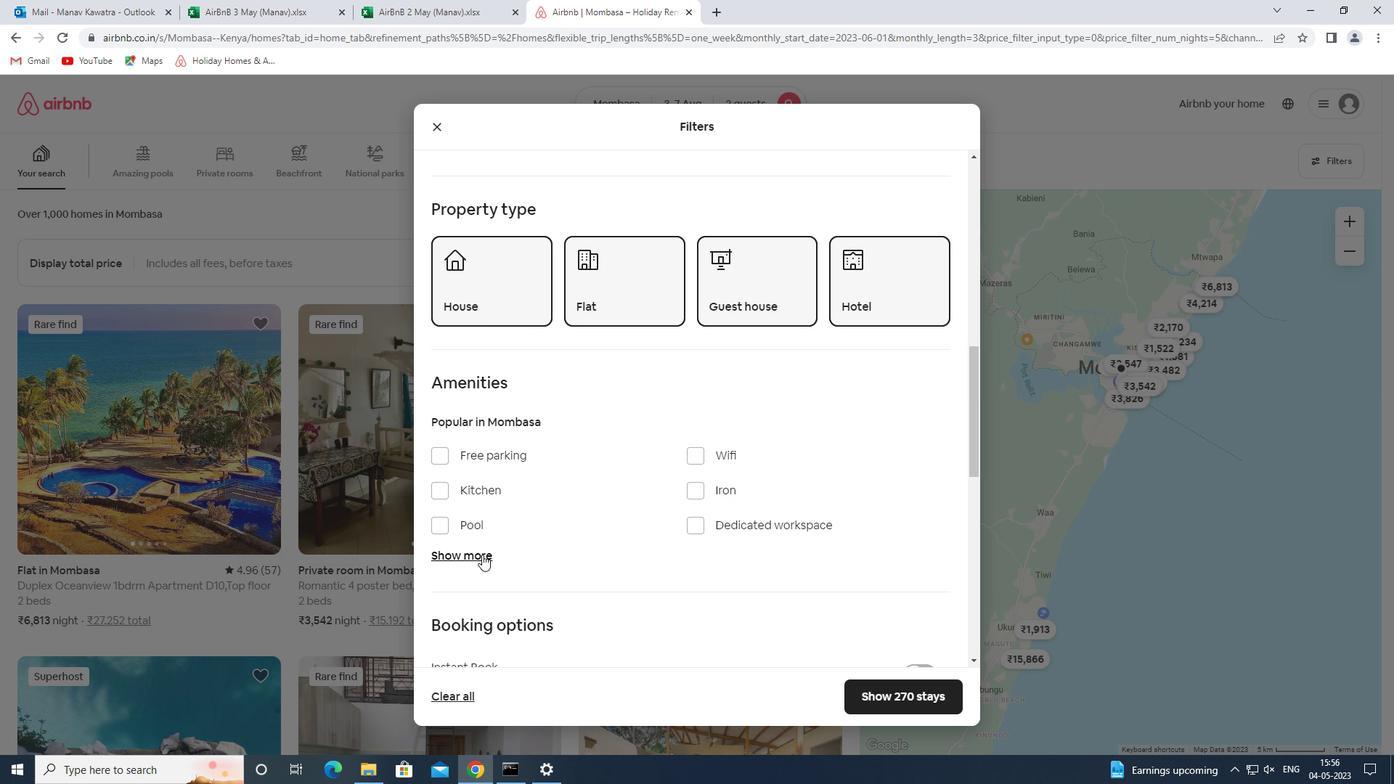 
Action: Mouse pressed left at (478, 553)
Screenshot: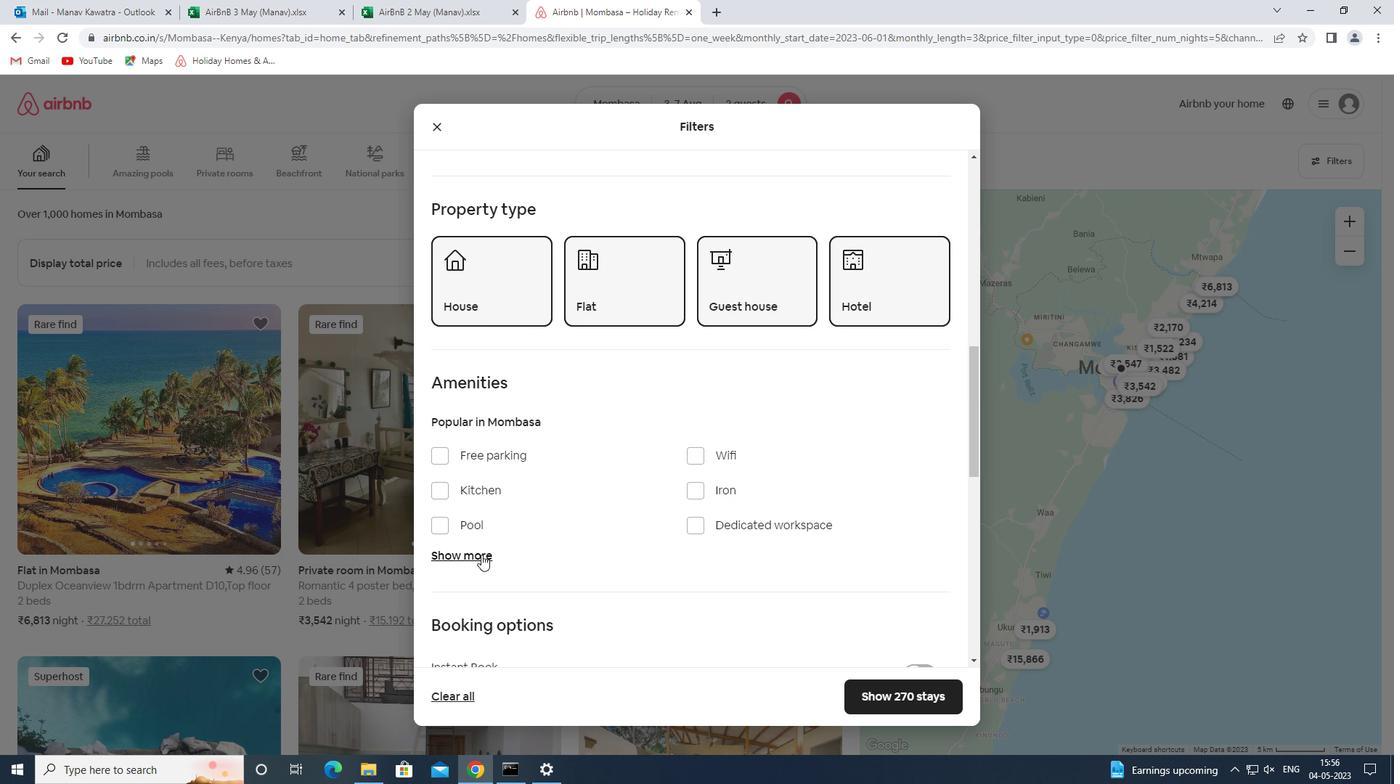 
Action: Mouse moved to (605, 511)
Screenshot: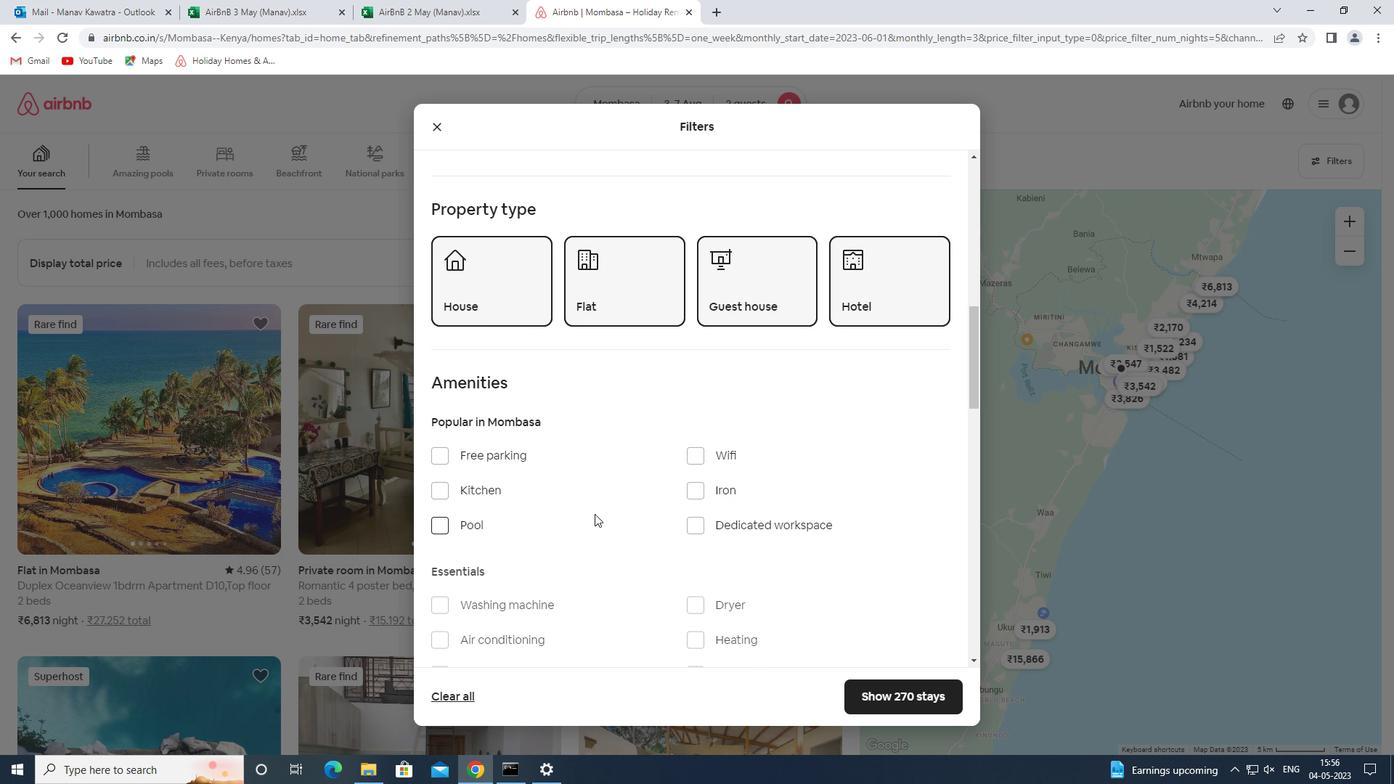 
Action: Mouse scrolled (605, 511) with delta (0, 0)
Screenshot: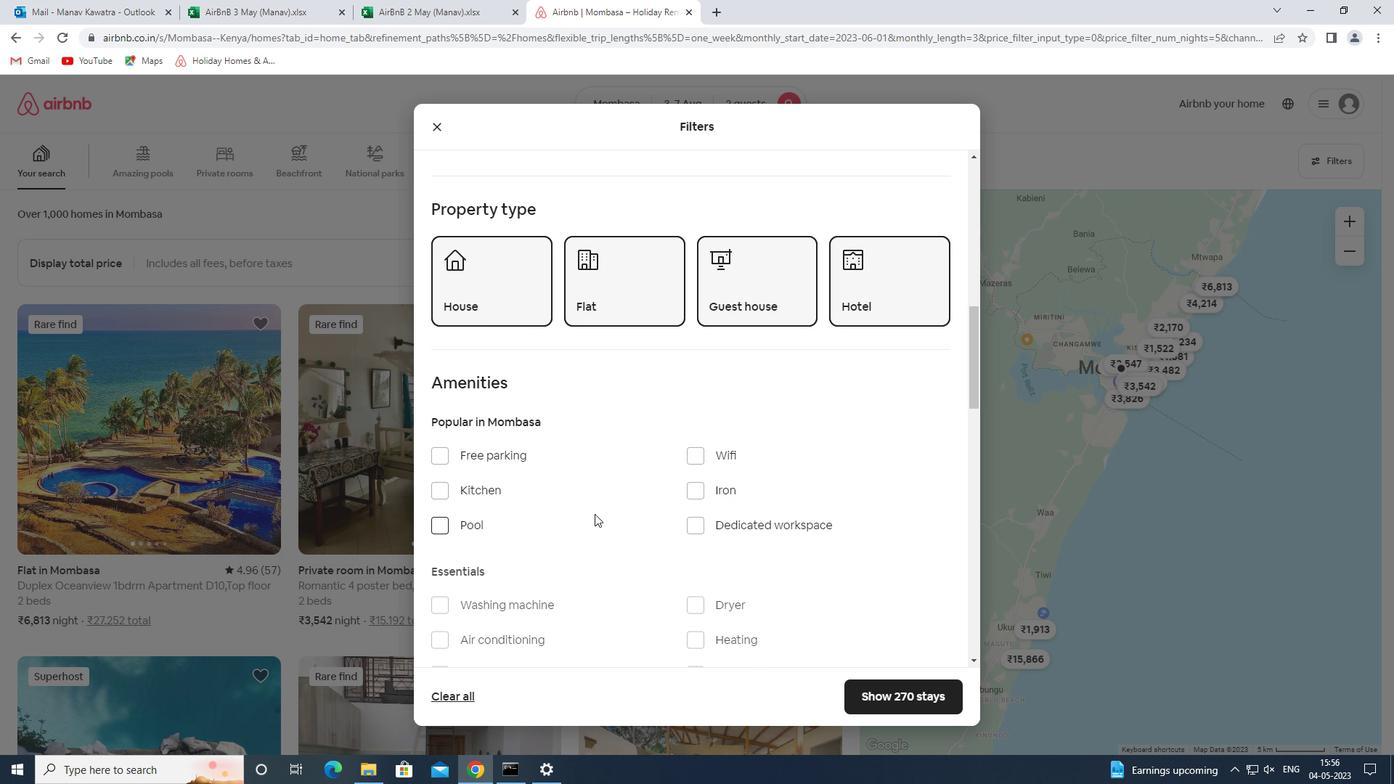 
Action: Mouse moved to (606, 511)
Screenshot: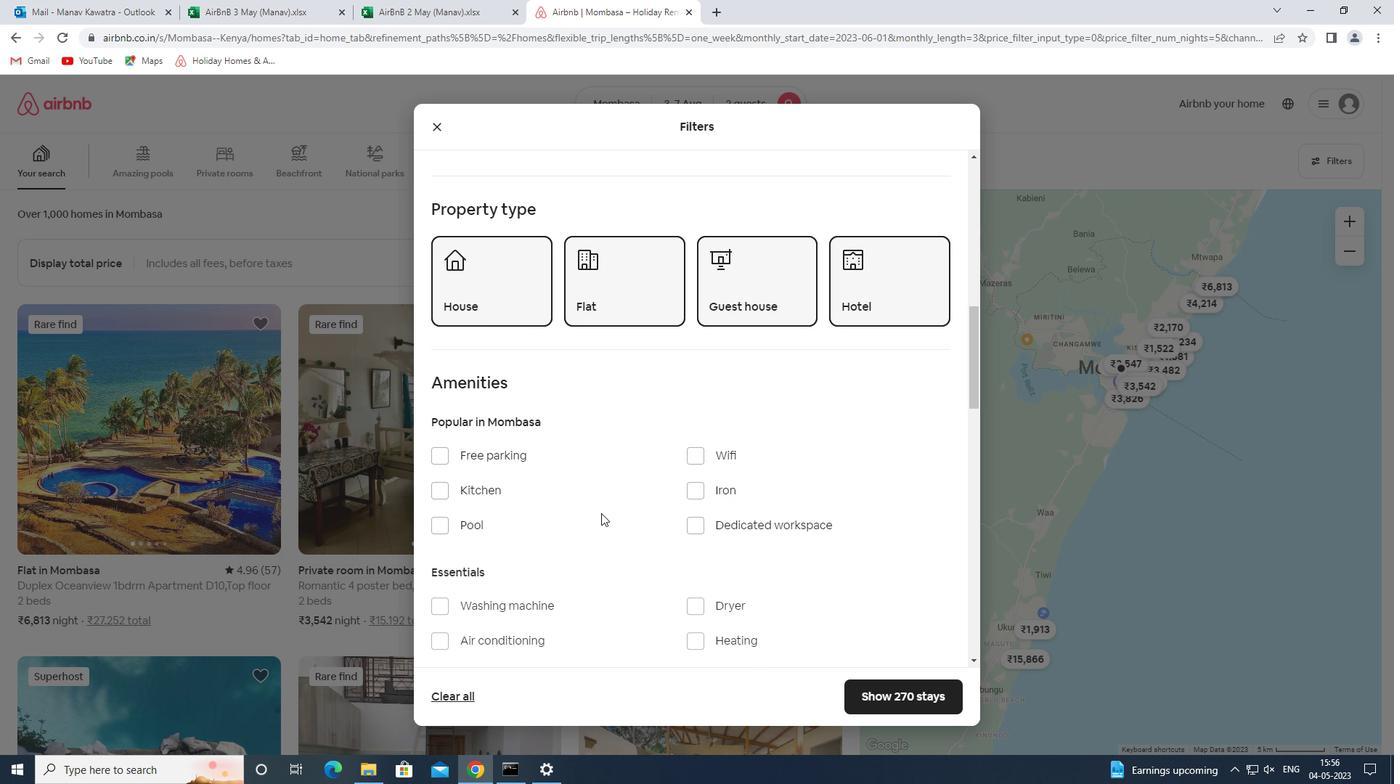 
Action: Mouse scrolled (606, 511) with delta (0, 0)
Screenshot: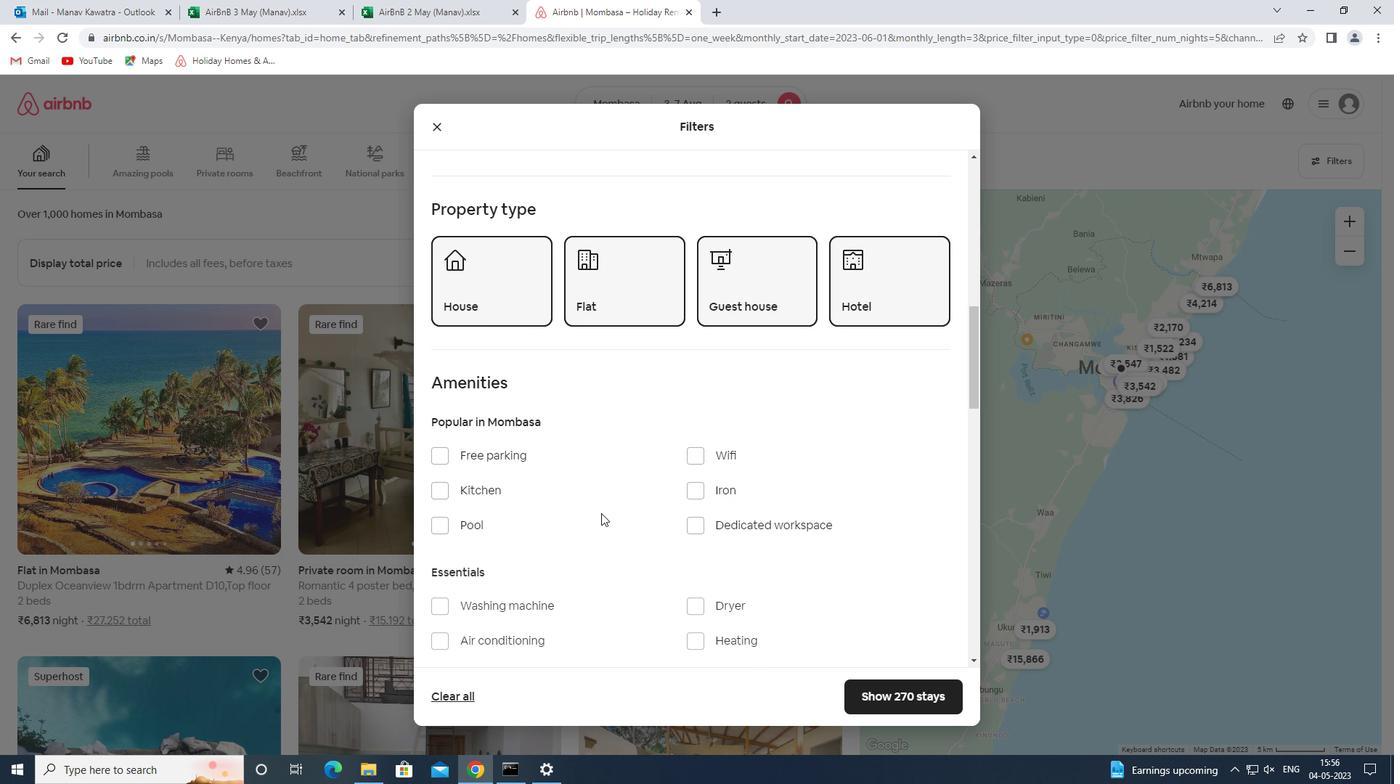 
Action: Mouse scrolled (606, 511) with delta (0, 0)
Screenshot: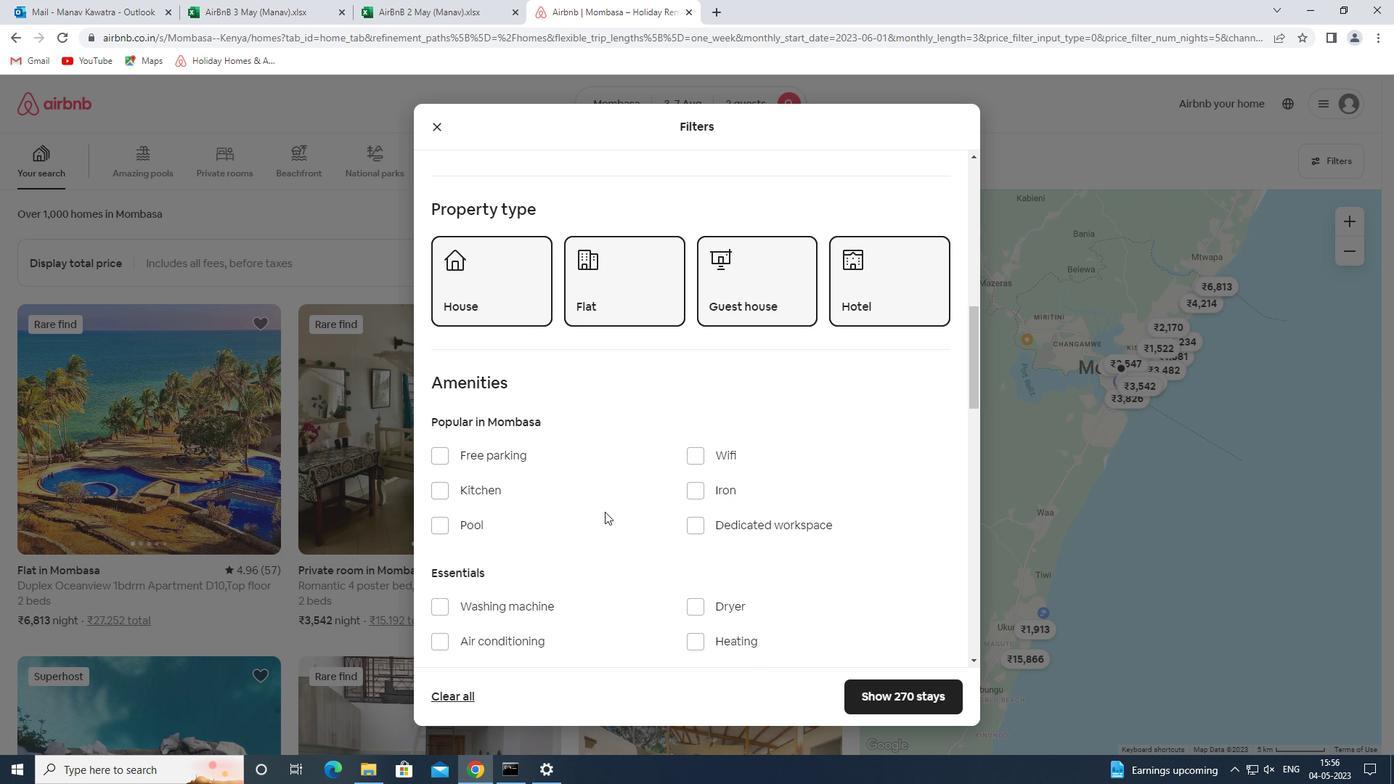
Action: Mouse moved to (506, 396)
Screenshot: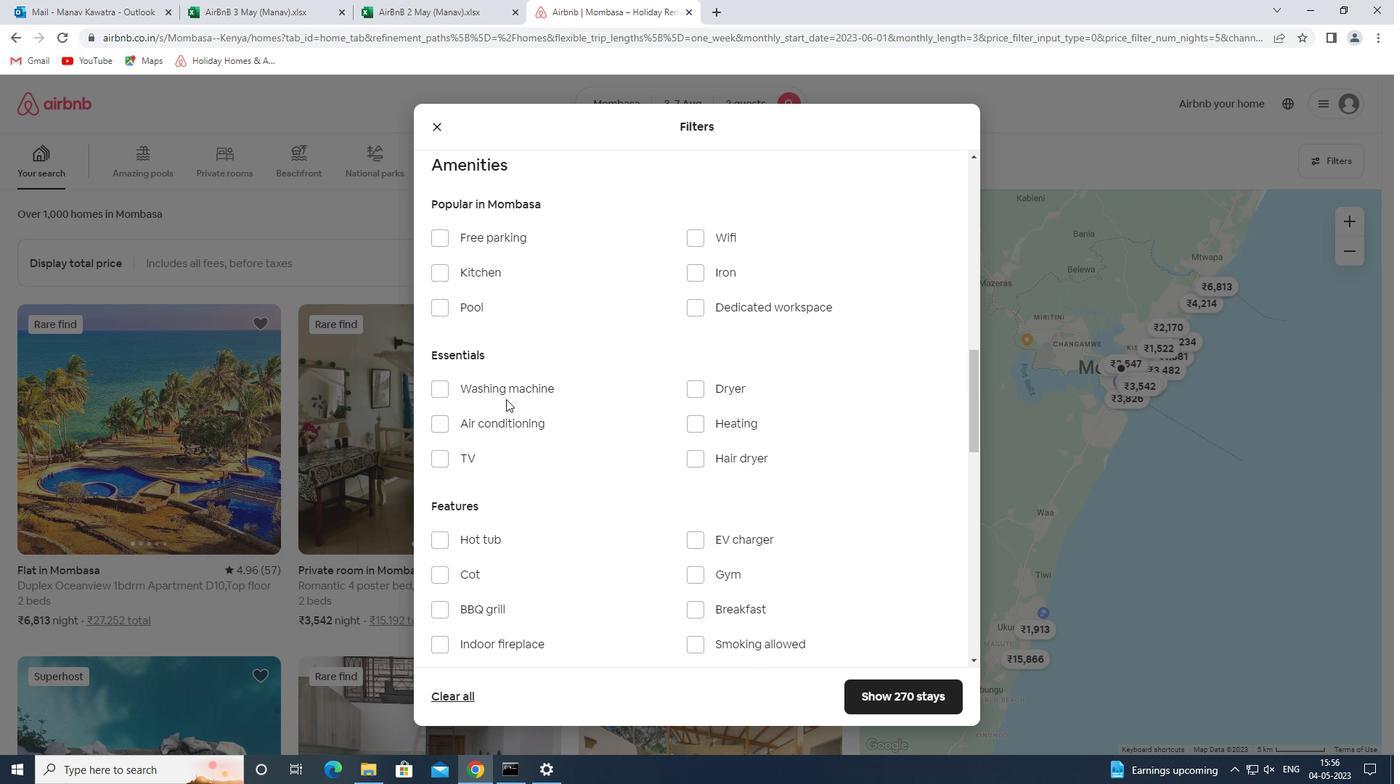 
Action: Mouse pressed left at (506, 396)
Screenshot: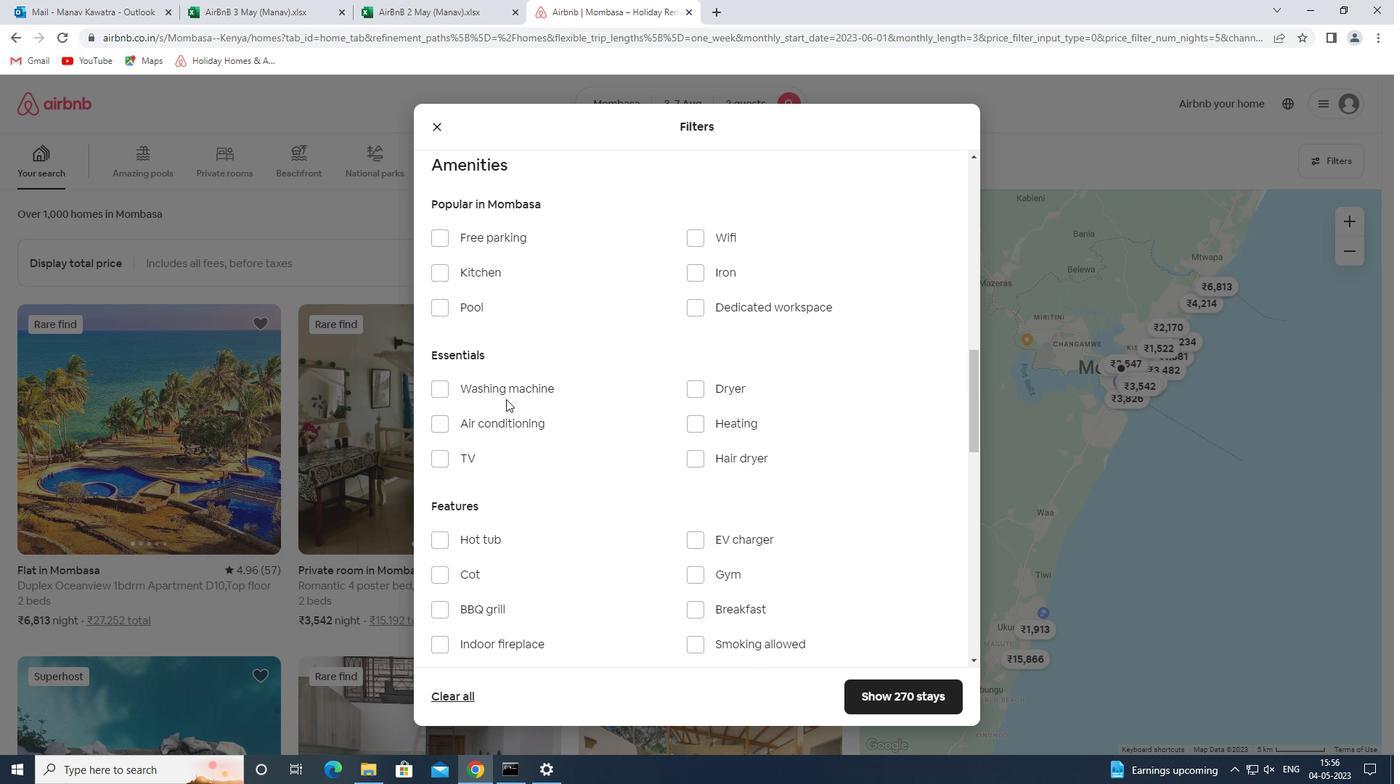 
Action: Mouse moved to (640, 393)
Screenshot: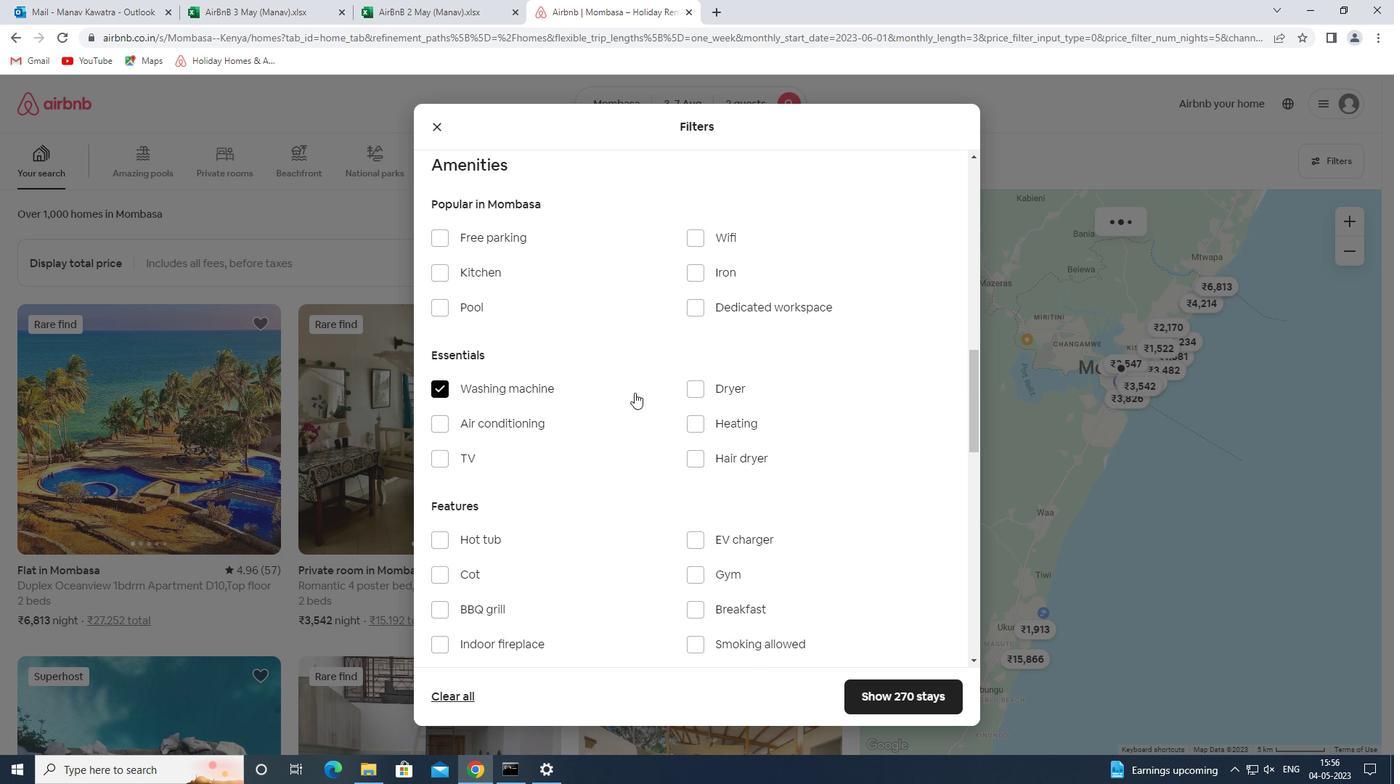 
Action: Mouse scrolled (640, 392) with delta (0, 0)
Screenshot: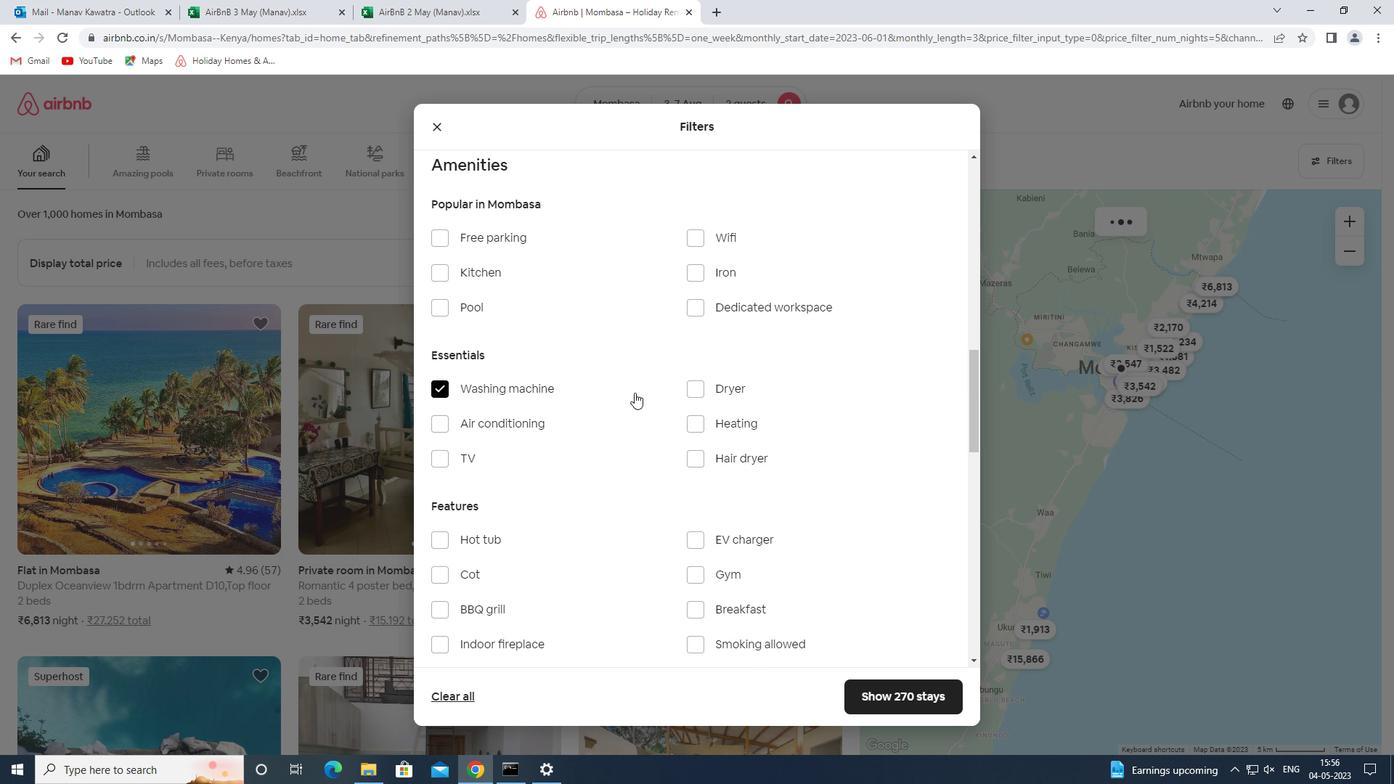 
Action: Mouse moved to (640, 394)
Screenshot: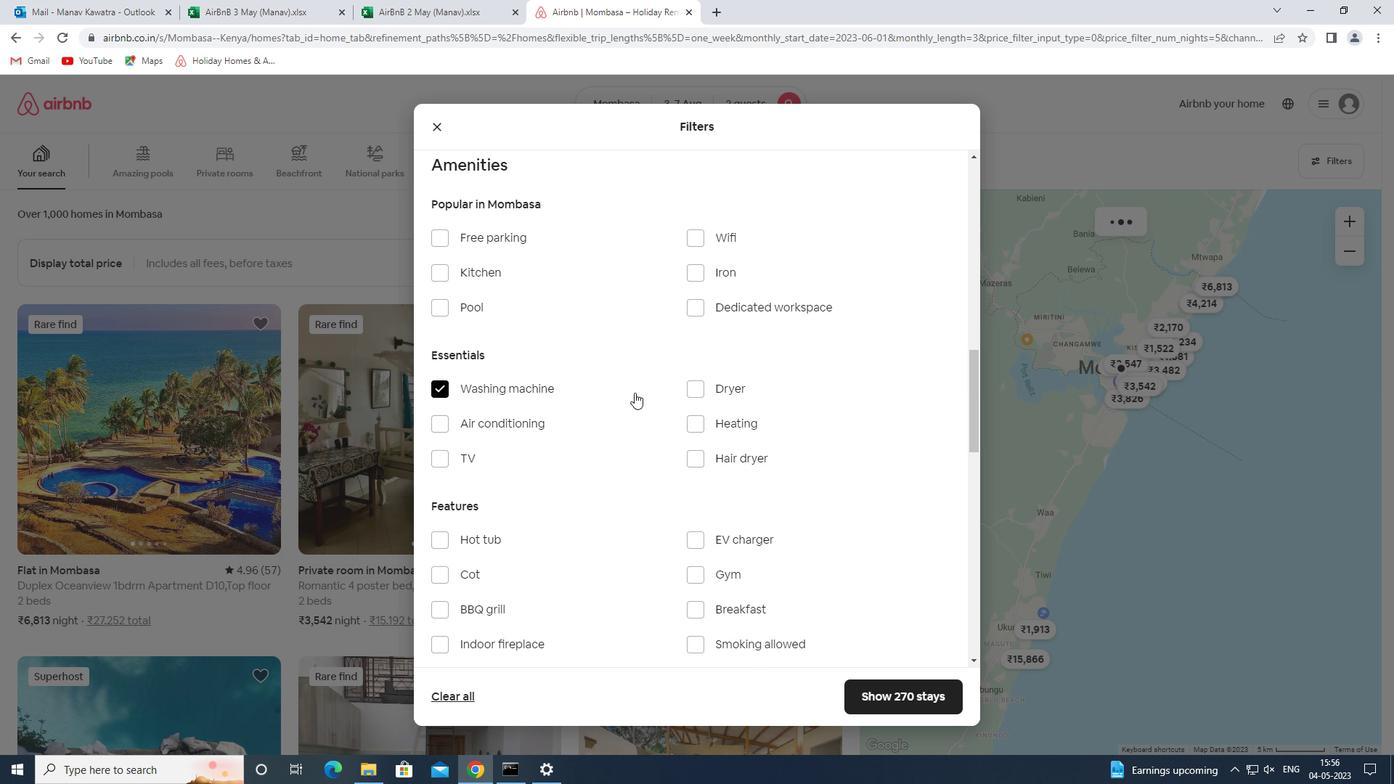
Action: Mouse scrolled (640, 393) with delta (0, 0)
Screenshot: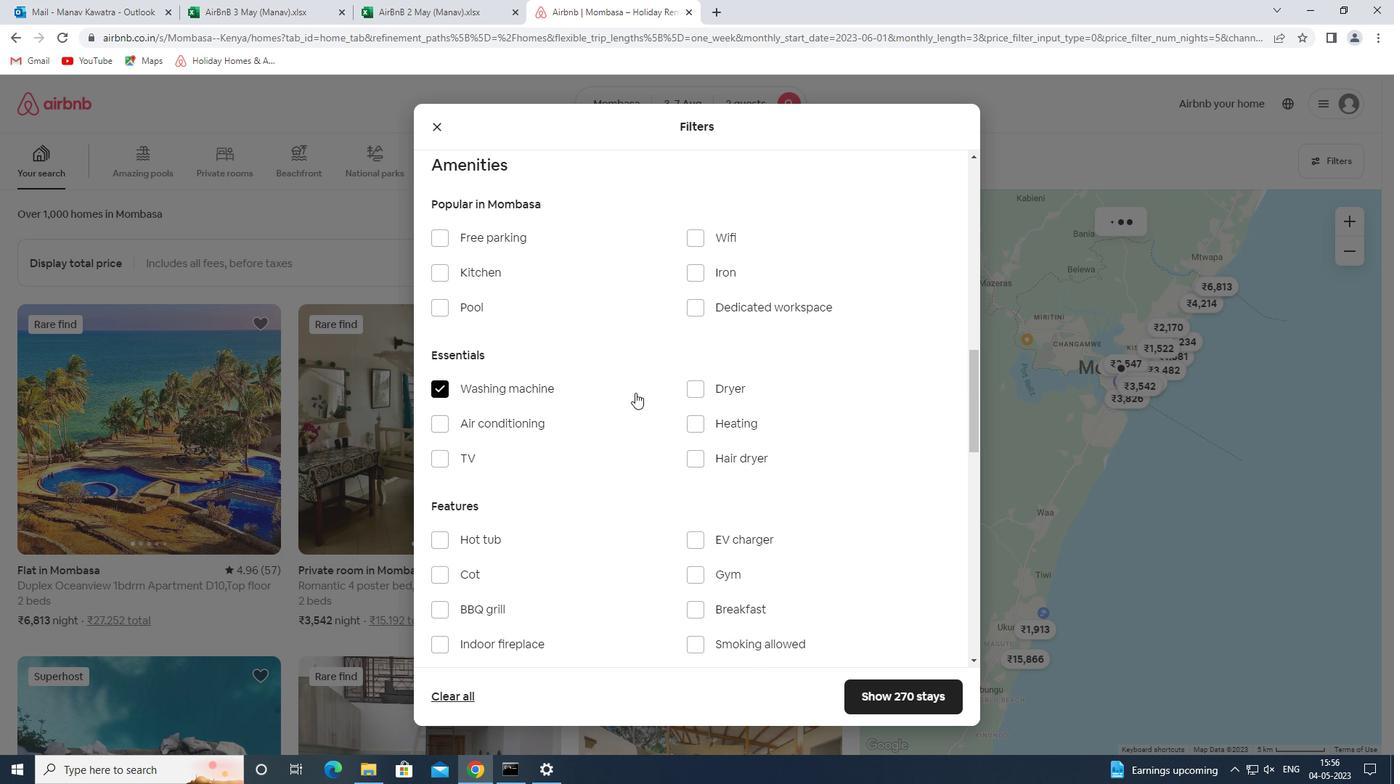 
Action: Mouse moved to (641, 395)
Screenshot: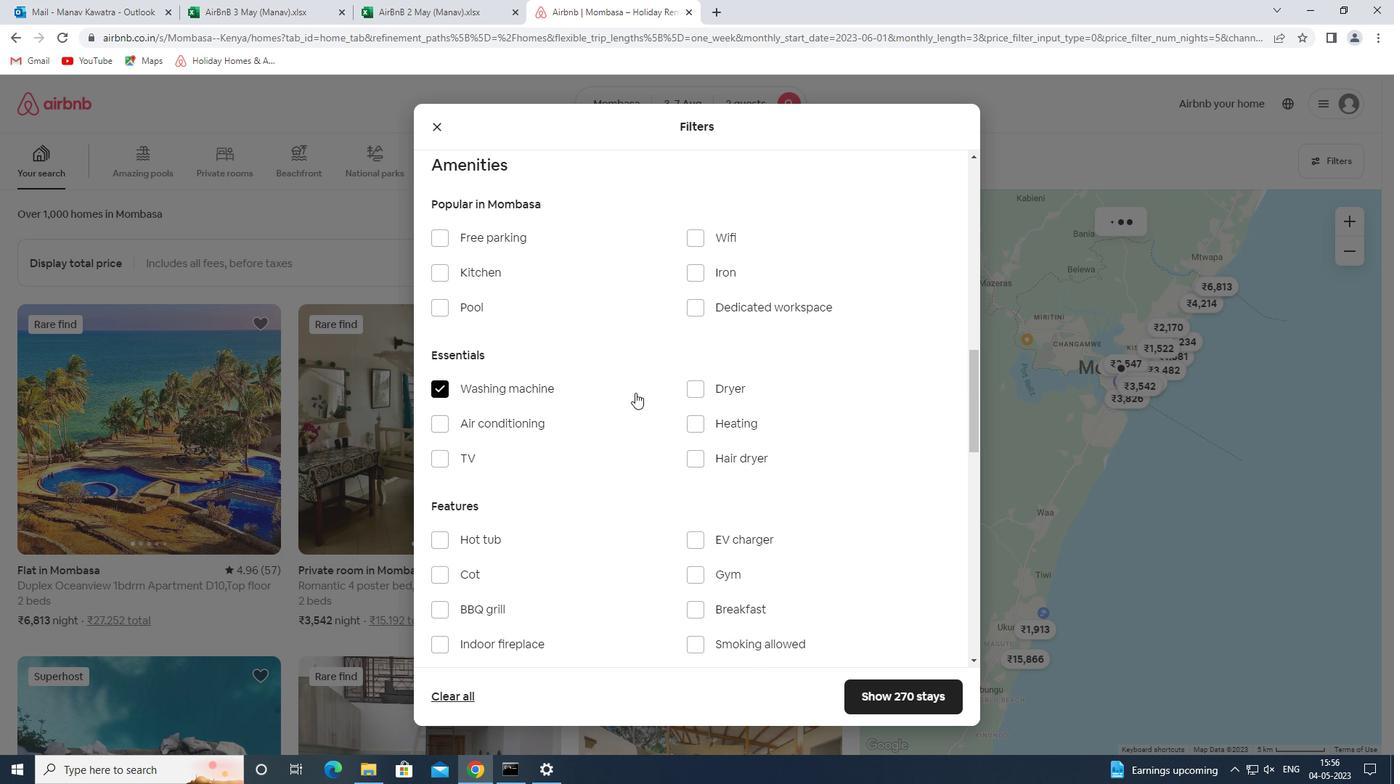 
Action: Mouse scrolled (641, 394) with delta (0, 0)
Screenshot: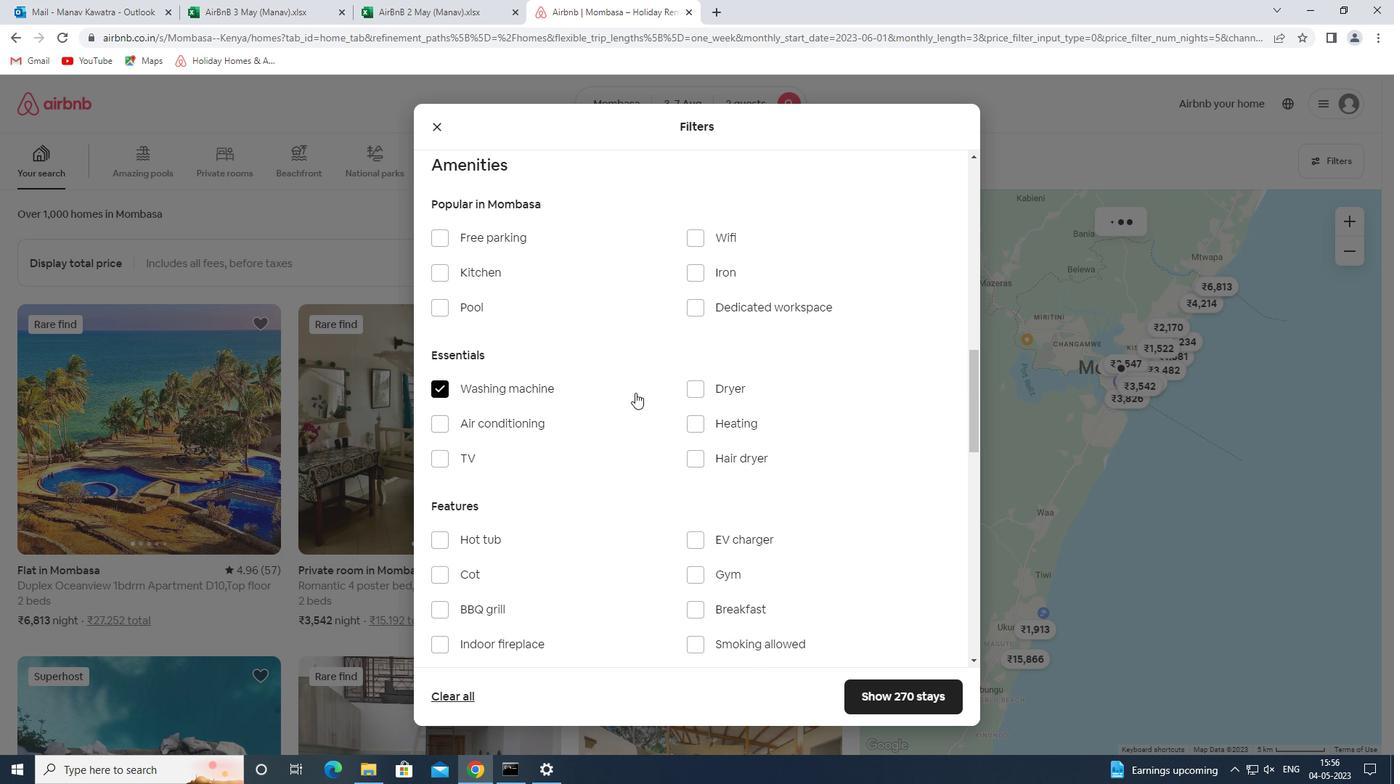 
Action: Mouse moved to (642, 397)
Screenshot: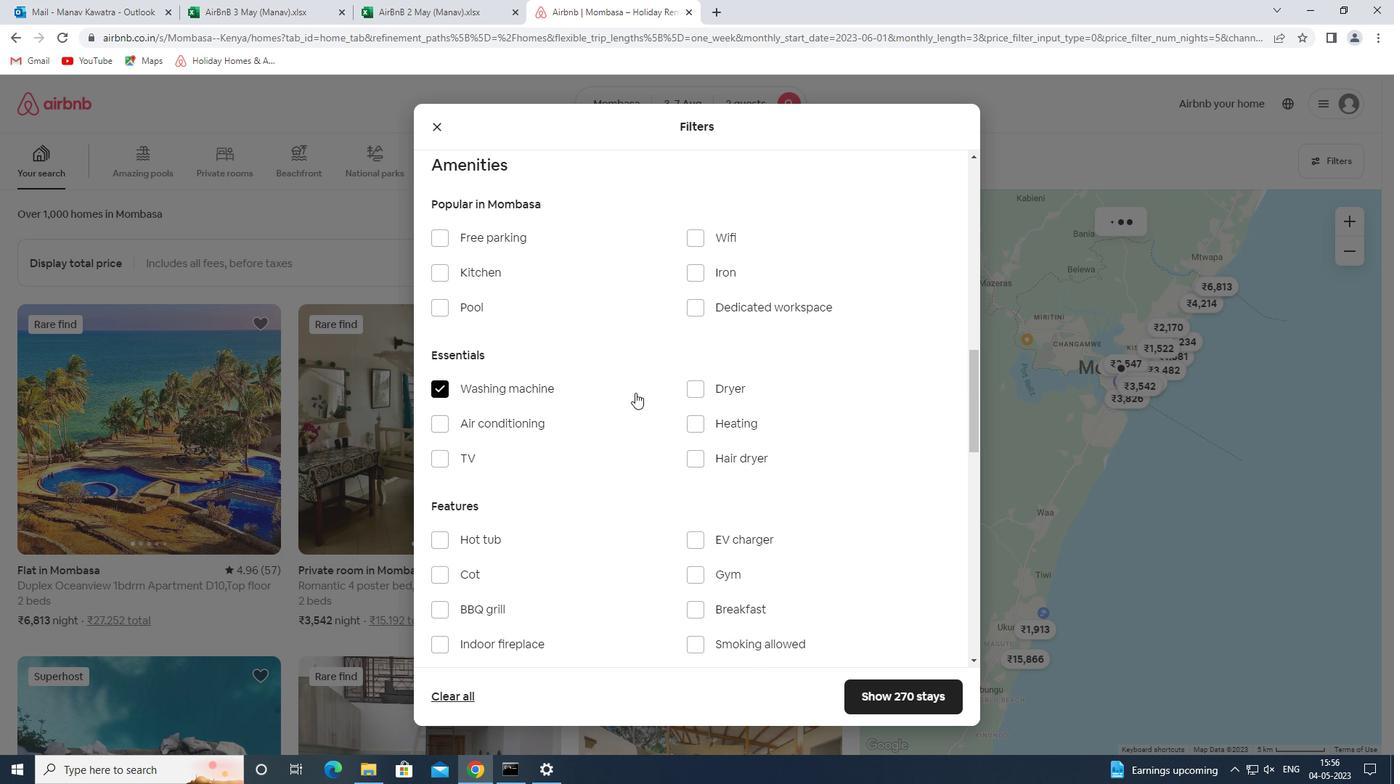
Action: Mouse scrolled (642, 396) with delta (0, 0)
Screenshot: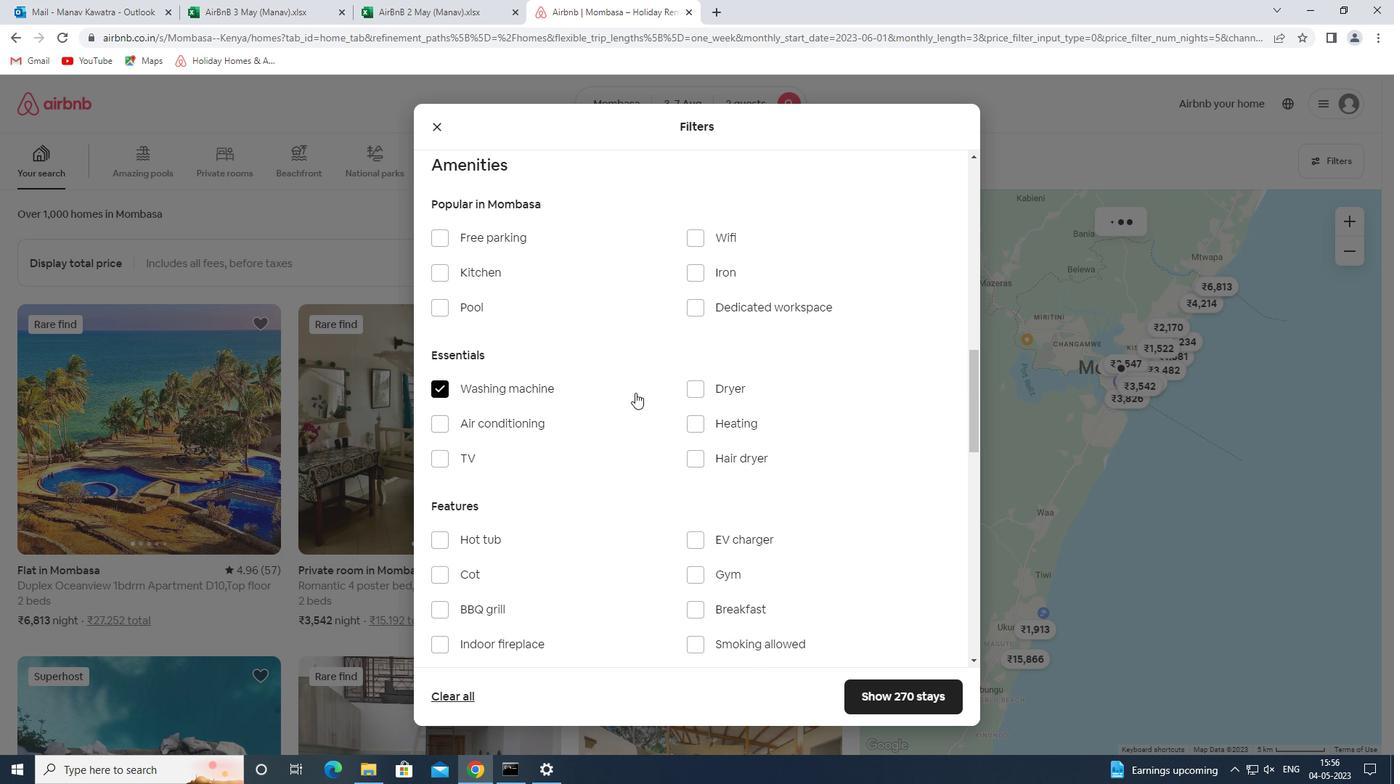 
Action: Mouse moved to (642, 397)
Screenshot: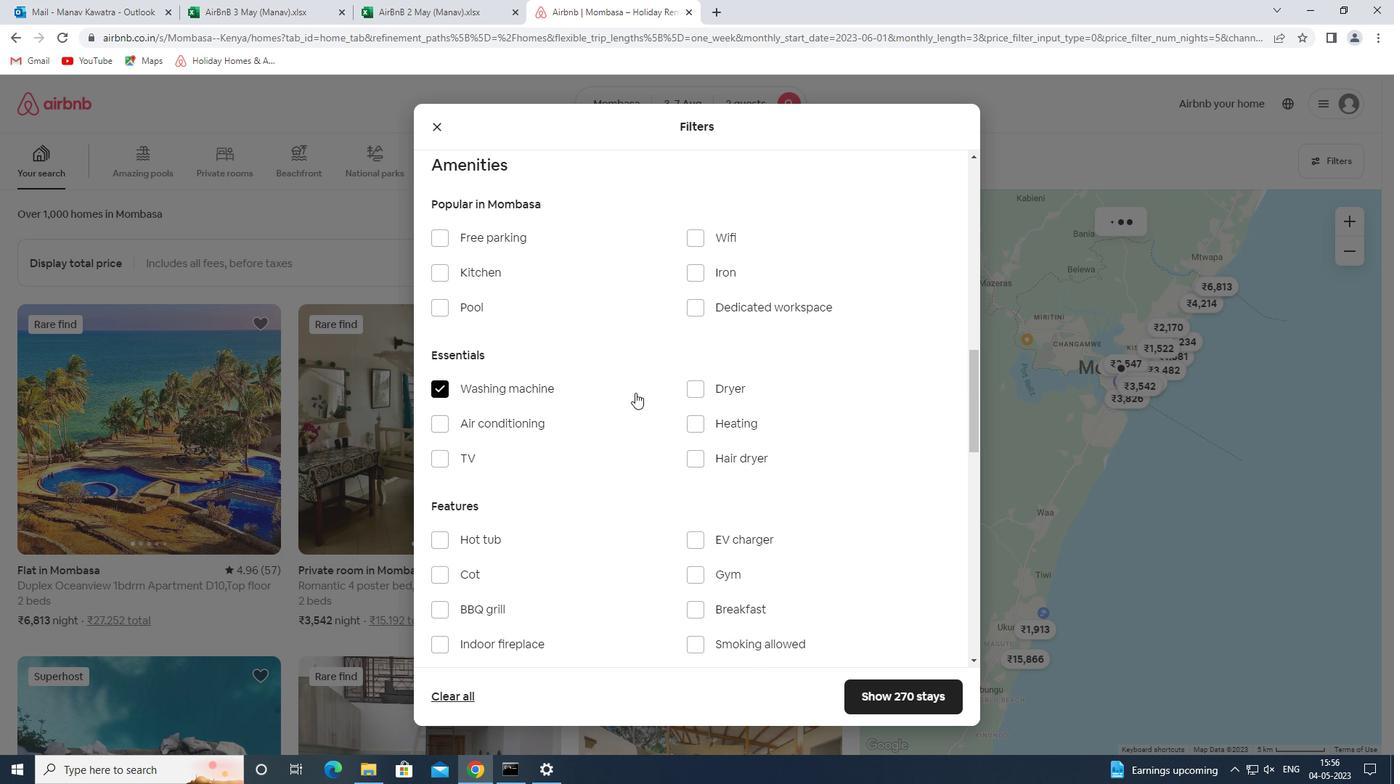 
Action: Mouse scrolled (642, 396) with delta (0, 0)
Screenshot: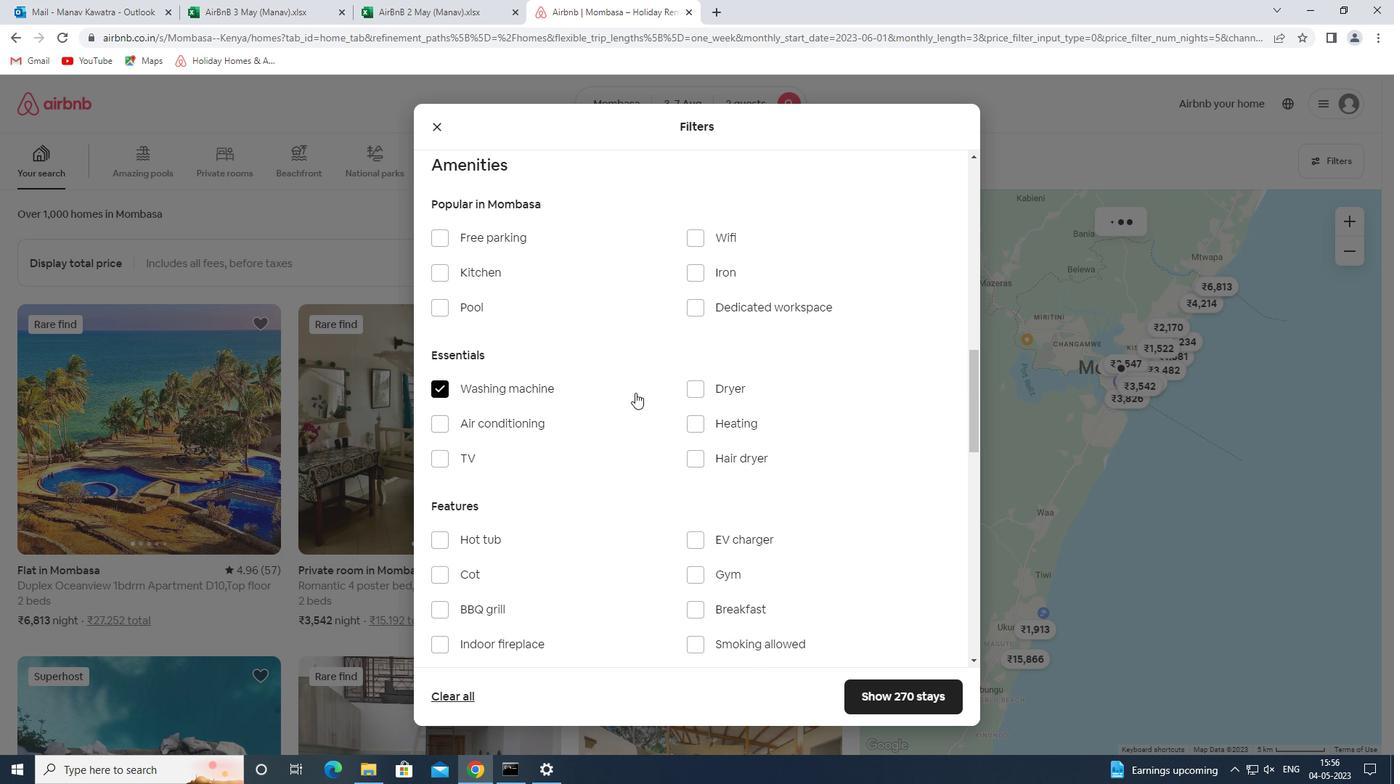 
Action: Mouse scrolled (642, 396) with delta (0, 0)
Screenshot: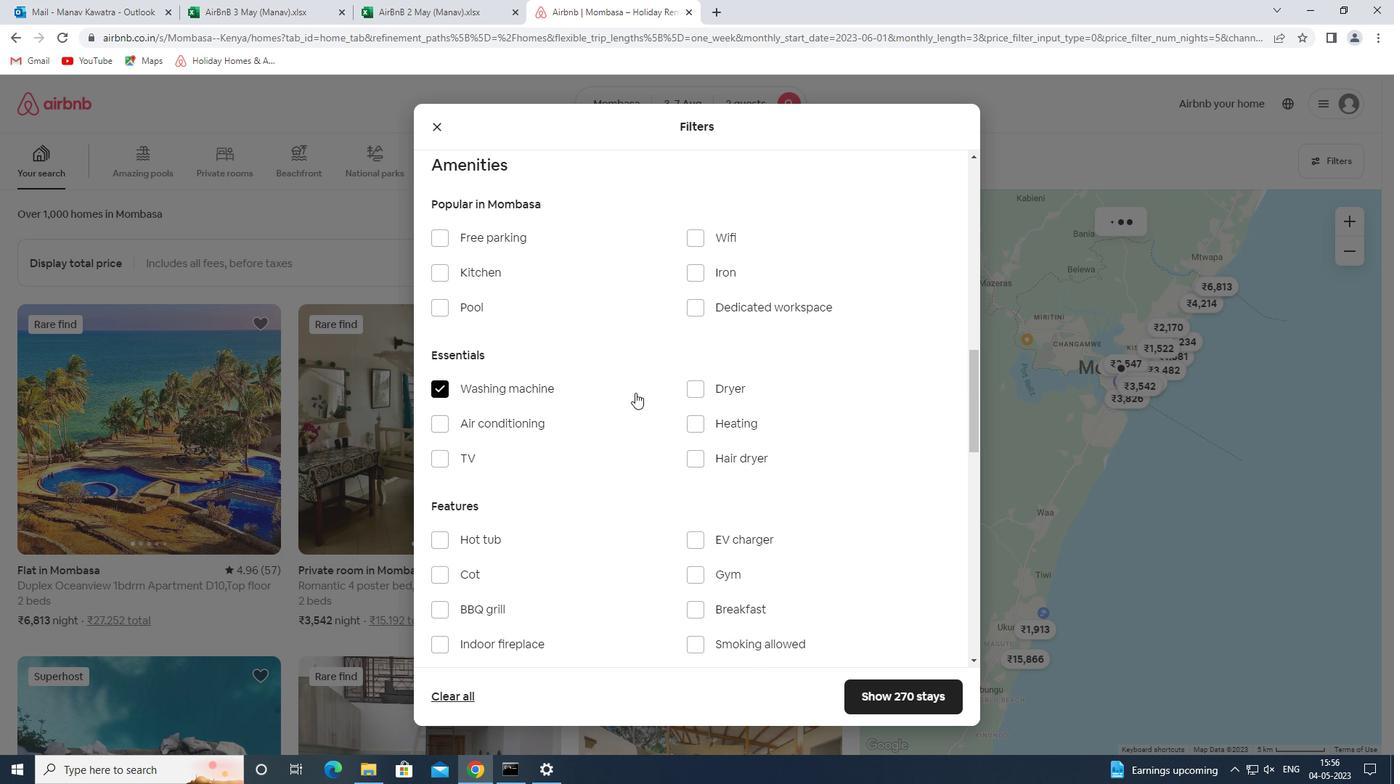 
Action: Mouse moved to (644, 398)
Screenshot: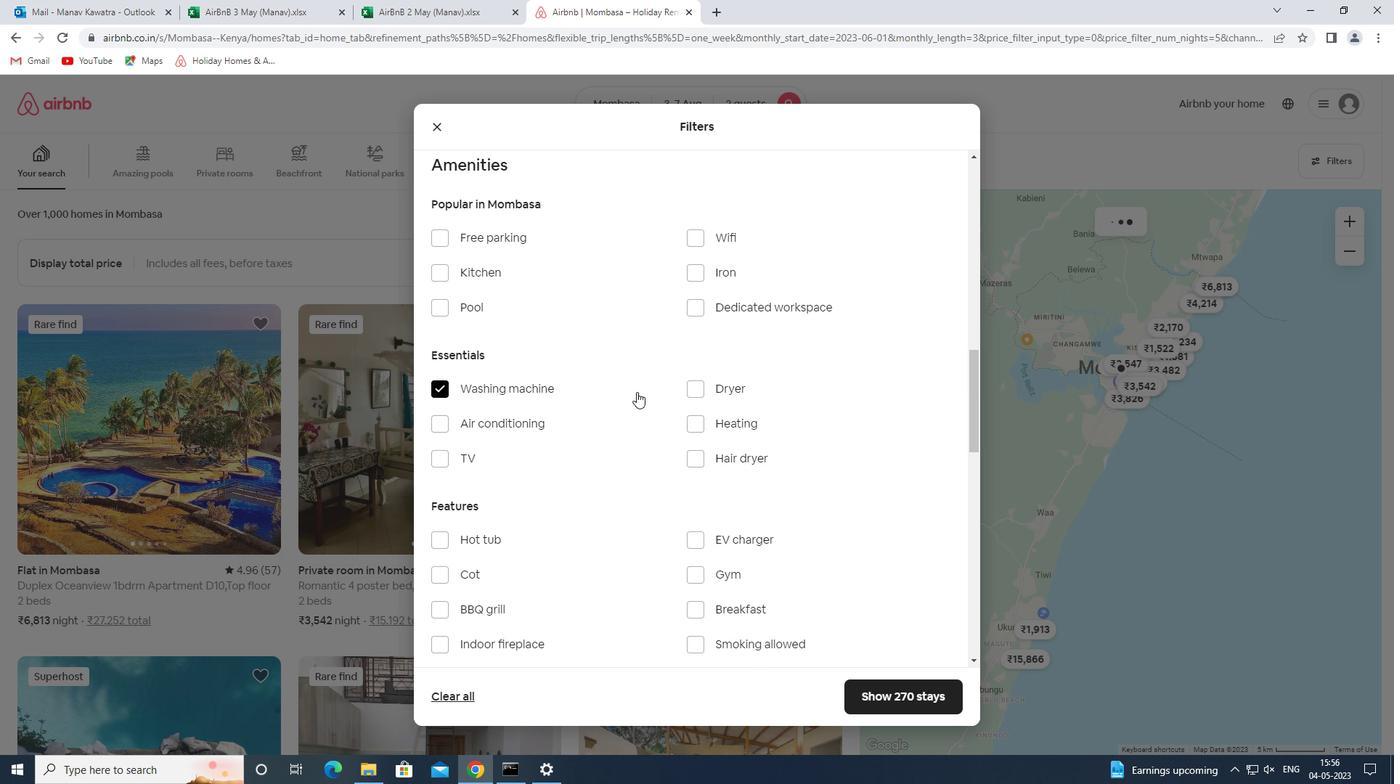 
Action: Mouse scrolled (644, 397) with delta (0, 0)
Screenshot: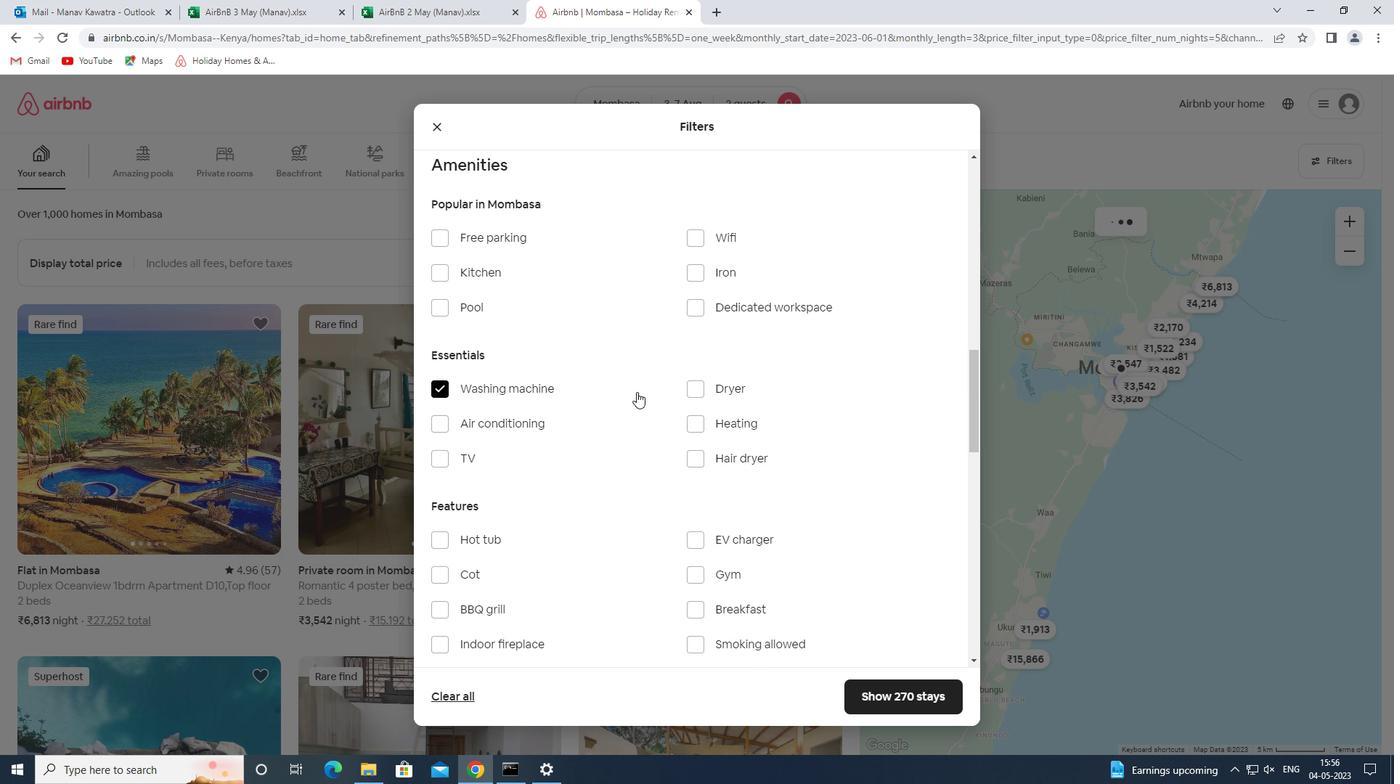 
Action: Mouse moved to (927, 539)
Screenshot: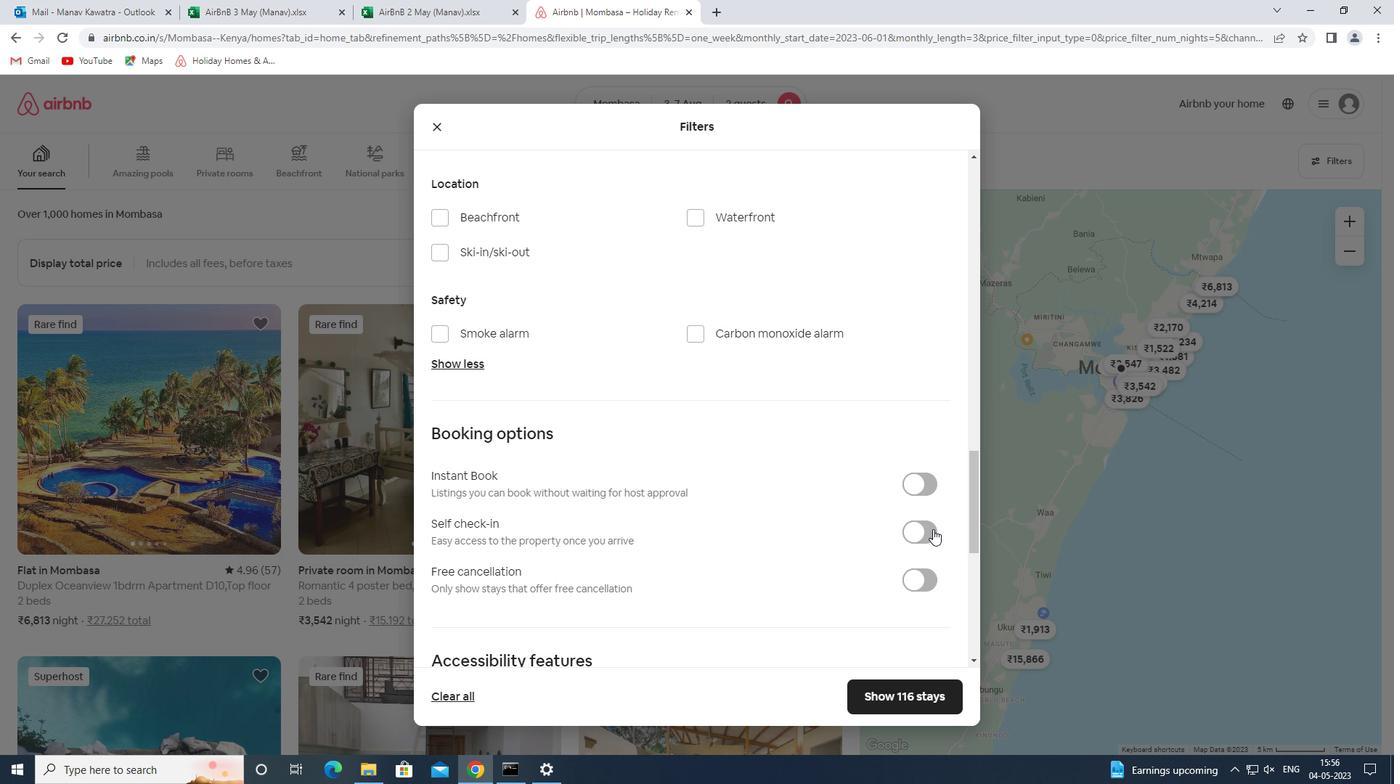 
Action: Mouse pressed left at (927, 539)
Screenshot: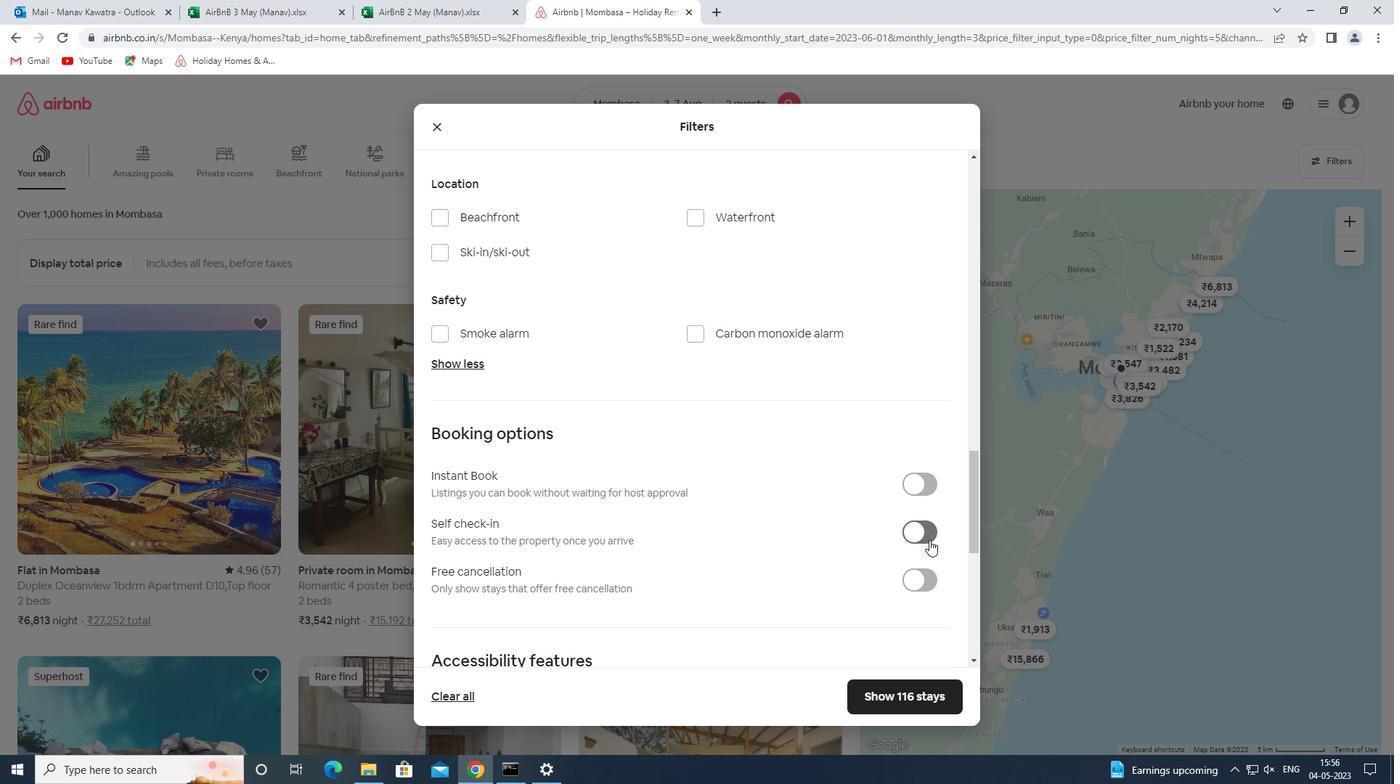 
Action: Mouse moved to (766, 436)
Screenshot: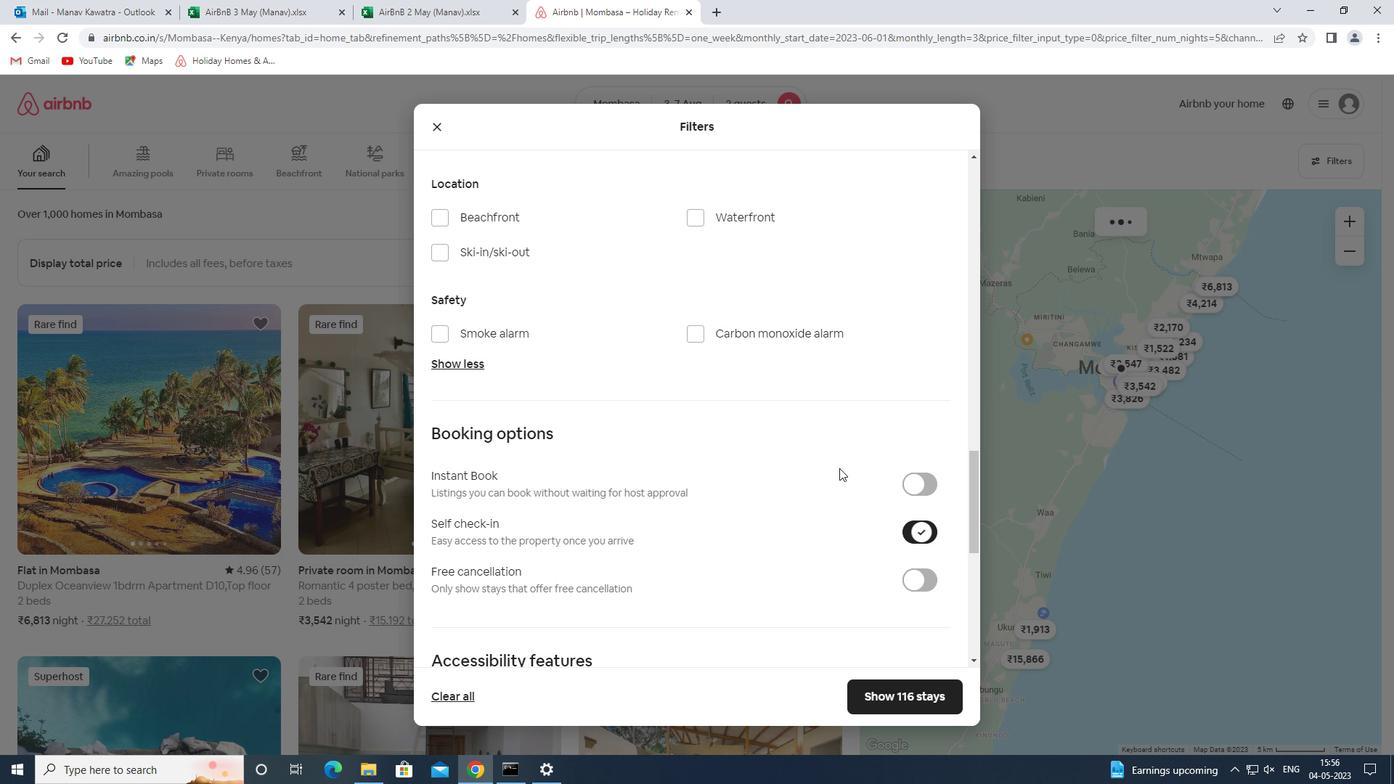 
Action: Mouse scrolled (766, 435) with delta (0, 0)
Screenshot: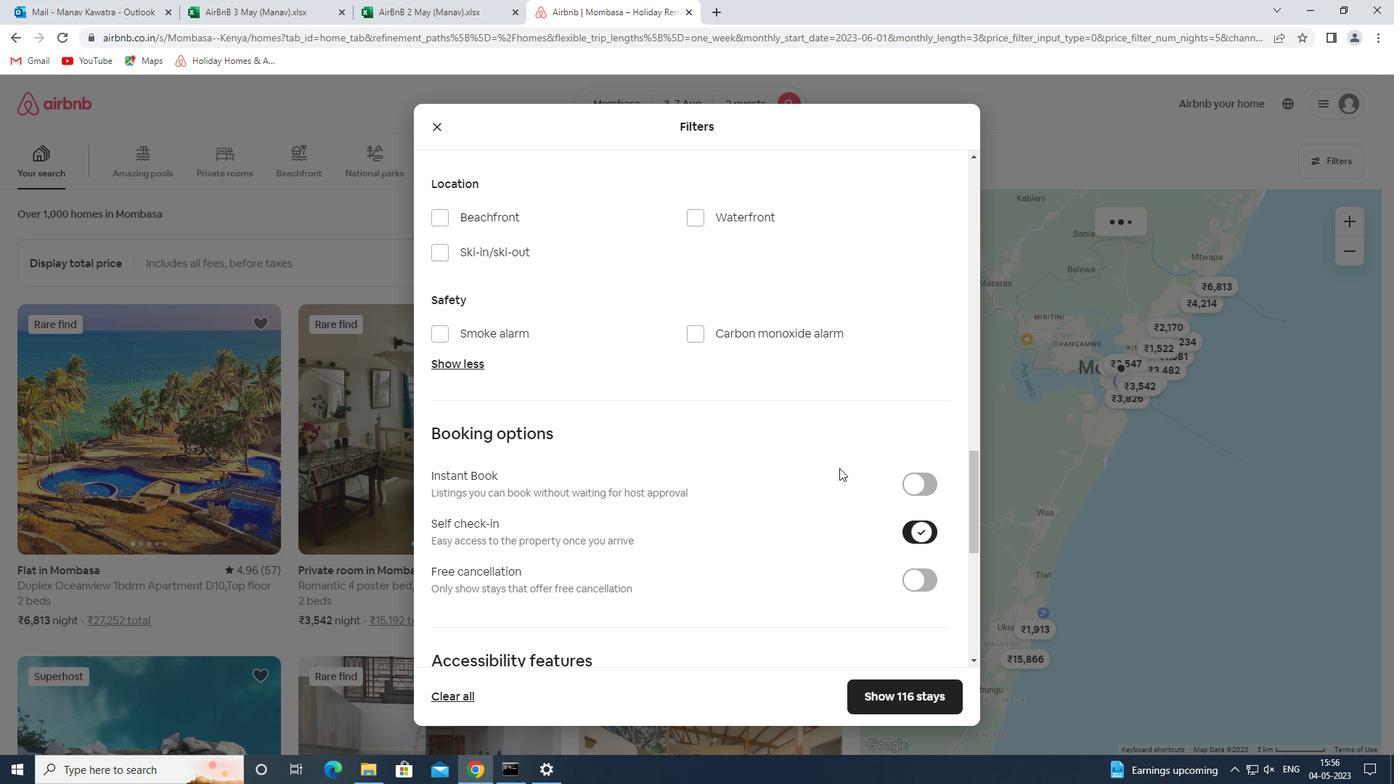 
Action: Mouse scrolled (766, 435) with delta (0, 0)
Screenshot: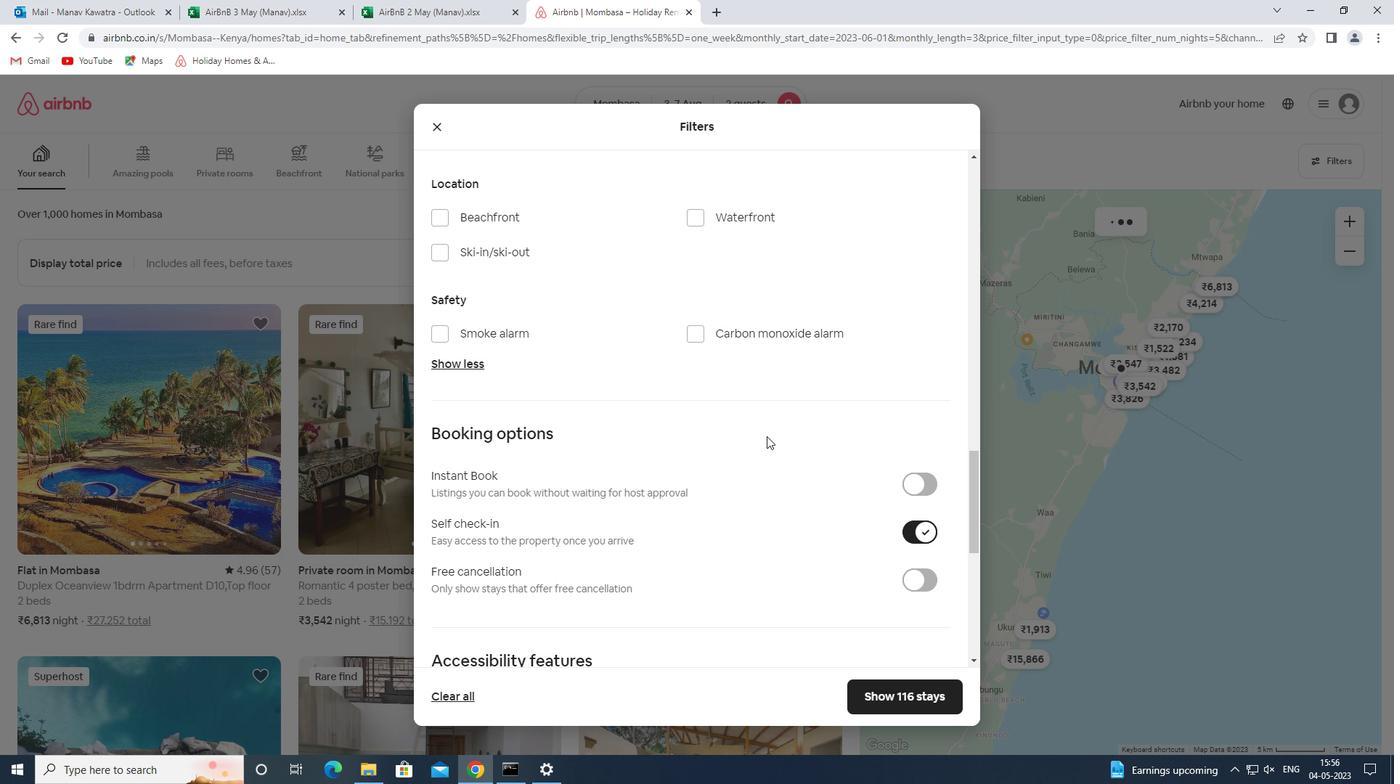 
Action: Mouse scrolled (766, 435) with delta (0, 0)
Screenshot: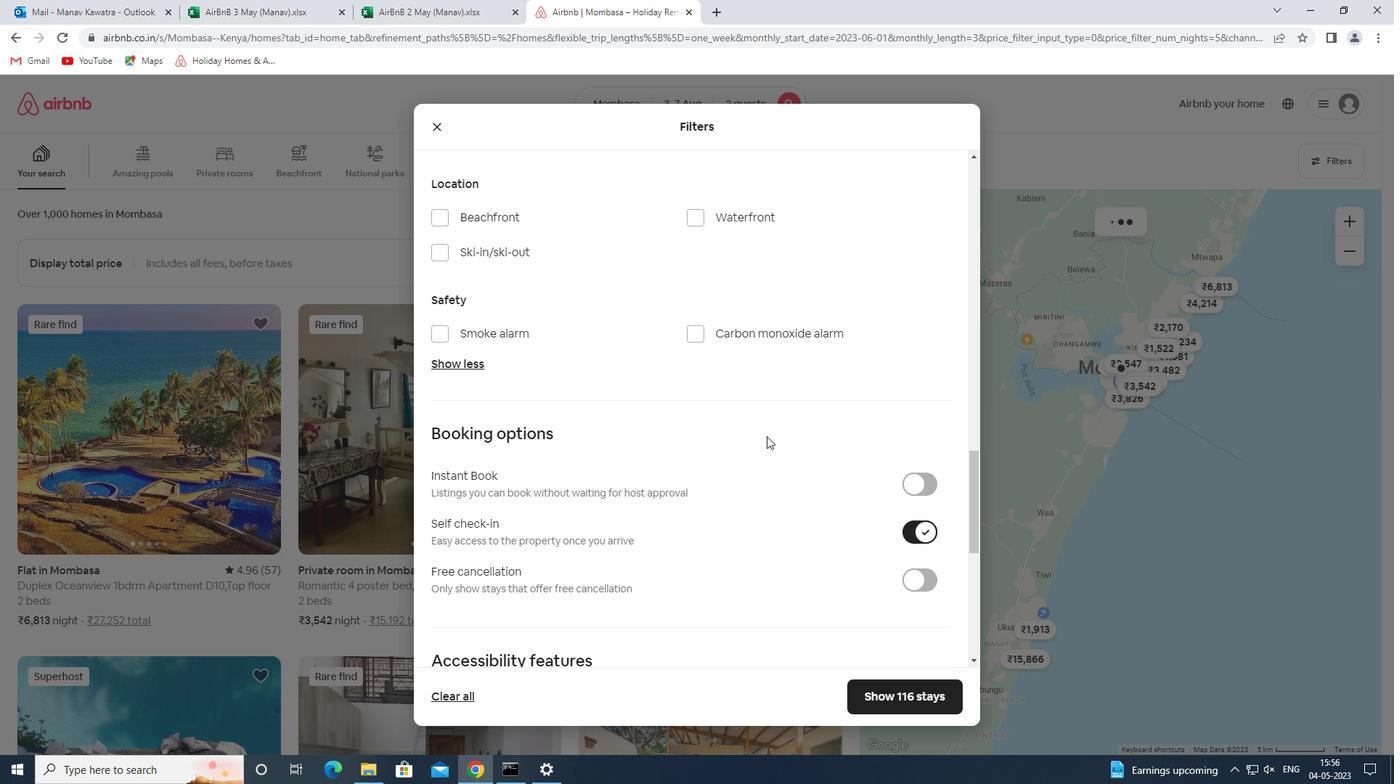 
Action: Mouse scrolled (766, 435) with delta (0, 0)
Screenshot: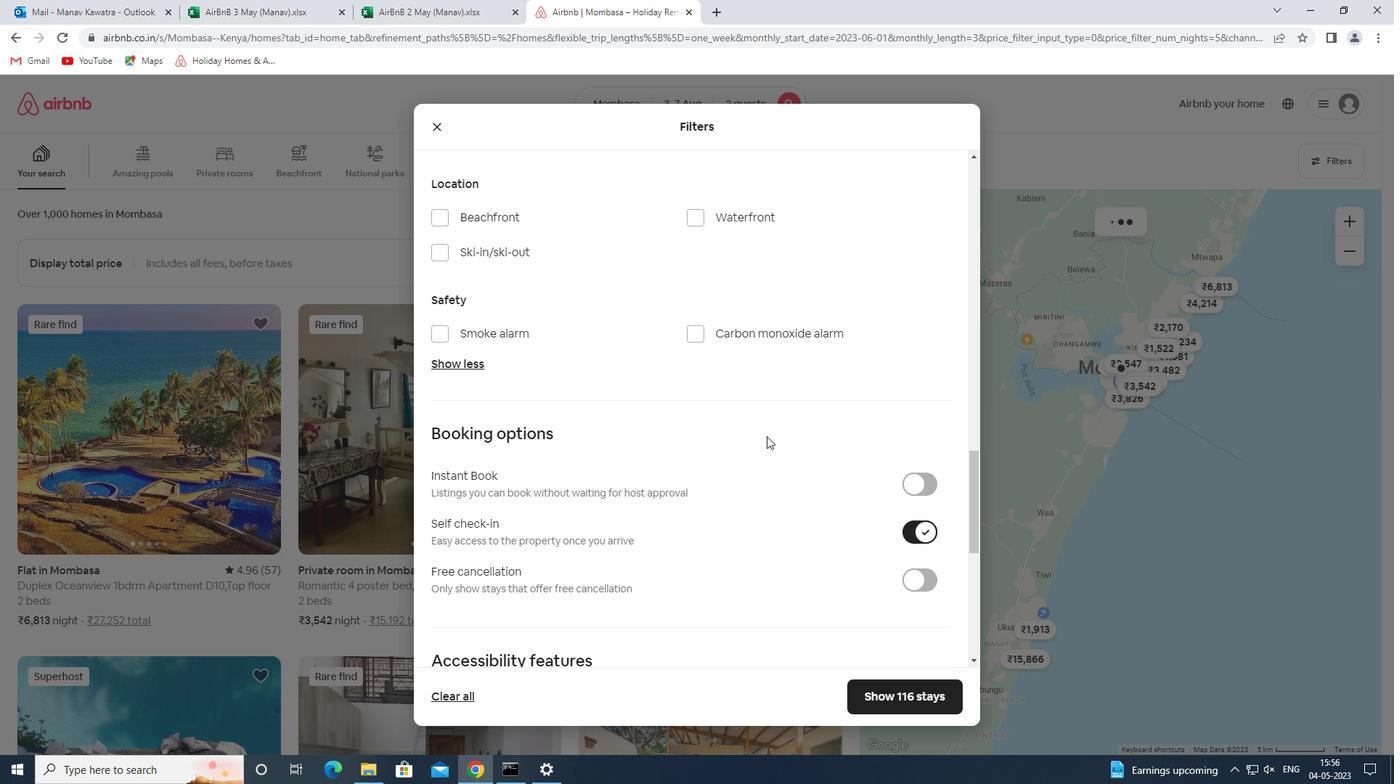 
Action: Mouse scrolled (766, 435) with delta (0, 0)
Screenshot: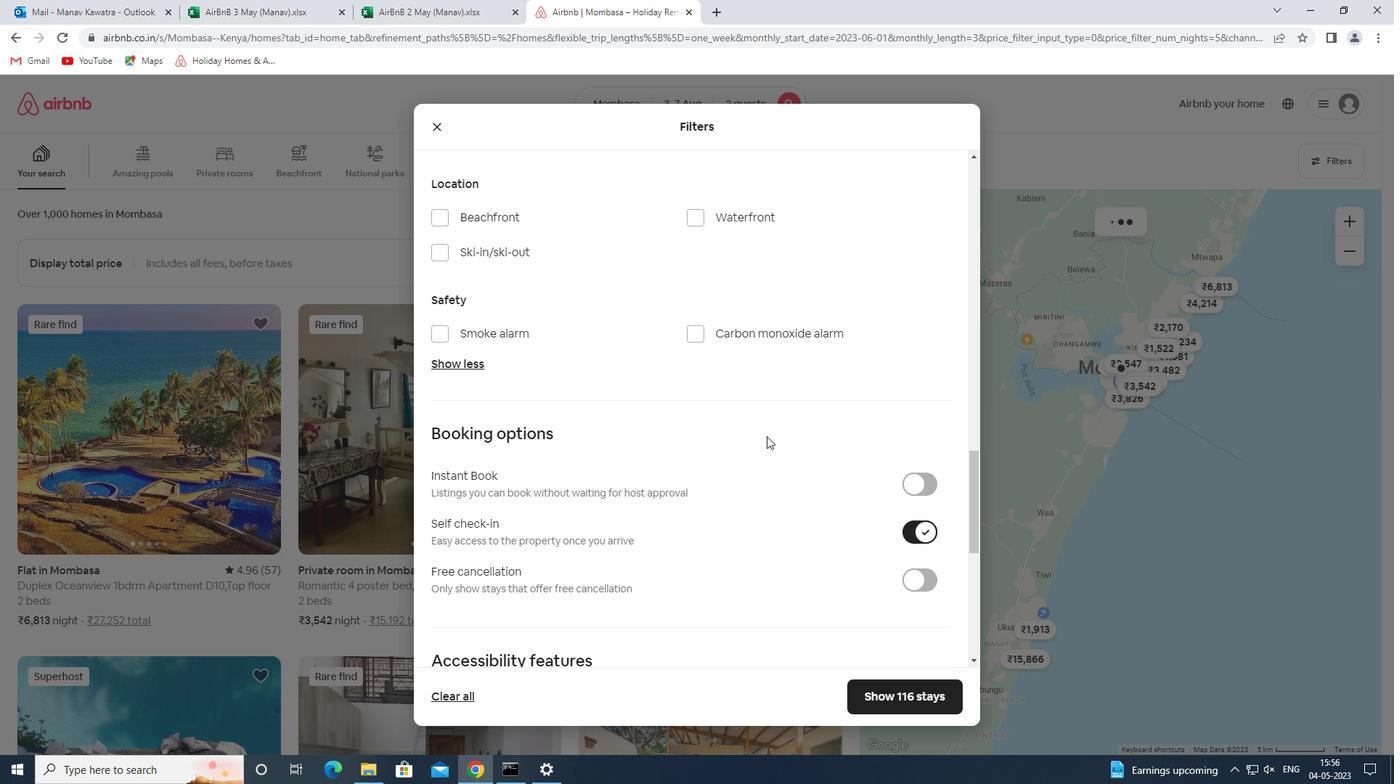 
Action: Mouse scrolled (766, 435) with delta (0, 0)
Screenshot: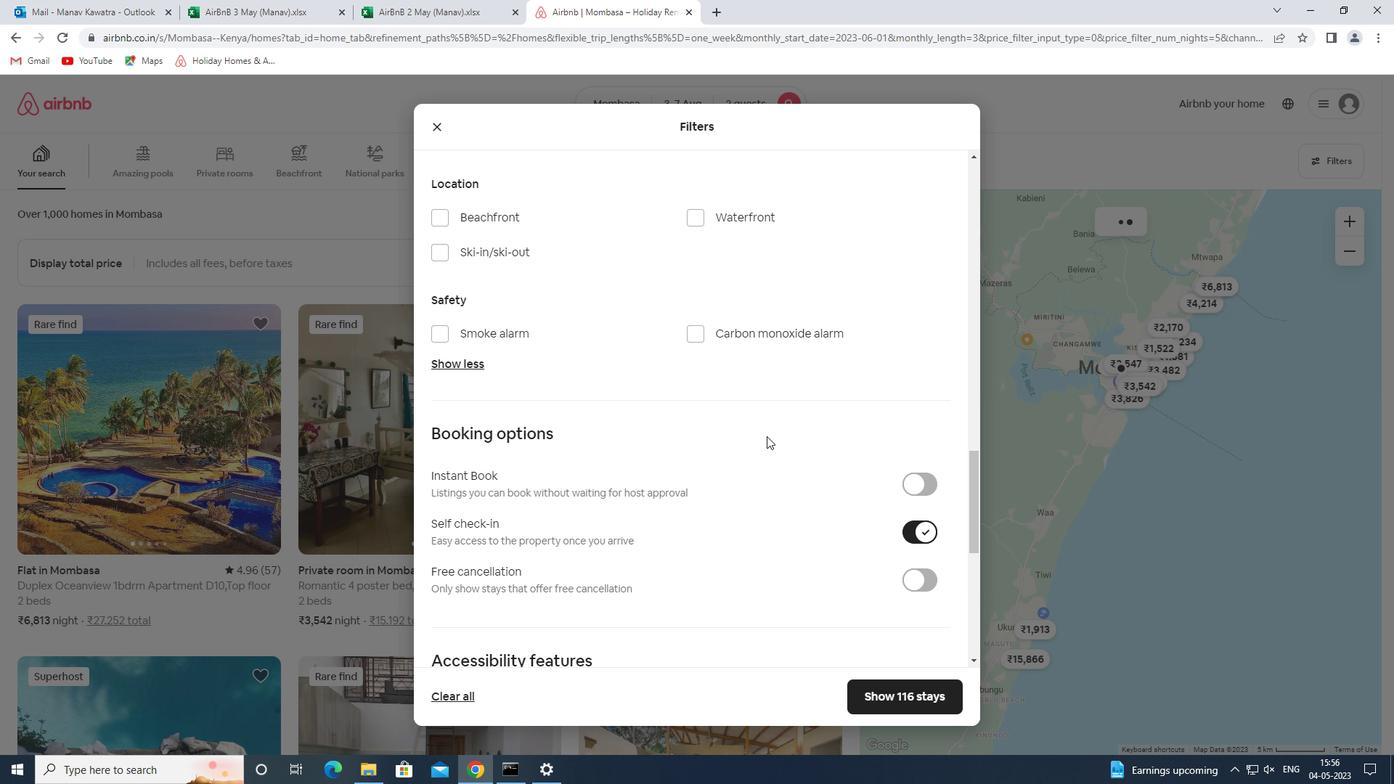
Action: Mouse moved to (765, 436)
Screenshot: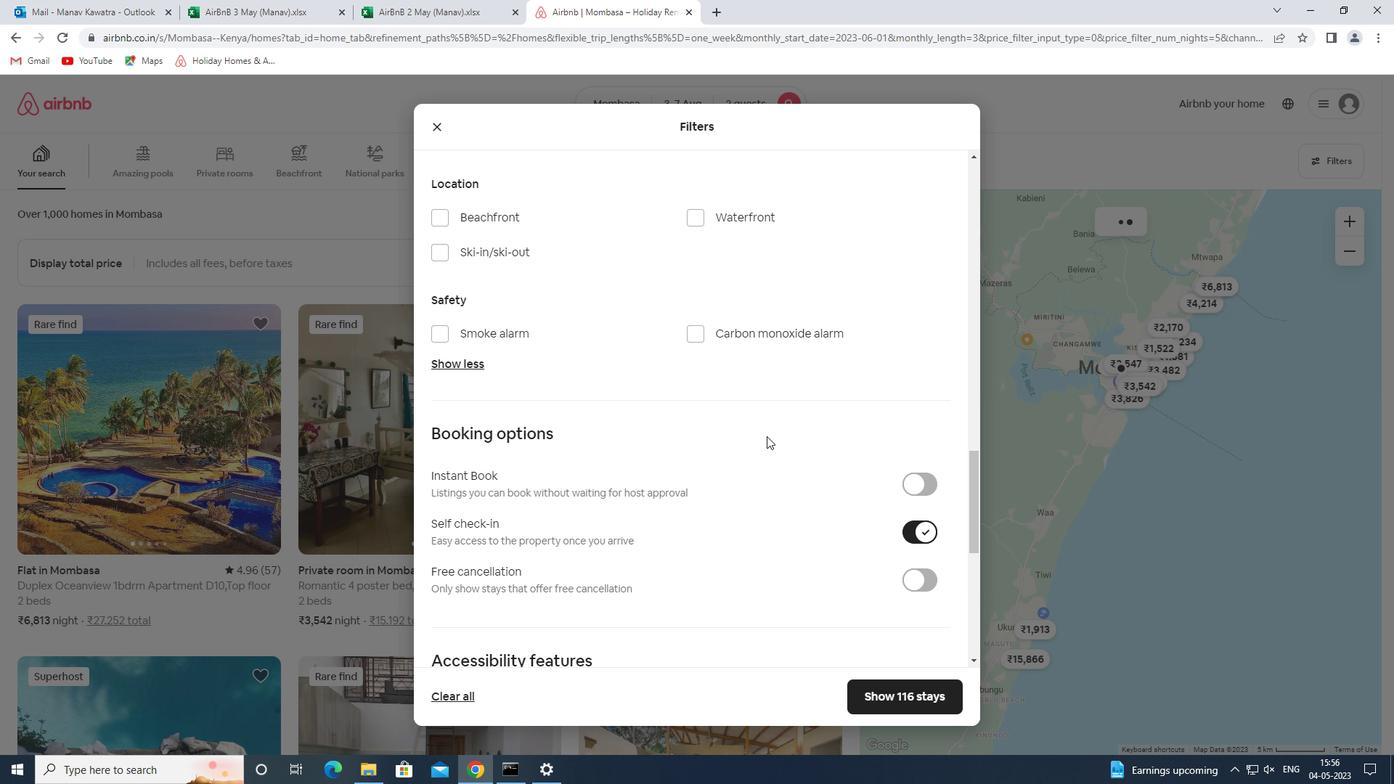 
Action: Mouse scrolled (765, 435) with delta (0, 0)
Screenshot: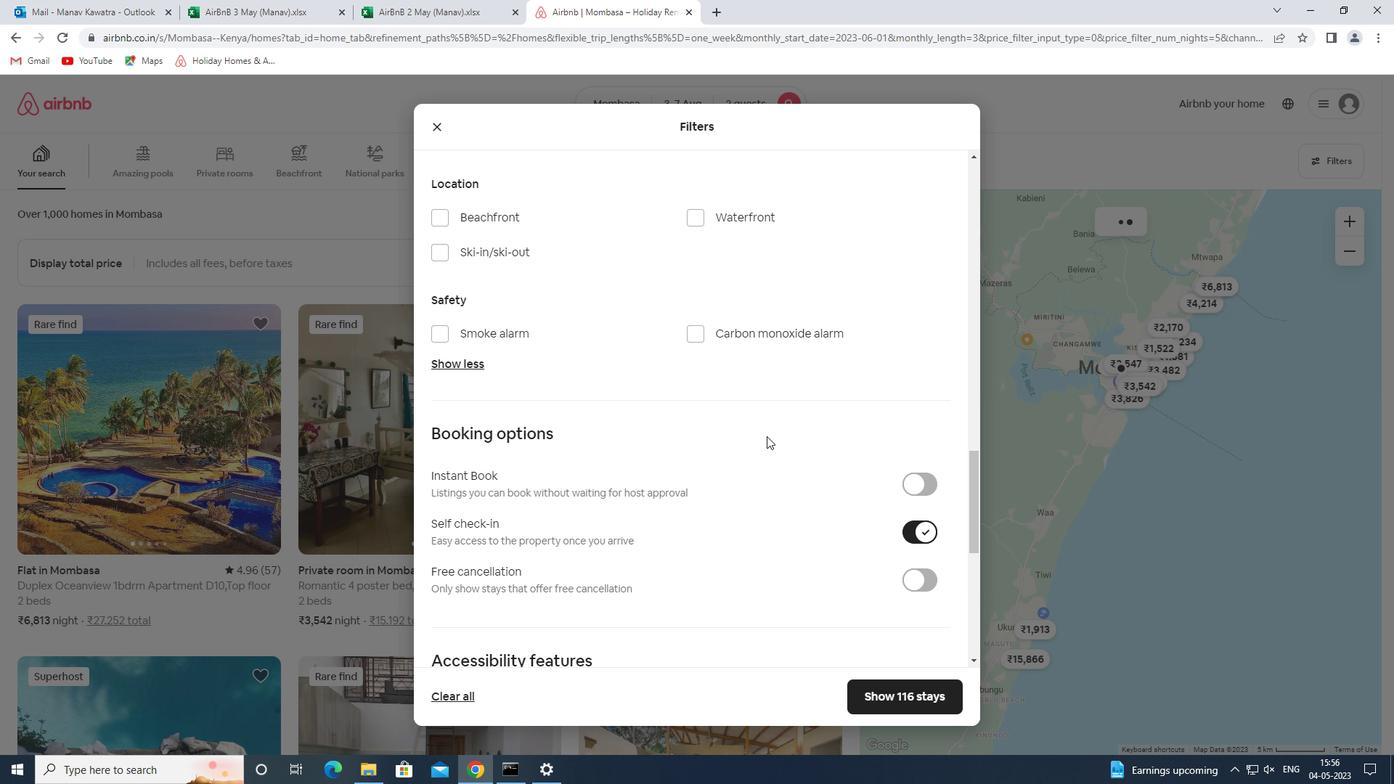 
Action: Mouse moved to (763, 436)
Screenshot: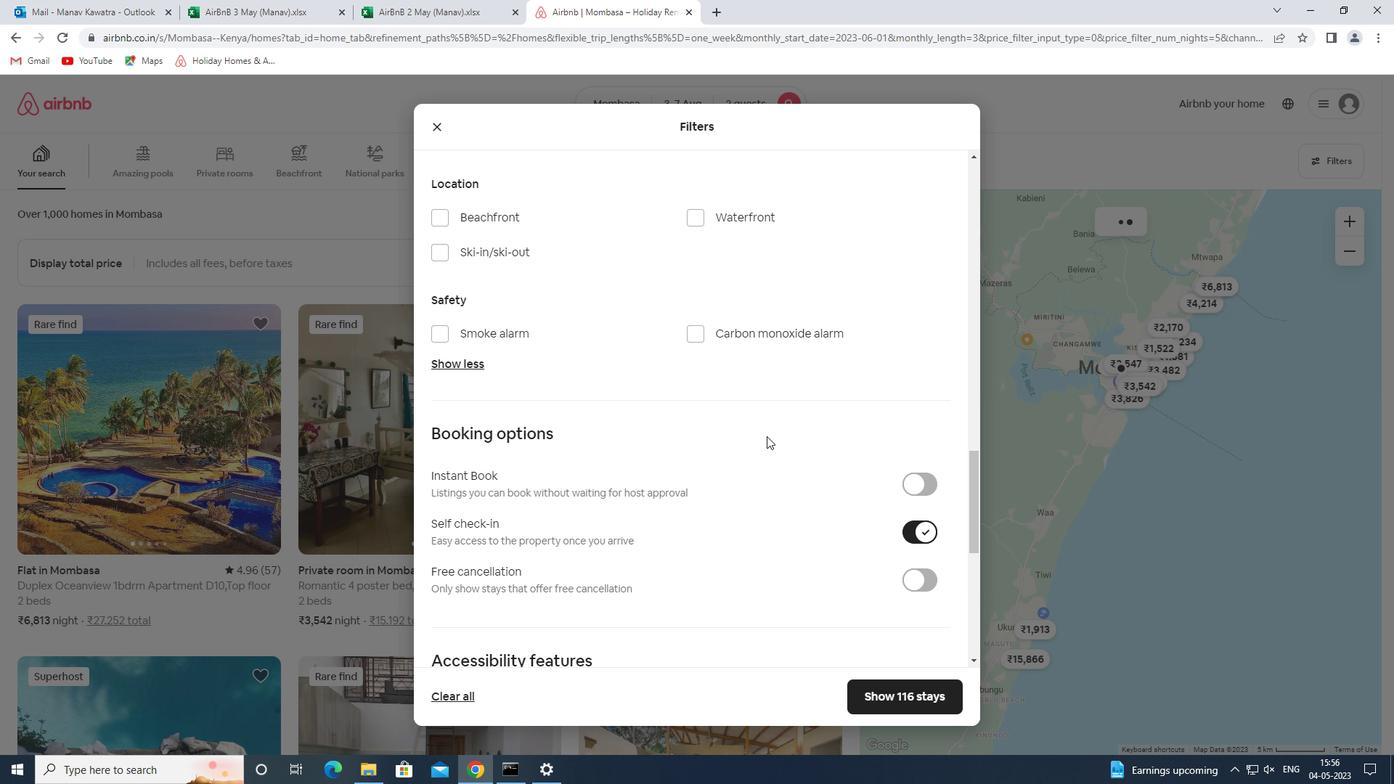 
Action: Mouse scrolled (763, 435) with delta (0, 0)
Screenshot: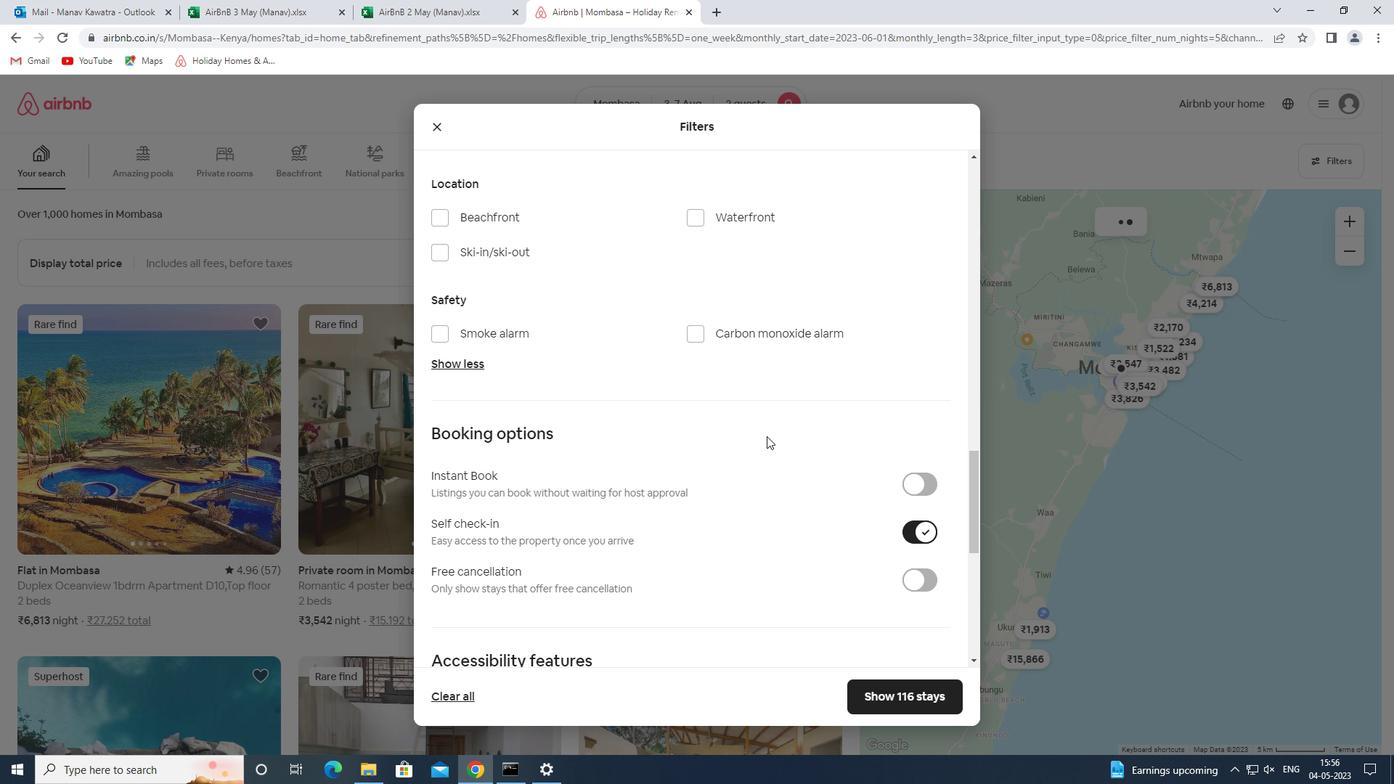 
Action: Mouse moved to (482, 566)
Screenshot: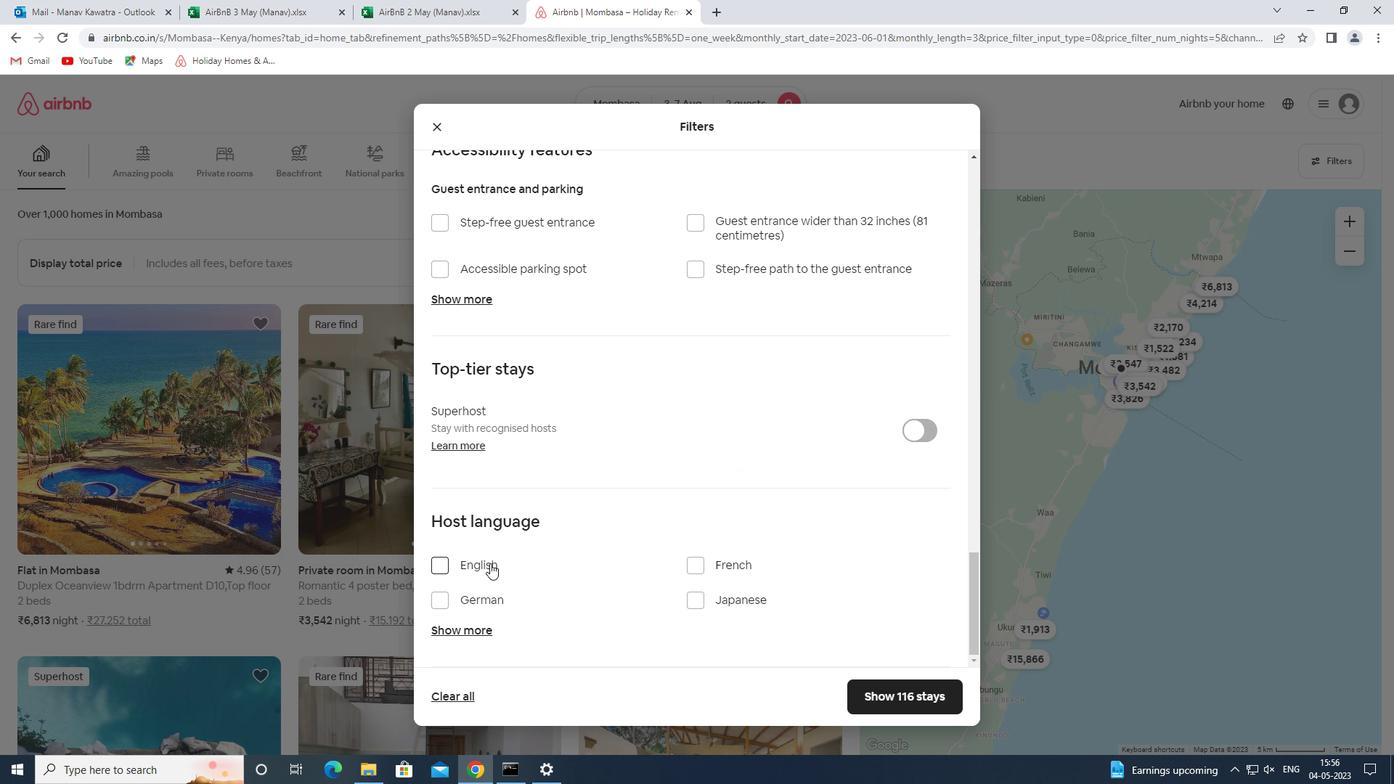 
Action: Mouse pressed left at (482, 566)
Screenshot: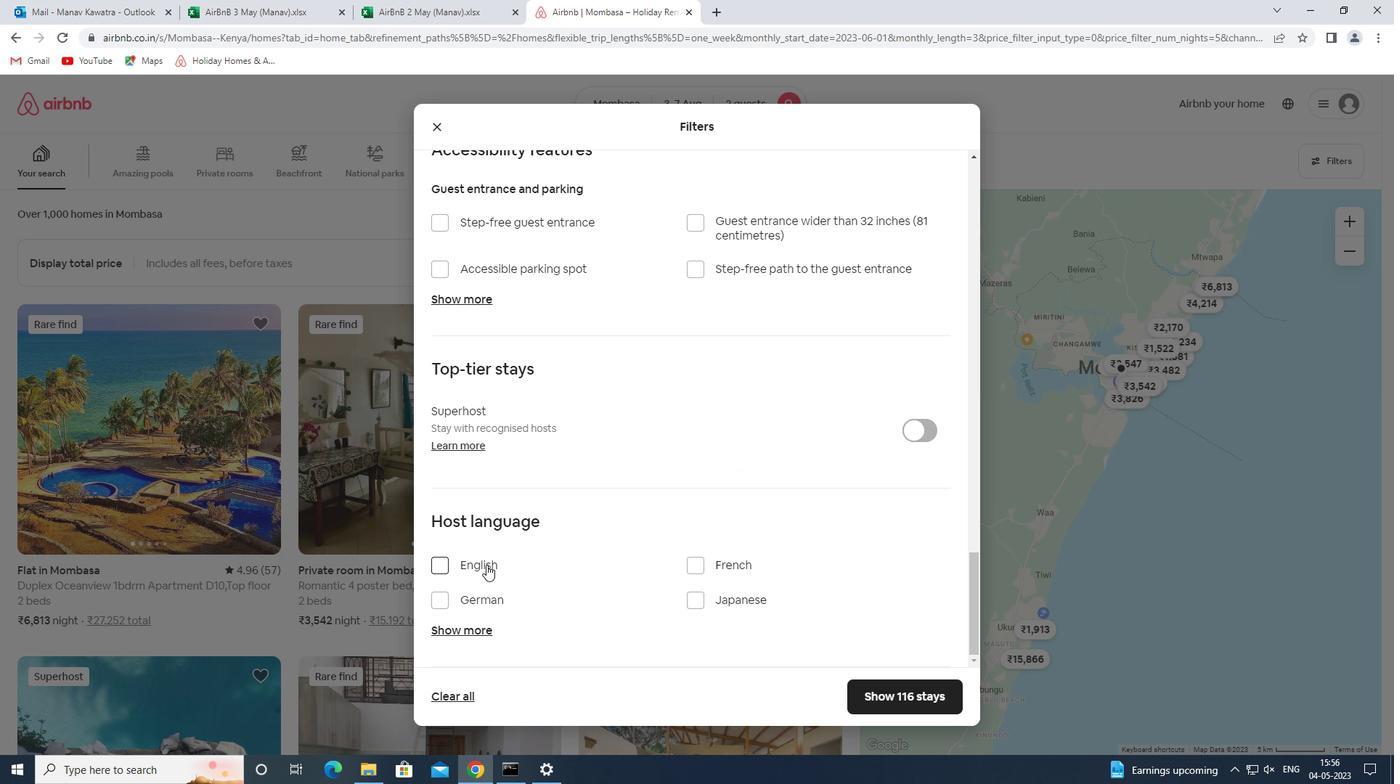 
Action: Mouse moved to (882, 705)
Screenshot: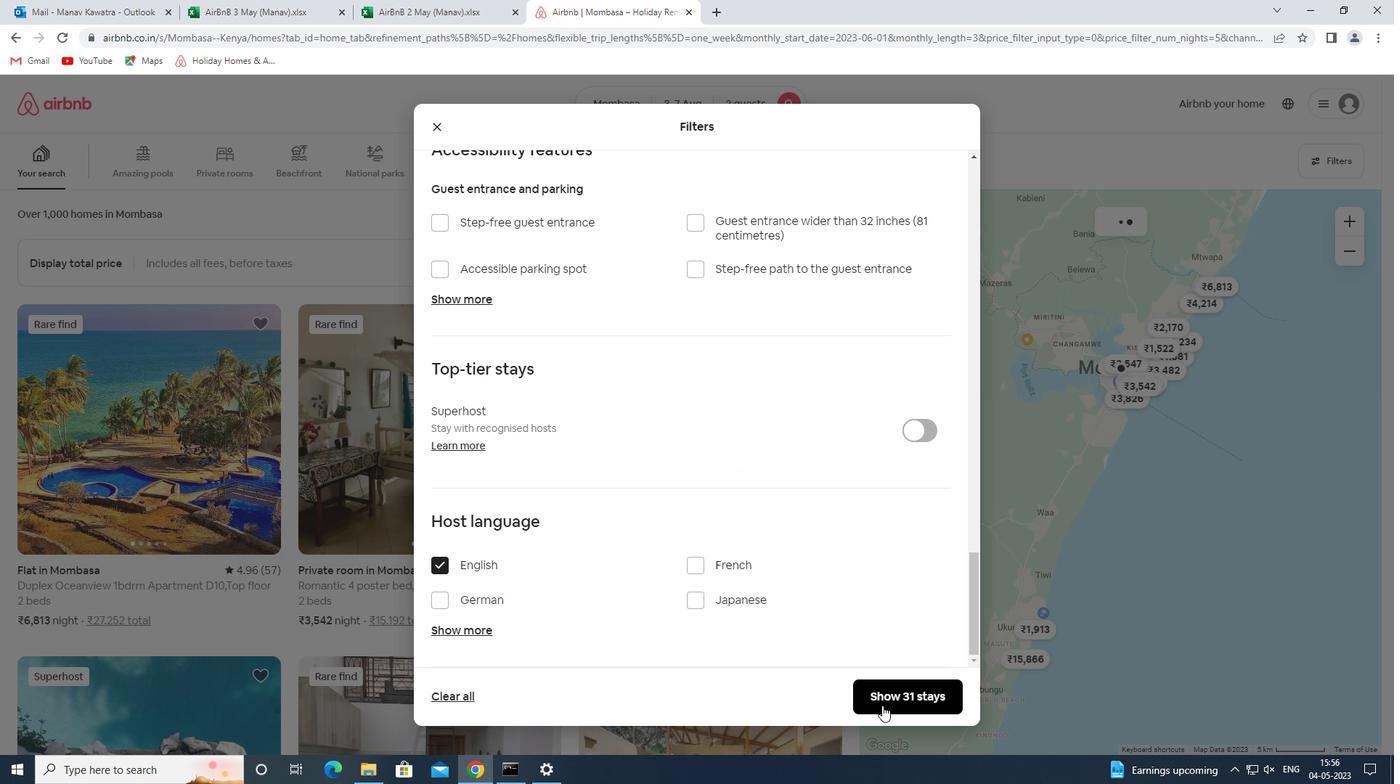 
Action: Mouse pressed left at (882, 705)
Screenshot: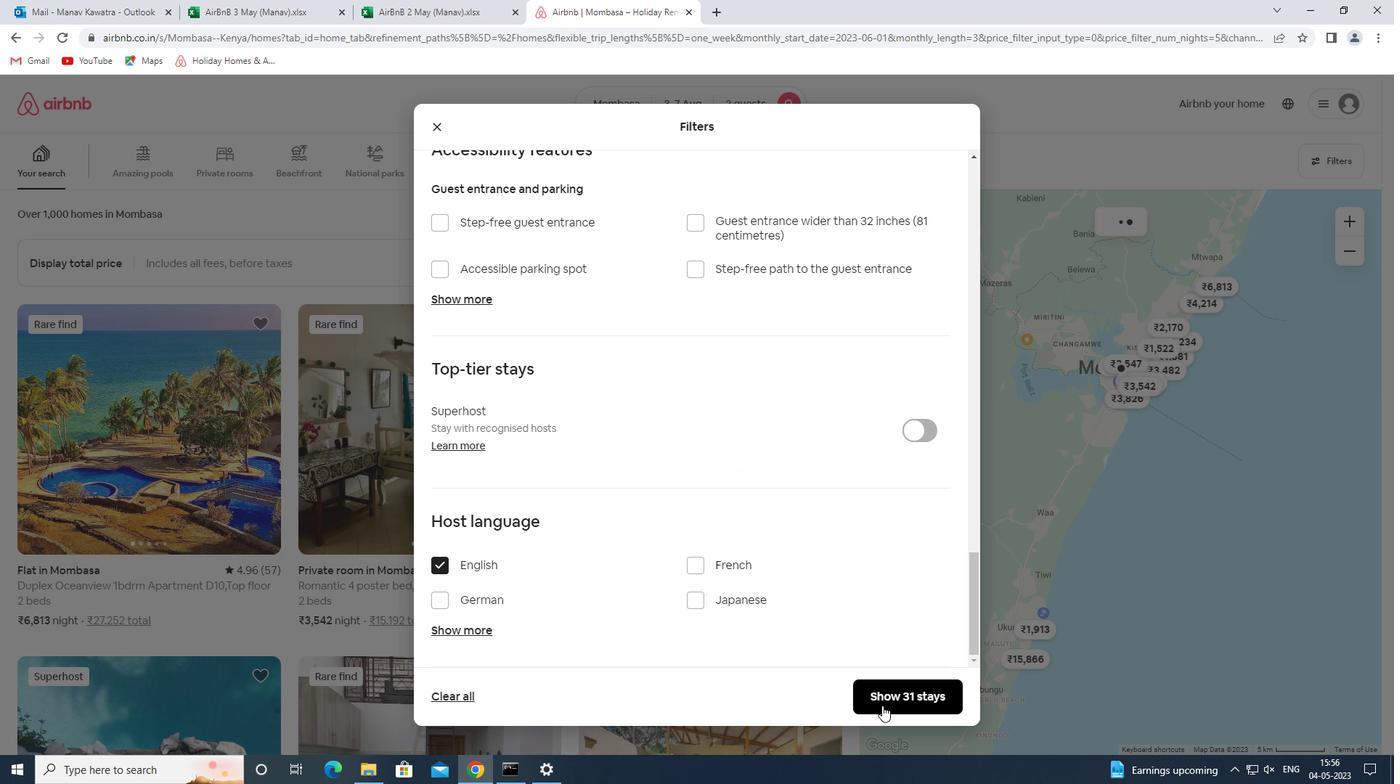 
Action: Mouse moved to (886, 698)
Screenshot: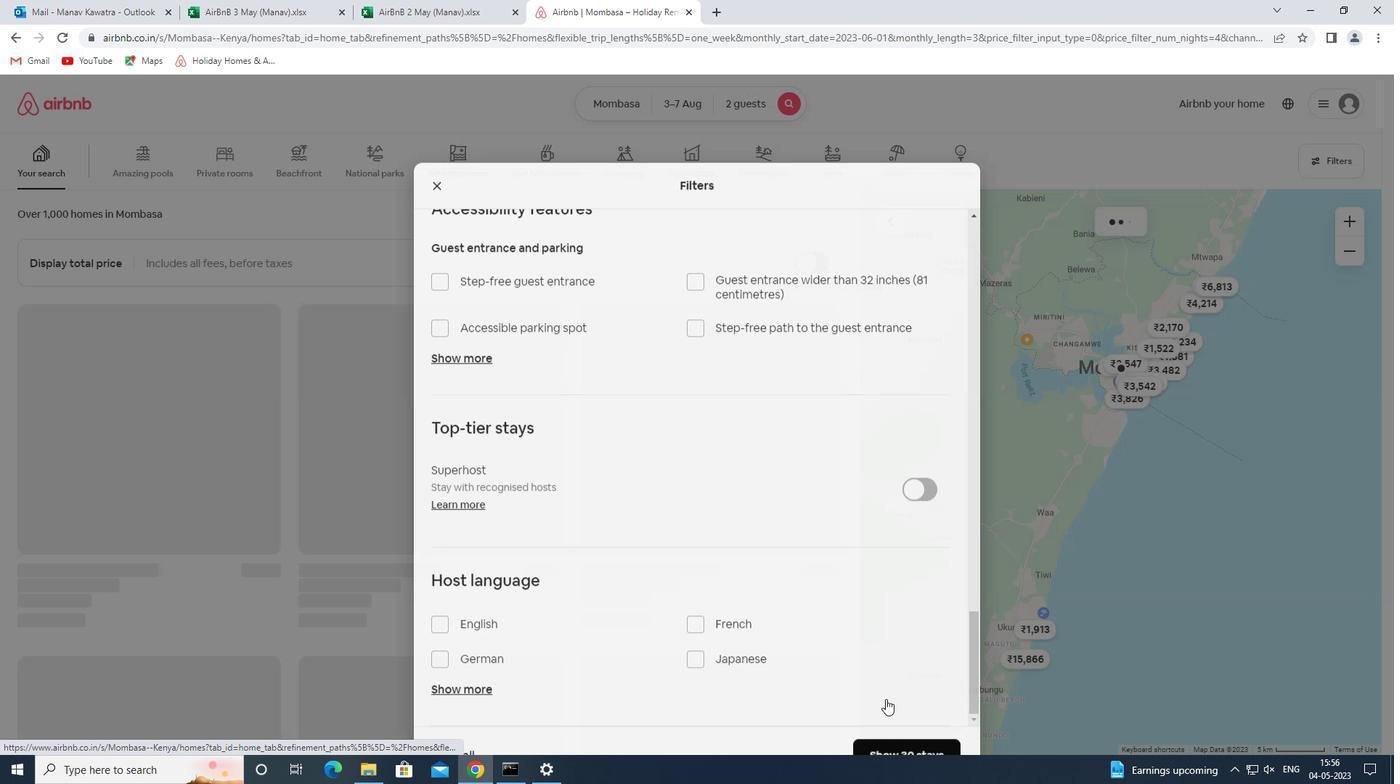 
